 Task: Find connections with filter location Ganj Dundwāra with filter topic #Lessonswith filter profile language German with filter current company Marketing Mind with filter school K.Ramakrishnan College of Technology with filter industry Computers and Electronics Manufacturing with filter service category Wedding Planning with filter keywords title President
Action: Mouse moved to (261, 341)
Screenshot: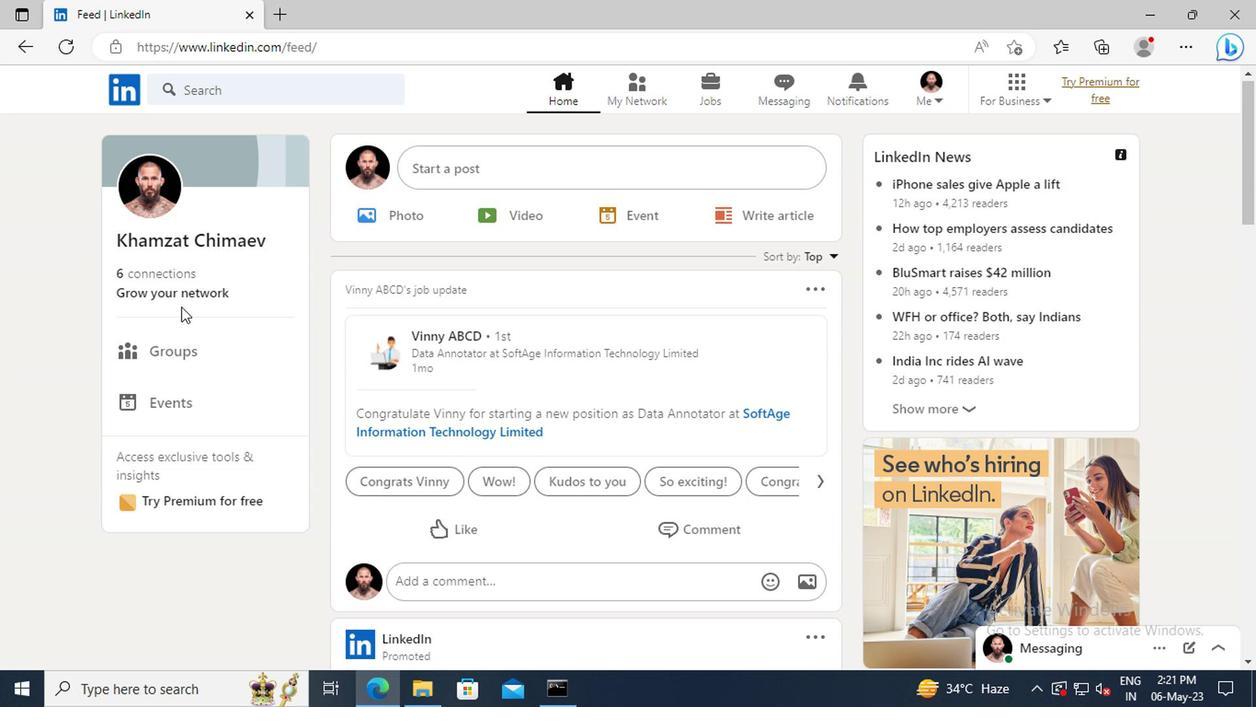 
Action: Mouse pressed left at (261, 341)
Screenshot: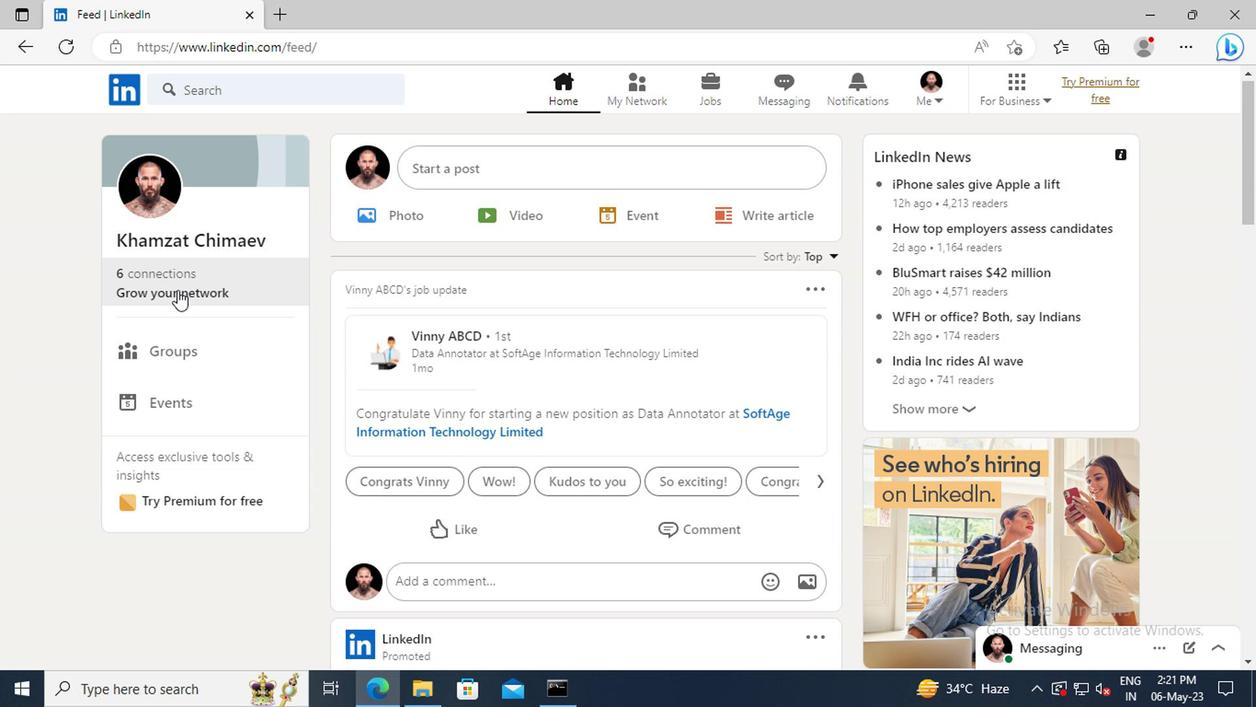 
Action: Mouse moved to (269, 274)
Screenshot: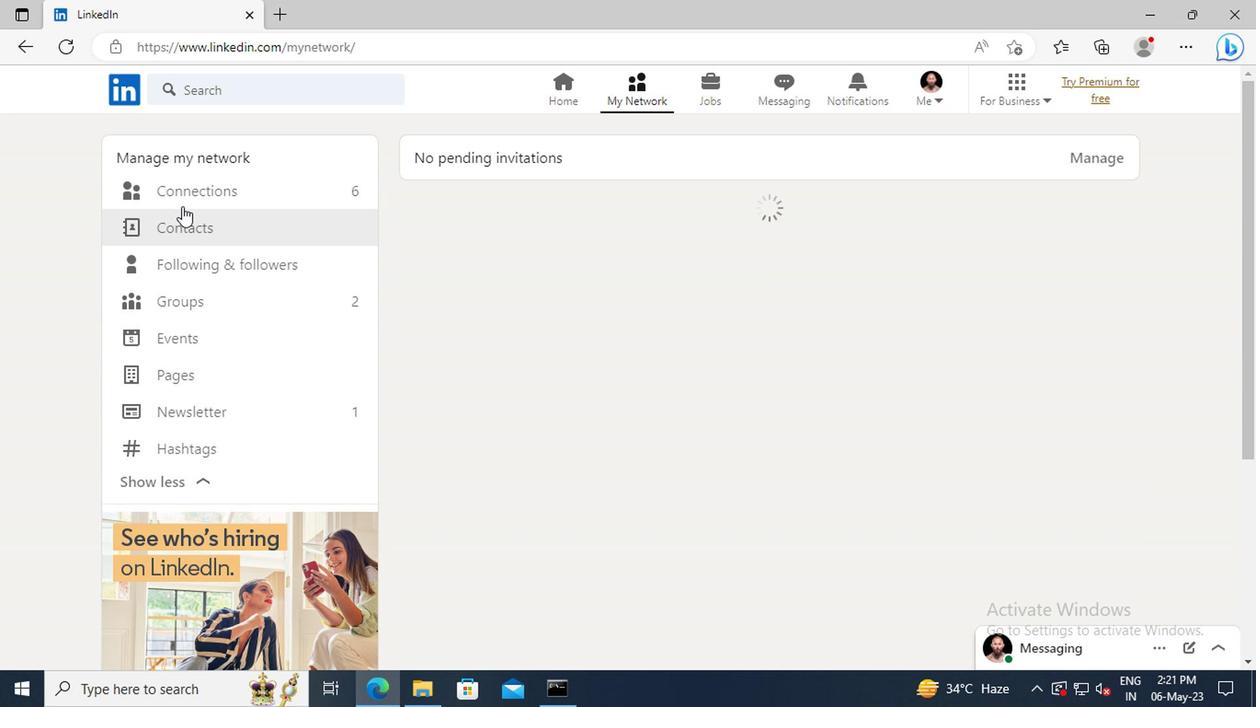 
Action: Mouse pressed left at (269, 274)
Screenshot: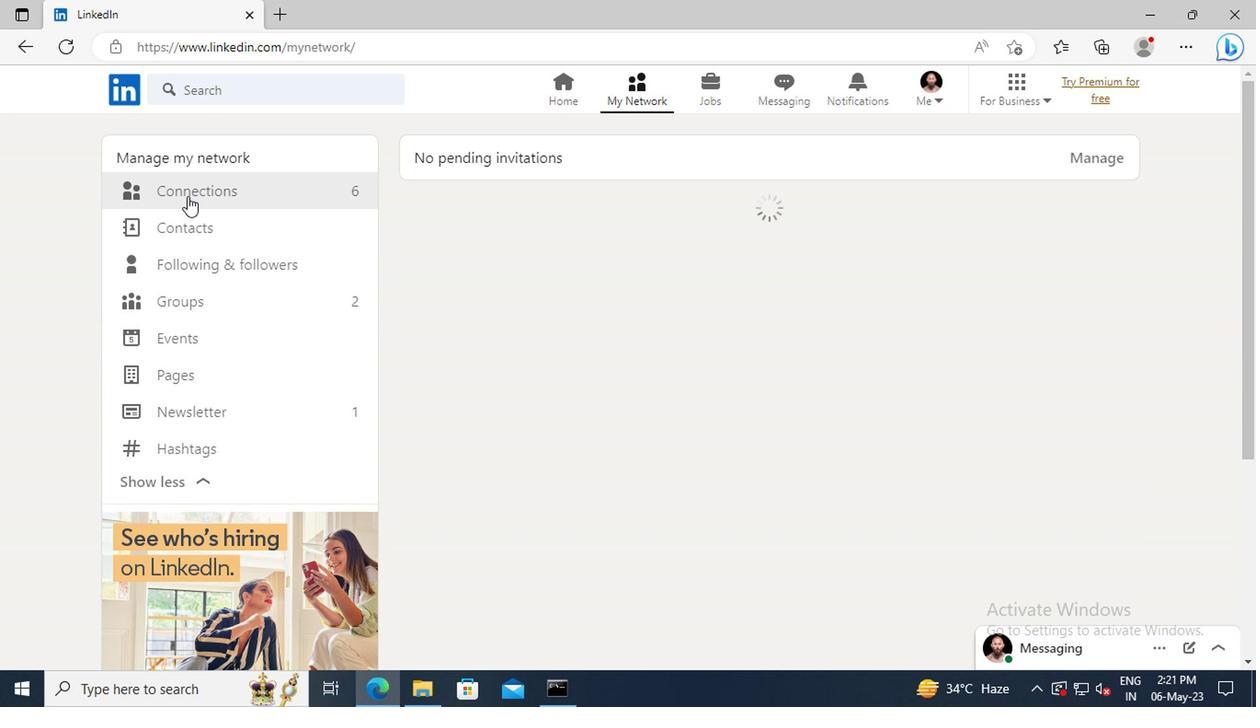 
Action: Mouse moved to (683, 276)
Screenshot: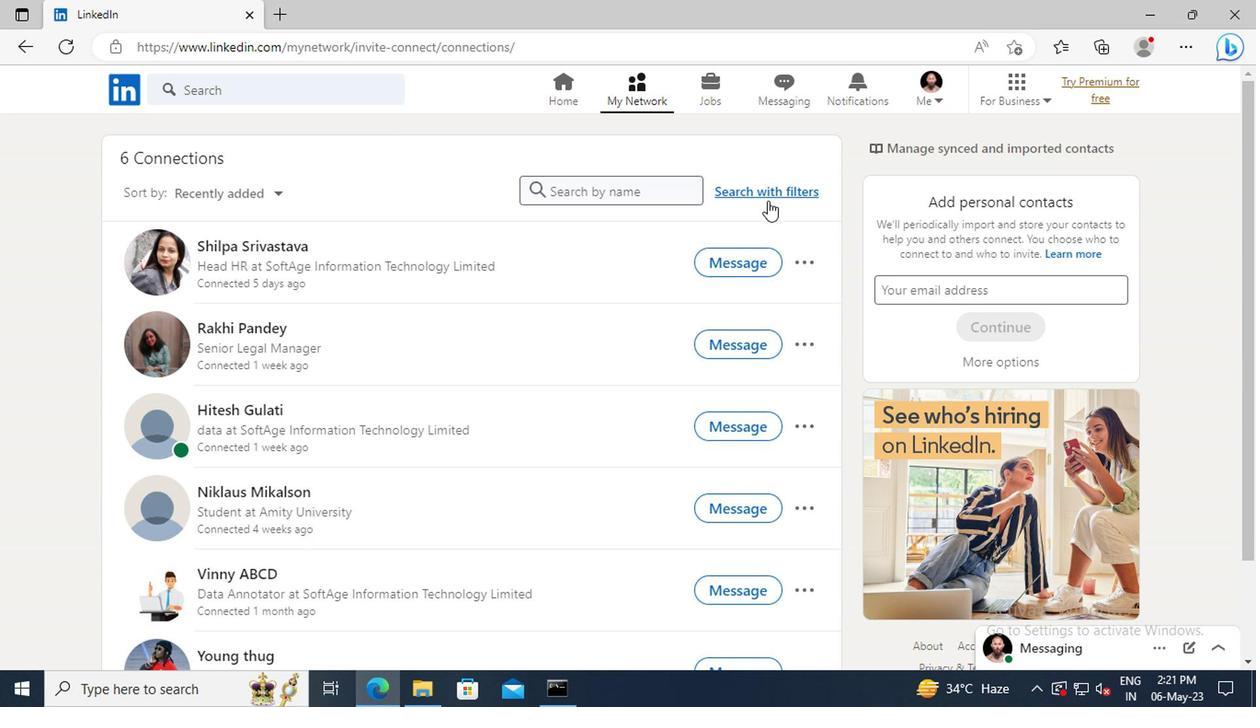 
Action: Mouse pressed left at (683, 276)
Screenshot: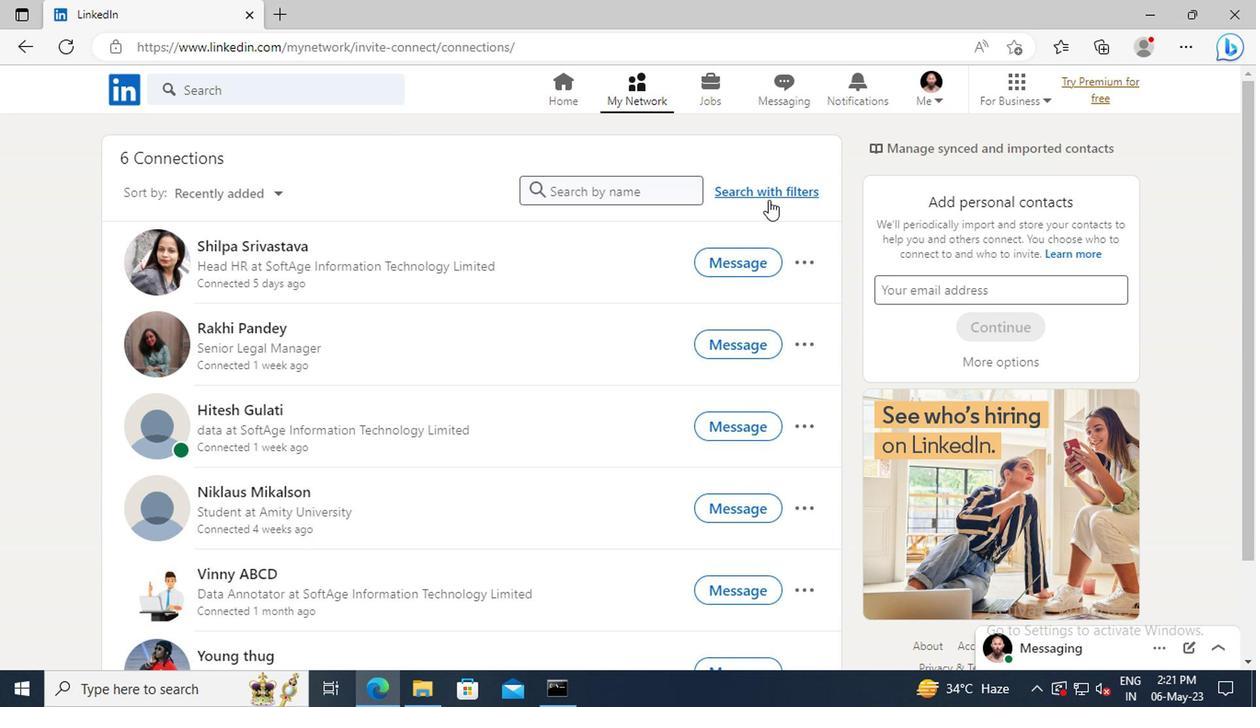 
Action: Mouse moved to (633, 242)
Screenshot: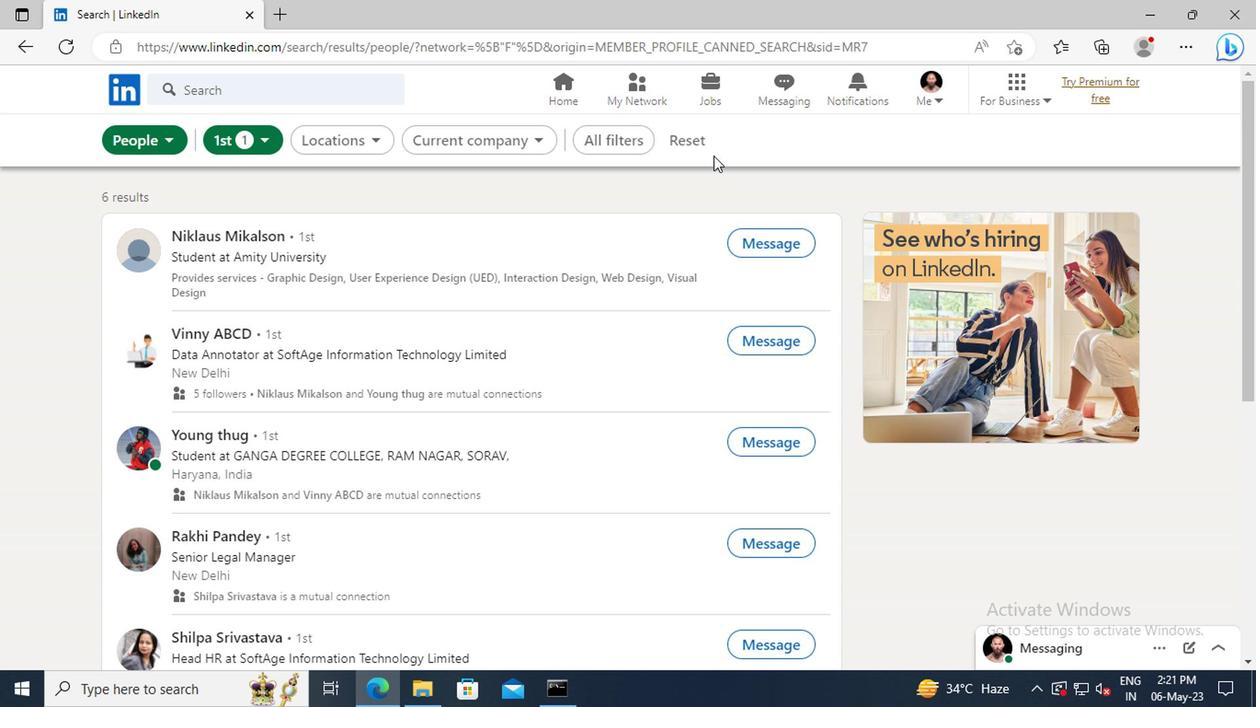 
Action: Mouse pressed left at (633, 242)
Screenshot: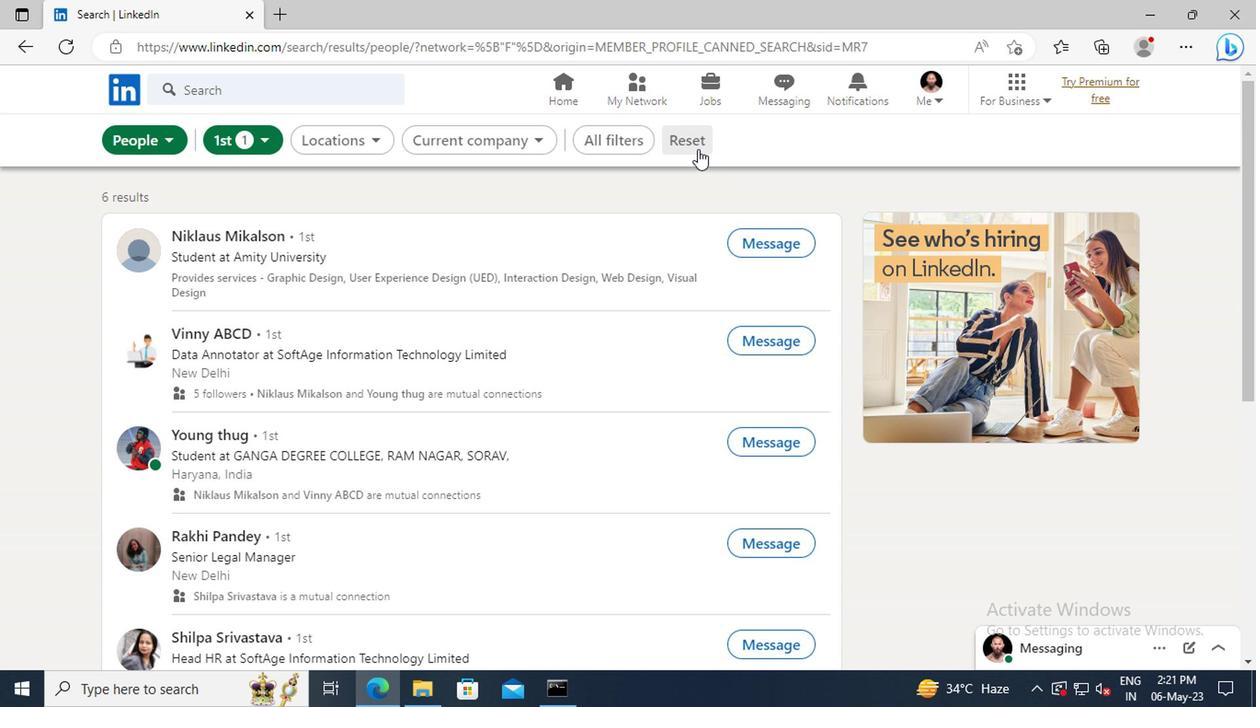 
Action: Mouse moved to (616, 241)
Screenshot: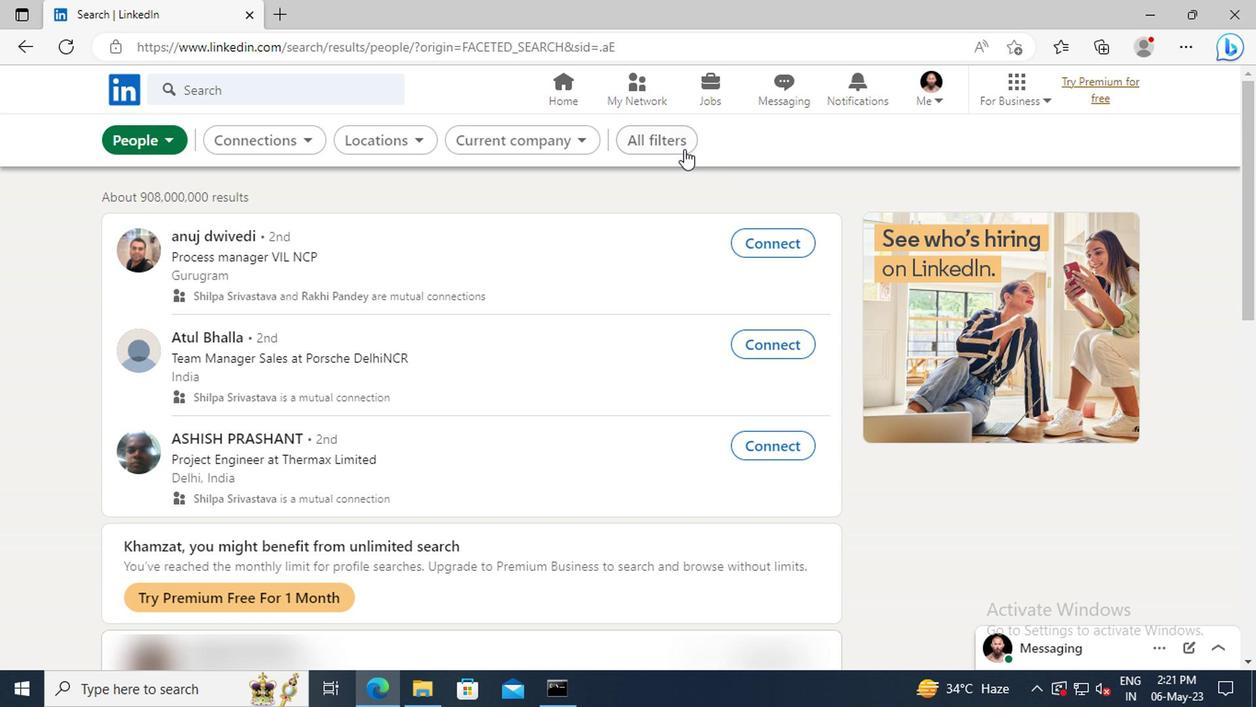 
Action: Mouse pressed left at (616, 241)
Screenshot: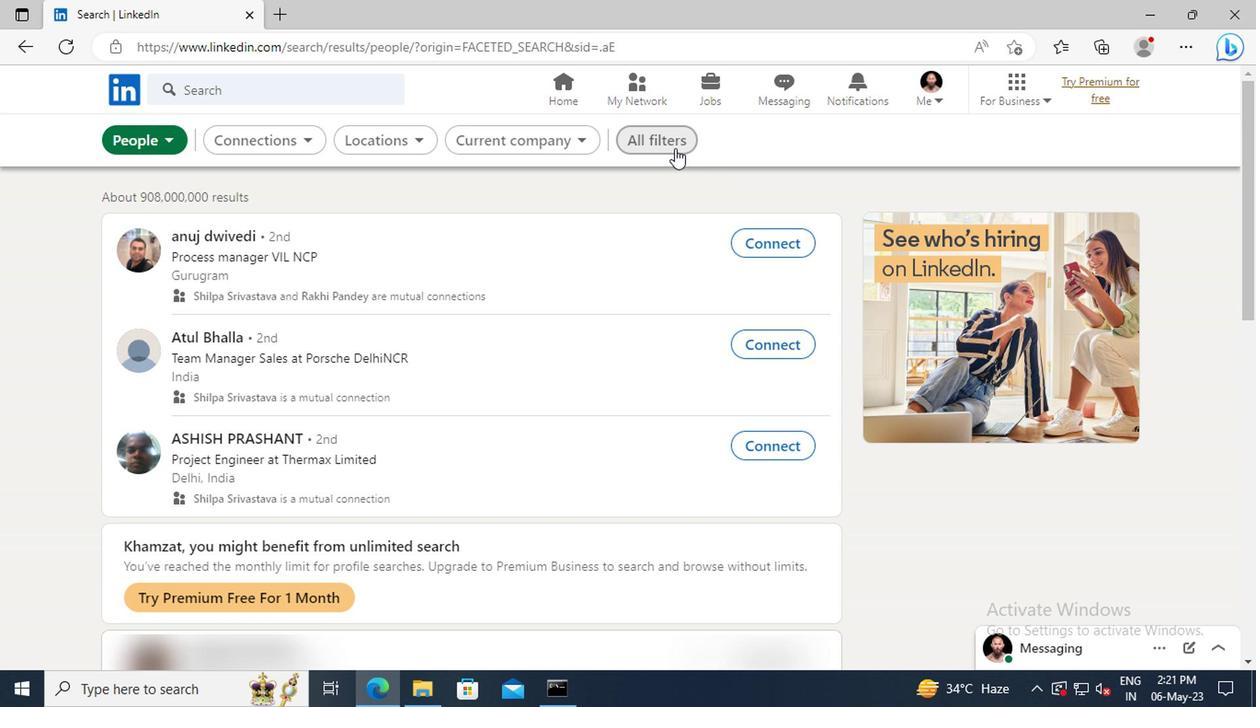 
Action: Mouse moved to (902, 391)
Screenshot: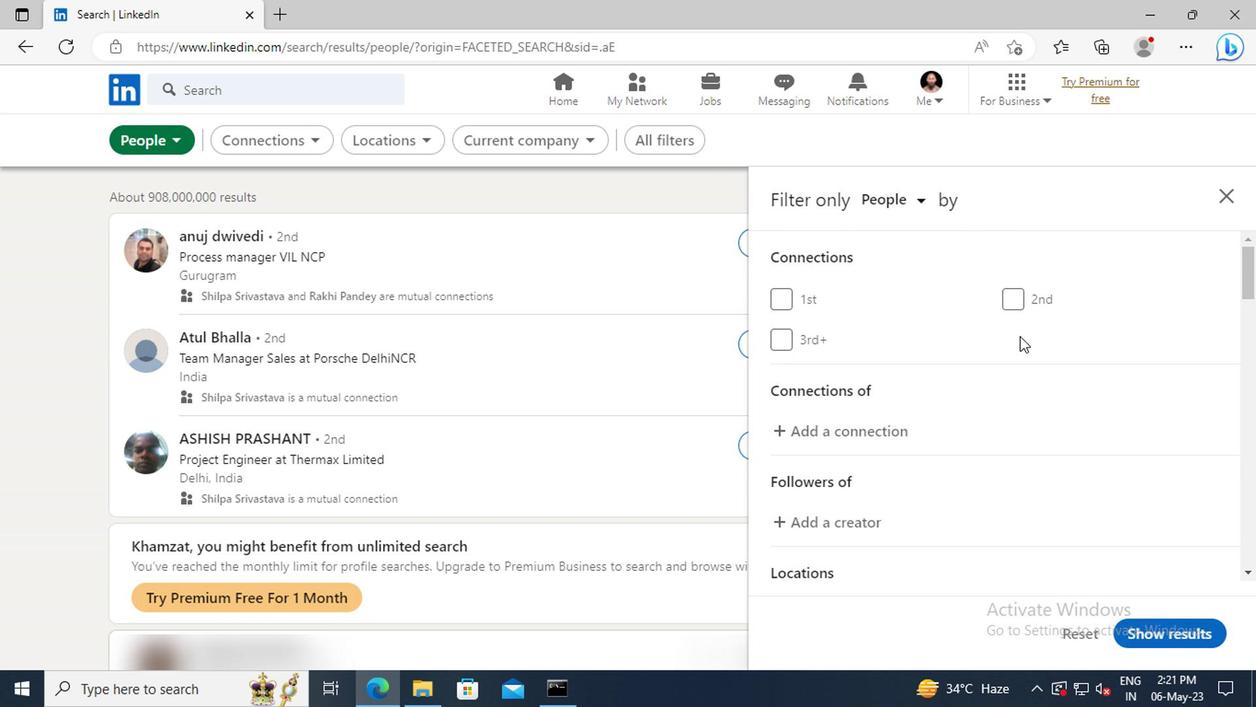 
Action: Mouse scrolled (902, 390) with delta (0, 0)
Screenshot: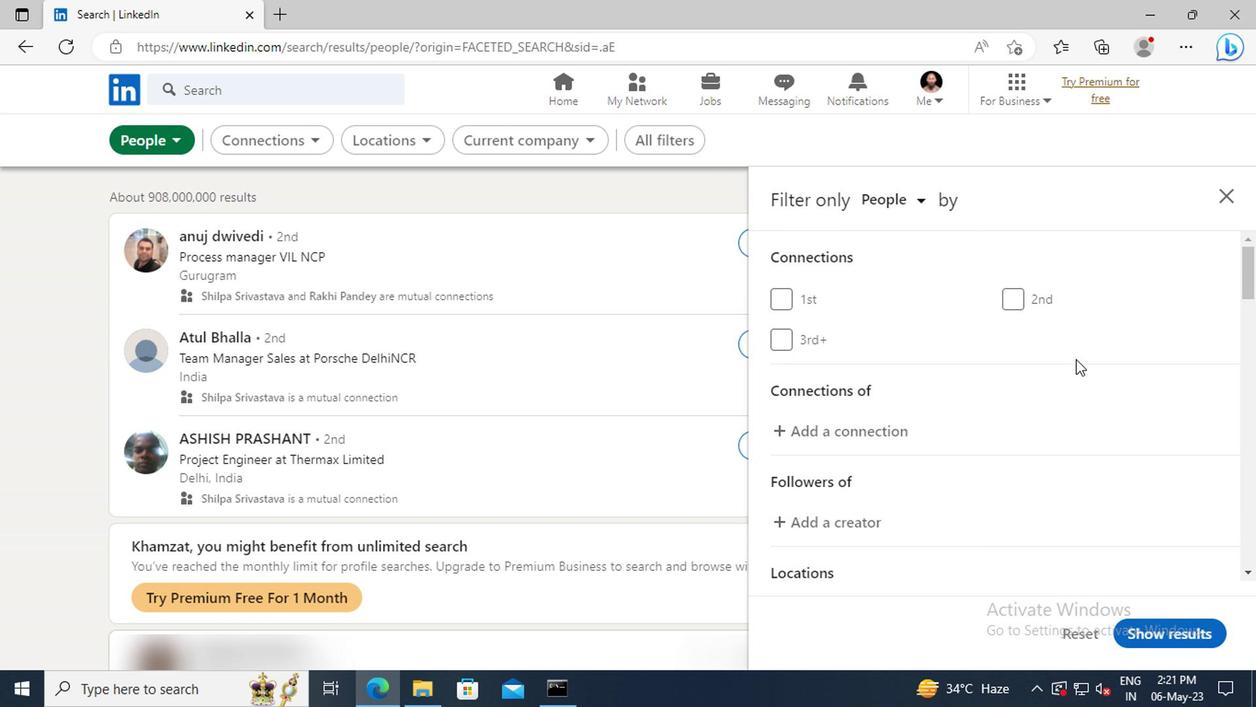 
Action: Mouse scrolled (902, 390) with delta (0, 0)
Screenshot: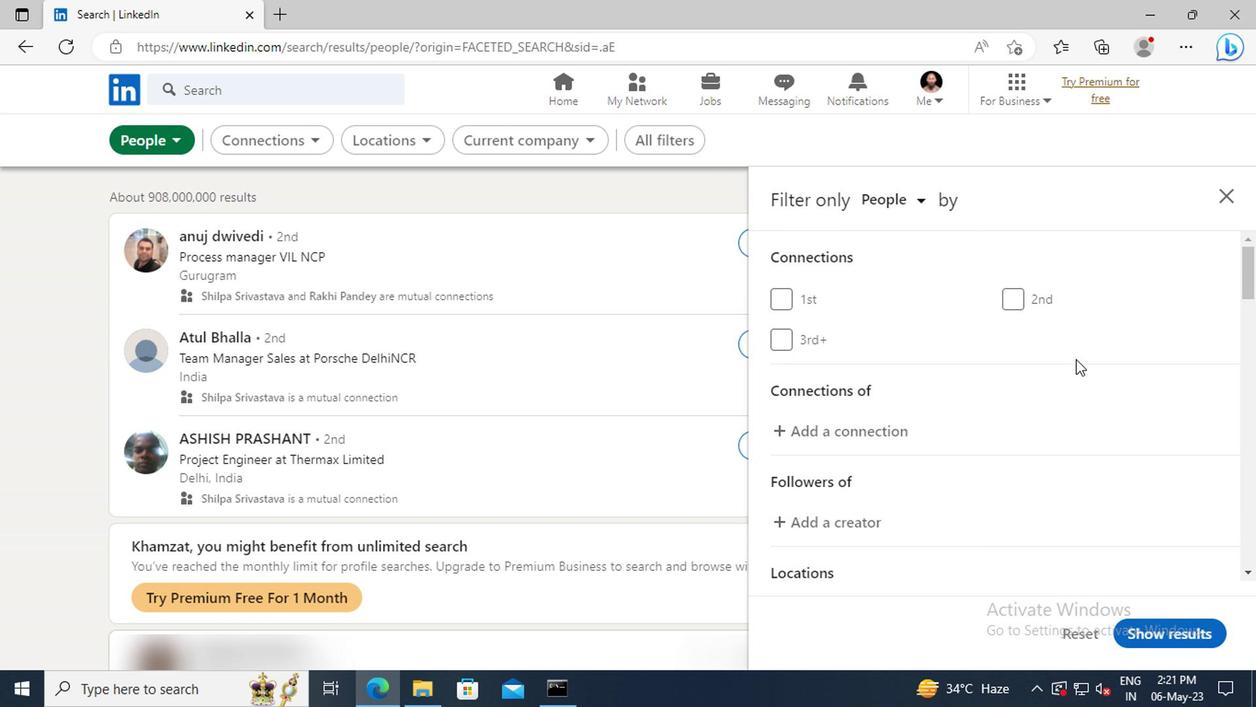 
Action: Mouse scrolled (902, 390) with delta (0, 0)
Screenshot: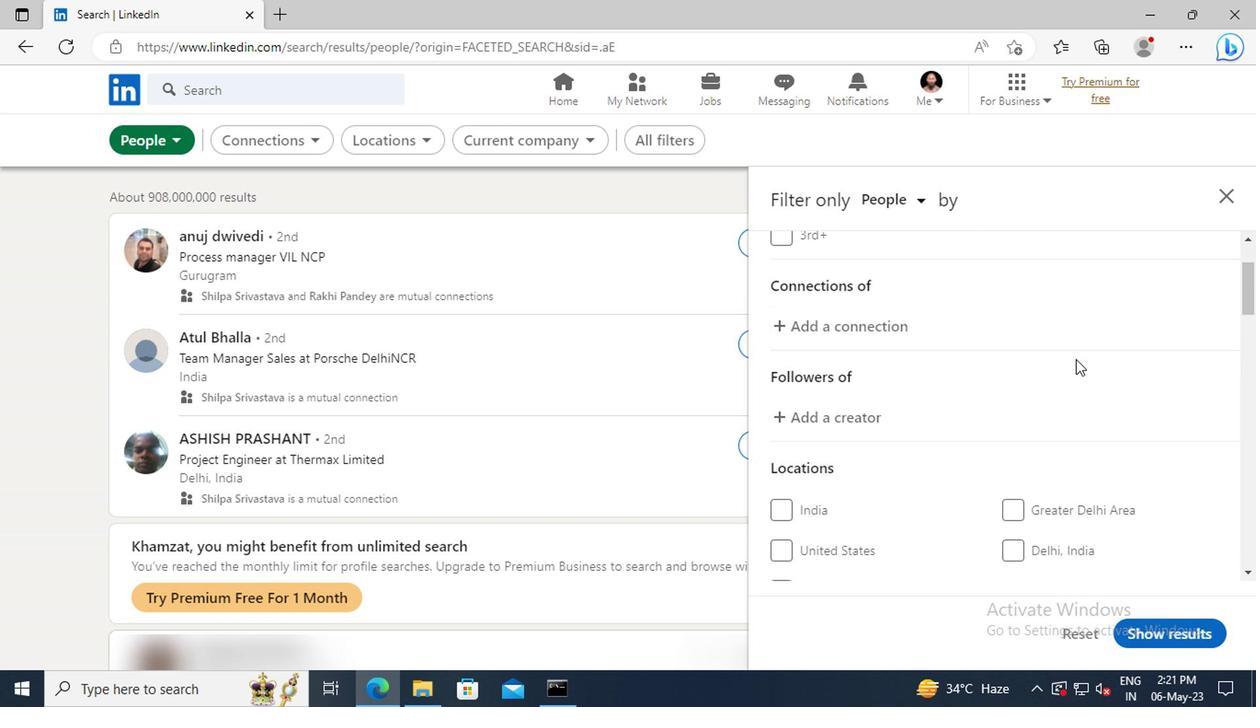 
Action: Mouse scrolled (902, 390) with delta (0, 0)
Screenshot: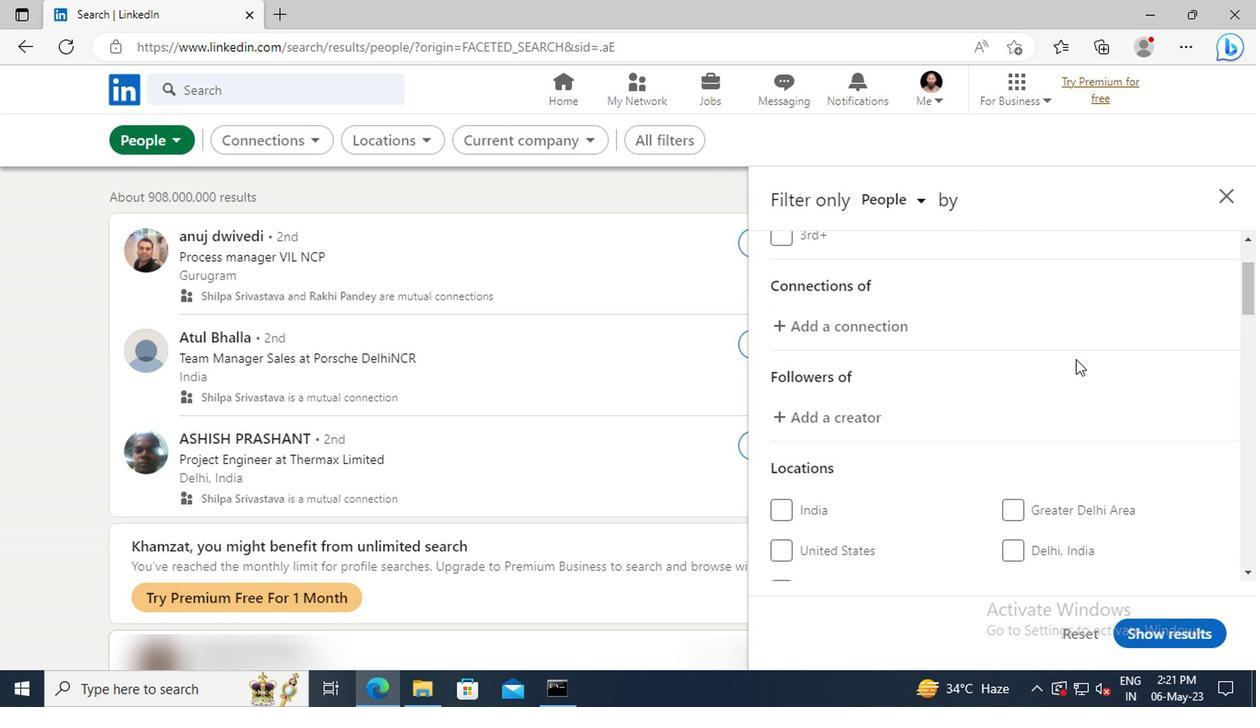 
Action: Mouse scrolled (902, 390) with delta (0, 0)
Screenshot: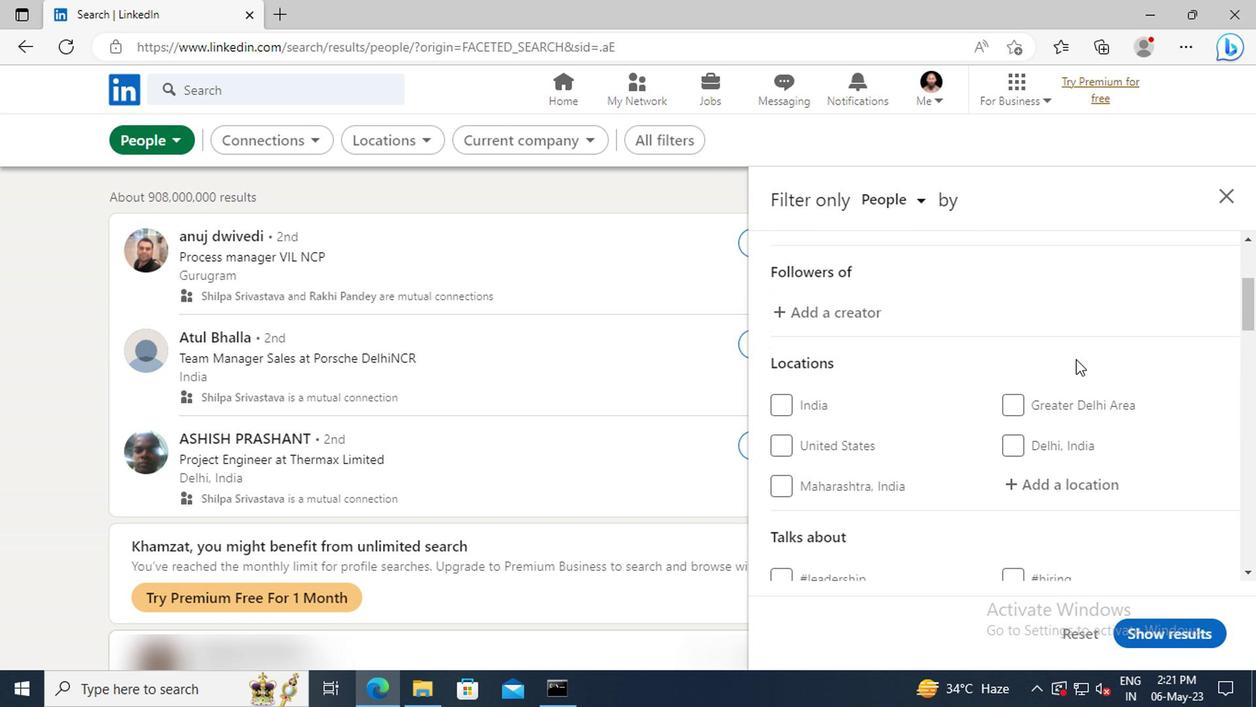 
Action: Mouse scrolled (902, 390) with delta (0, 0)
Screenshot: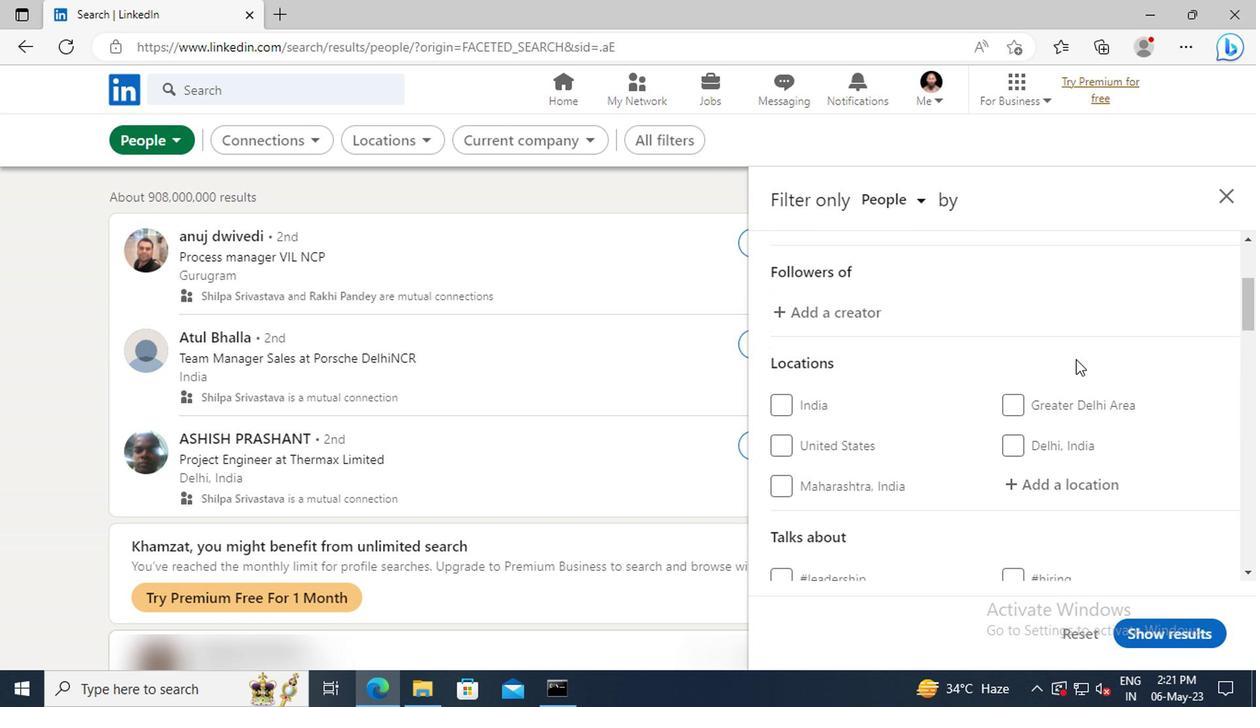 
Action: Mouse moved to (900, 403)
Screenshot: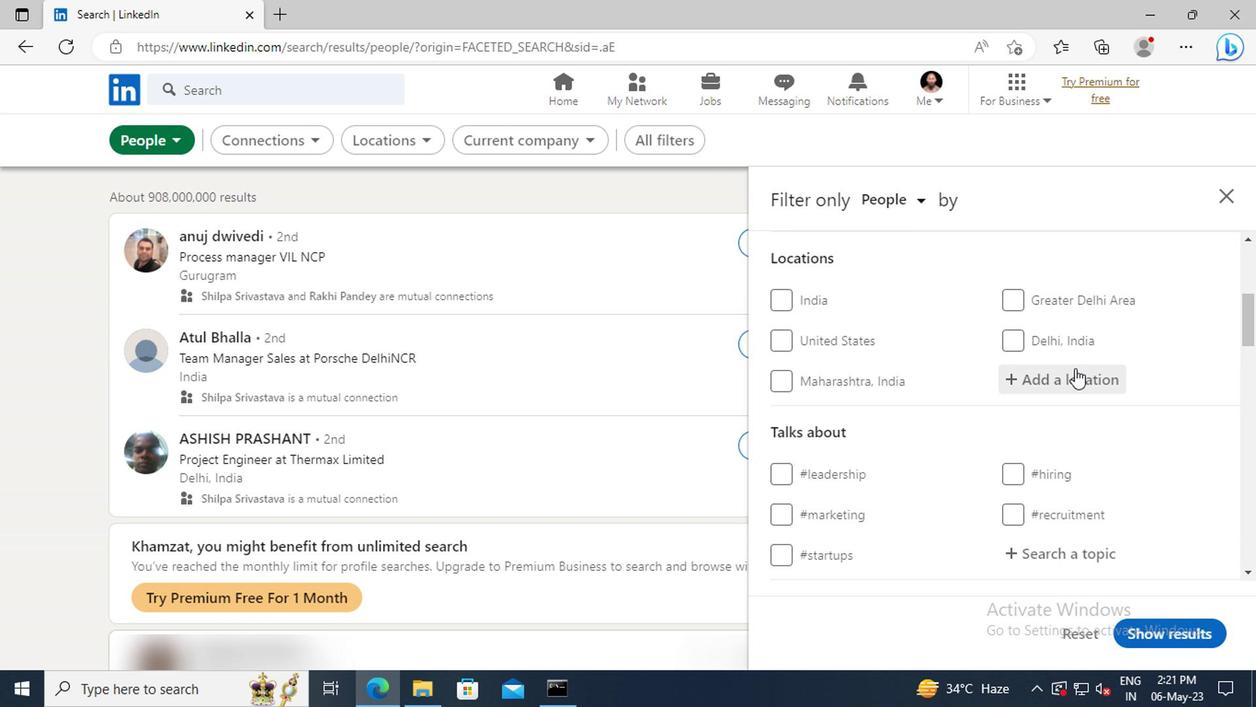 
Action: Mouse pressed left at (900, 403)
Screenshot: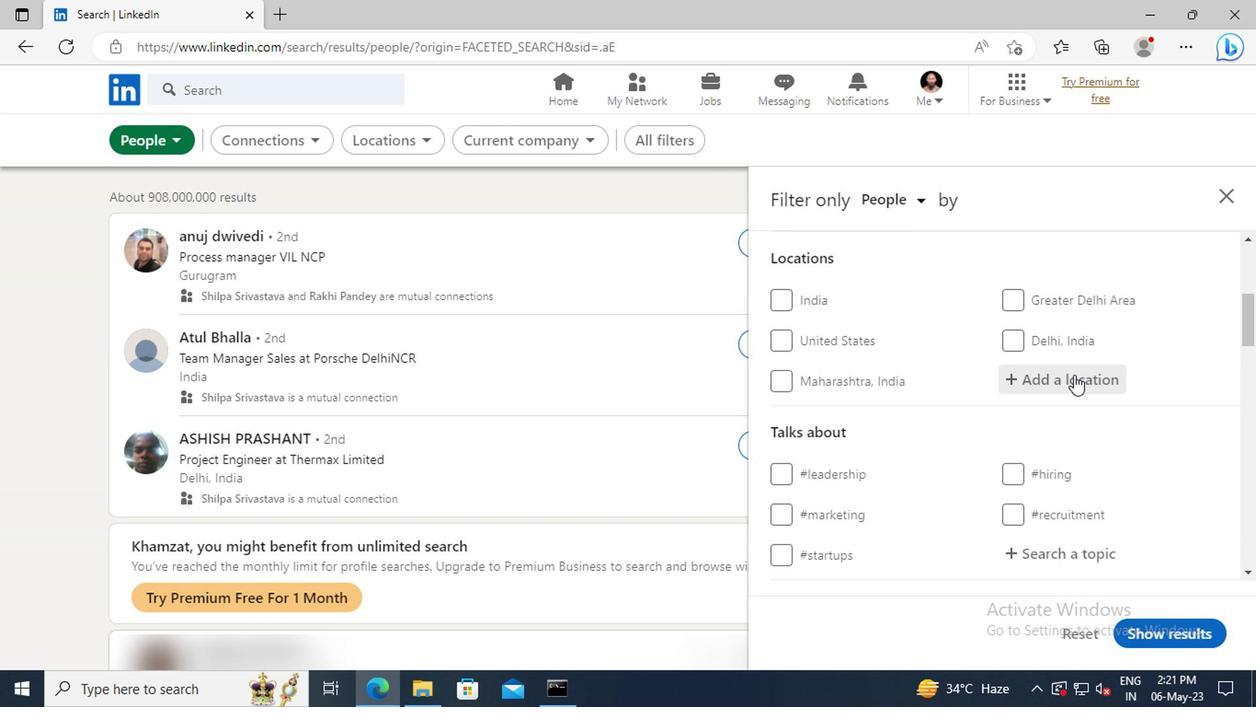 
Action: Key pressed <Key.shift>GUNJ<Key.space><Key.shift>DUNDWARA<Key.enter>
Screenshot: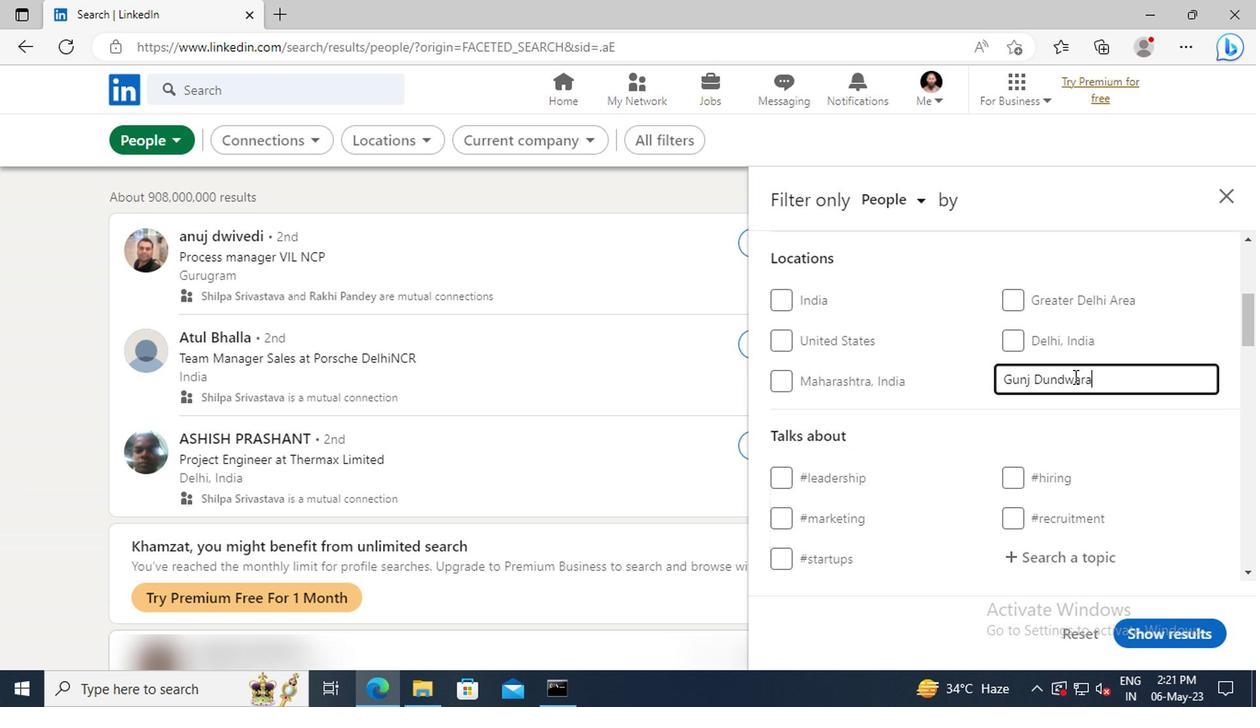 
Action: Mouse scrolled (900, 403) with delta (0, 0)
Screenshot: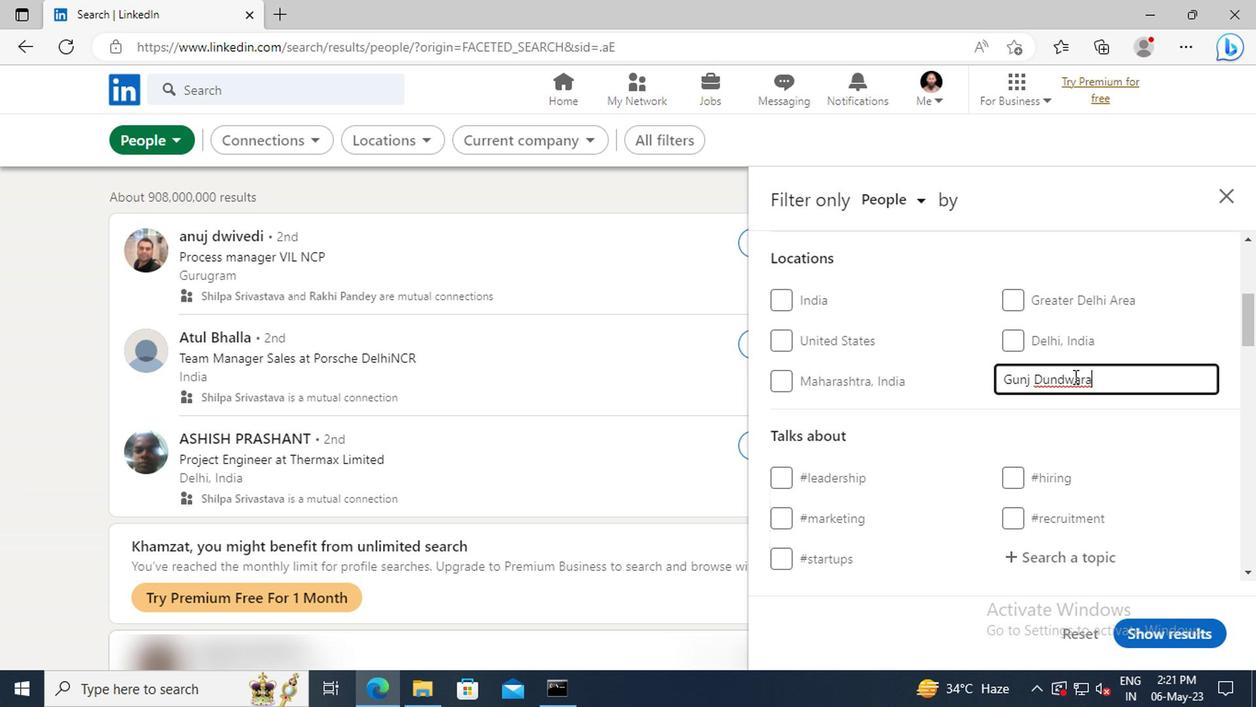 
Action: Mouse scrolled (900, 403) with delta (0, 0)
Screenshot: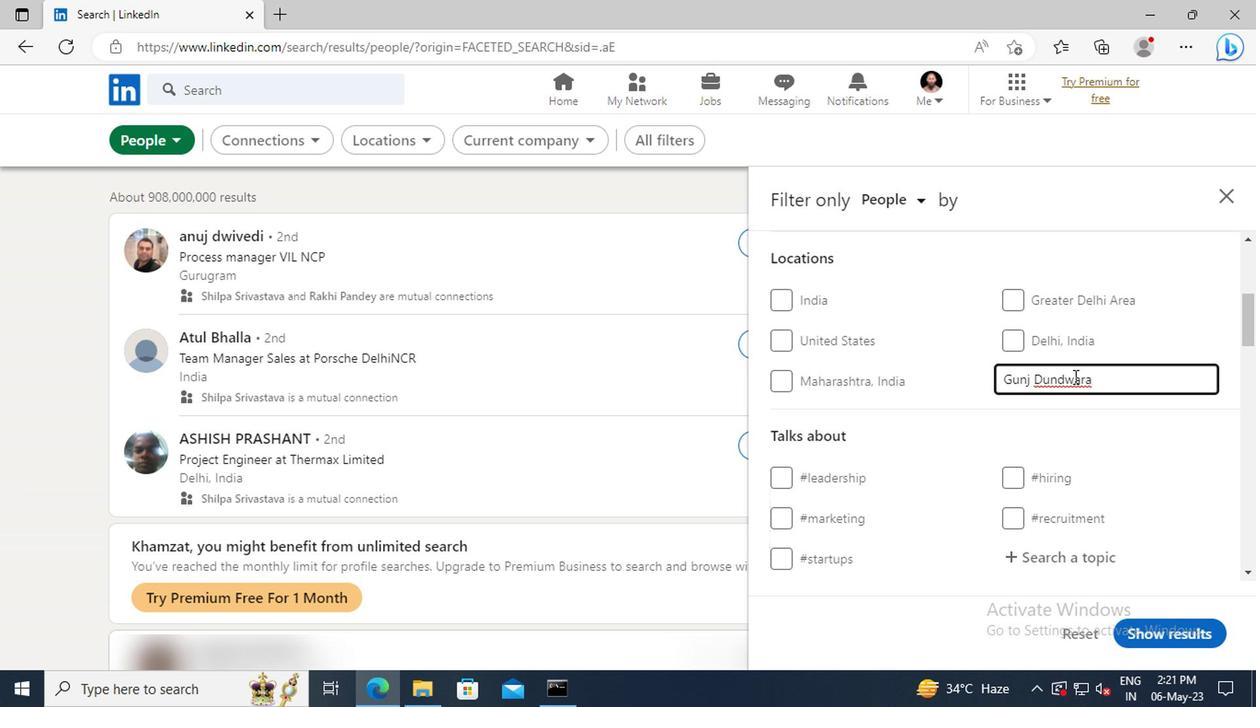 
Action: Mouse scrolled (900, 403) with delta (0, 0)
Screenshot: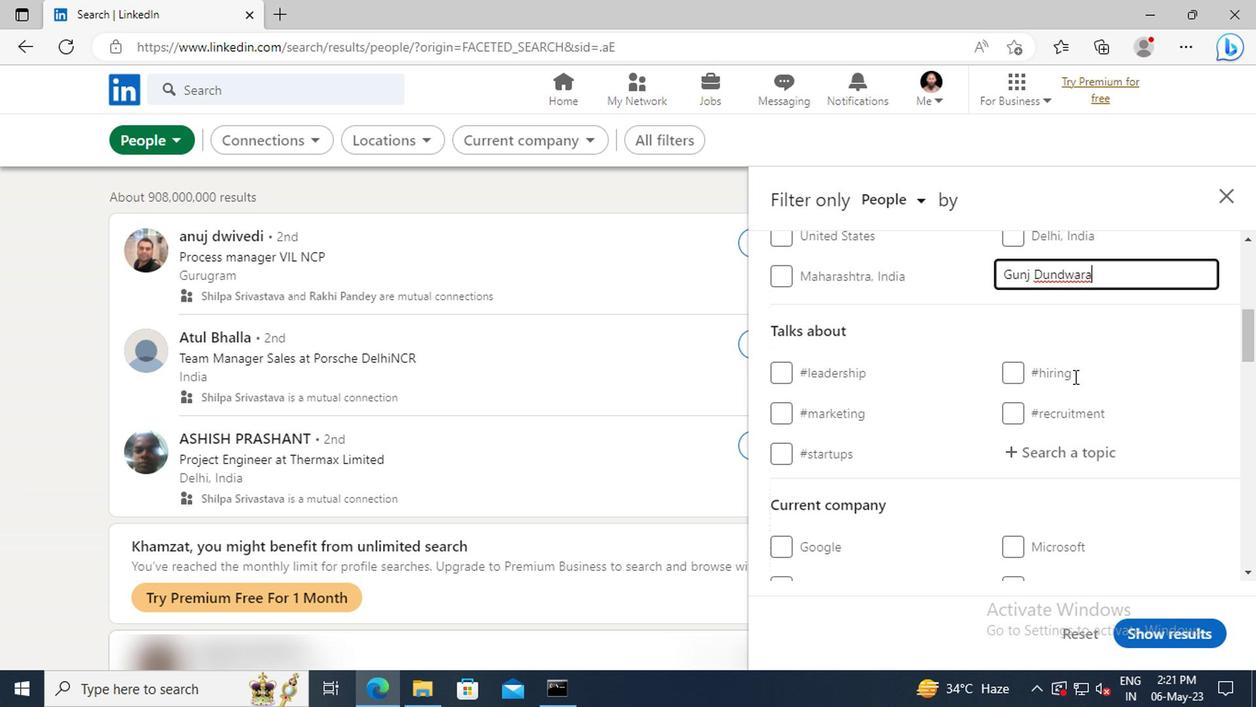 
Action: Mouse moved to (902, 418)
Screenshot: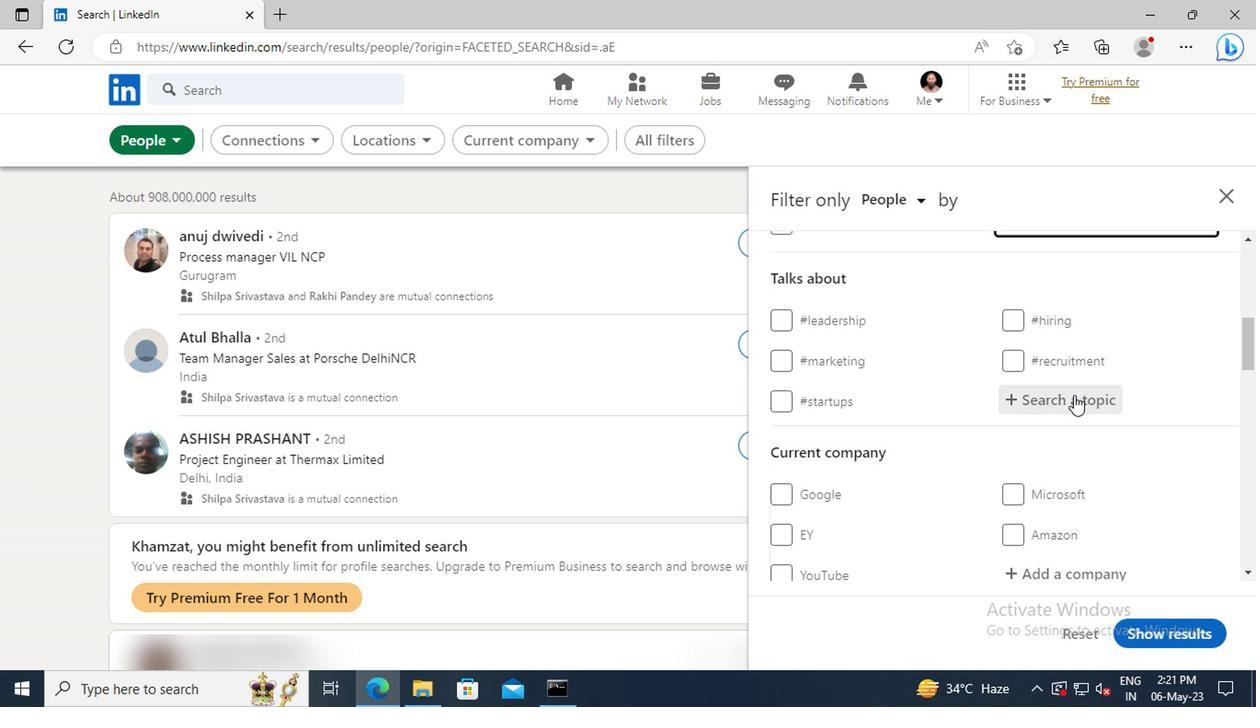 
Action: Mouse pressed left at (902, 418)
Screenshot: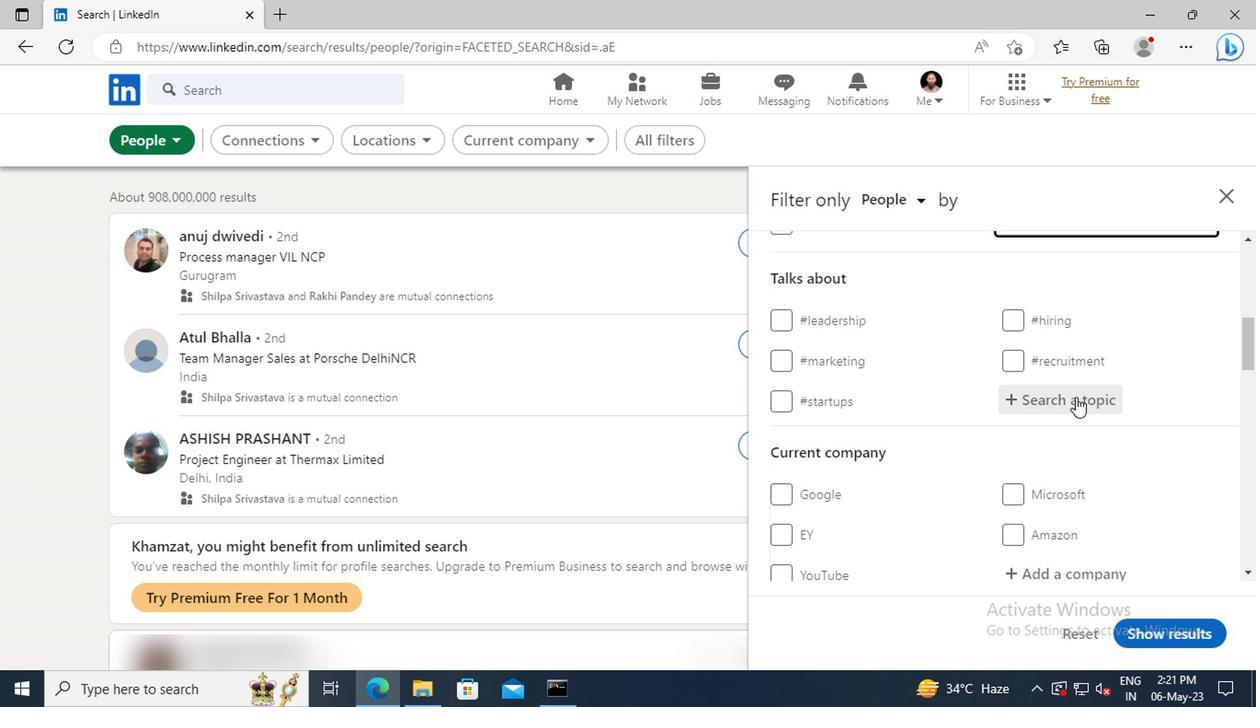 
Action: Key pressed <Key.shift>LESSONS
Screenshot: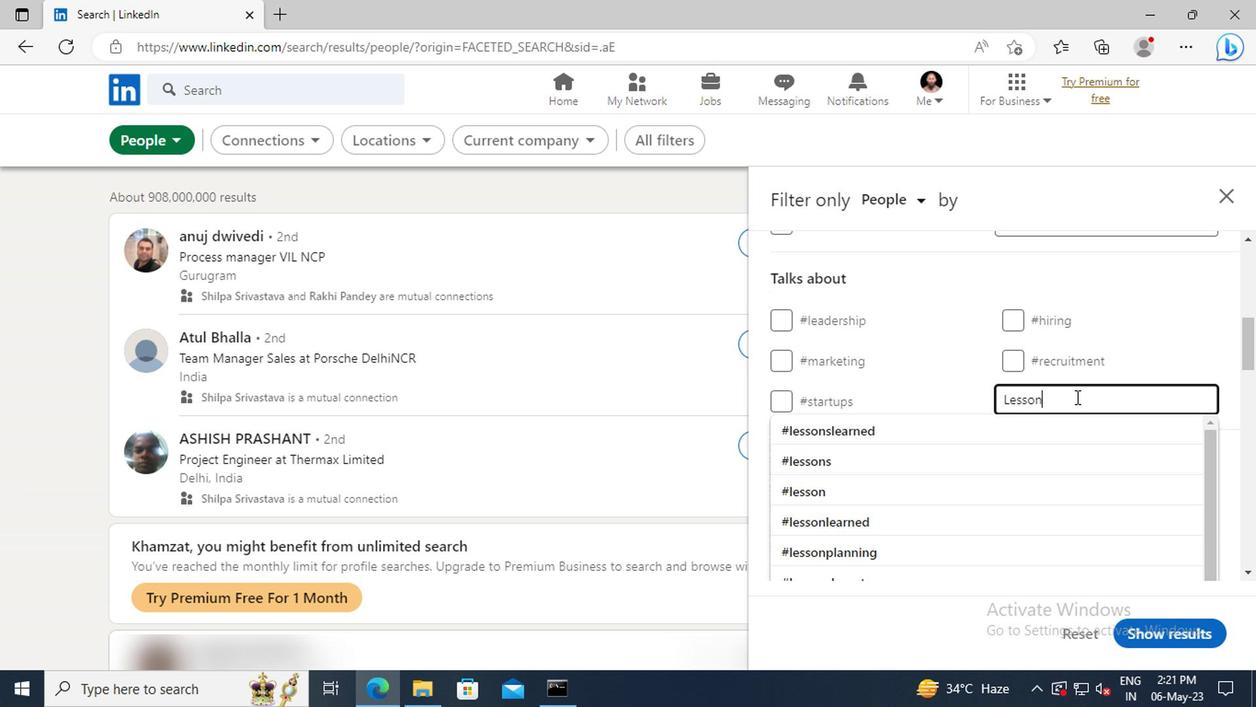 
Action: Mouse moved to (905, 456)
Screenshot: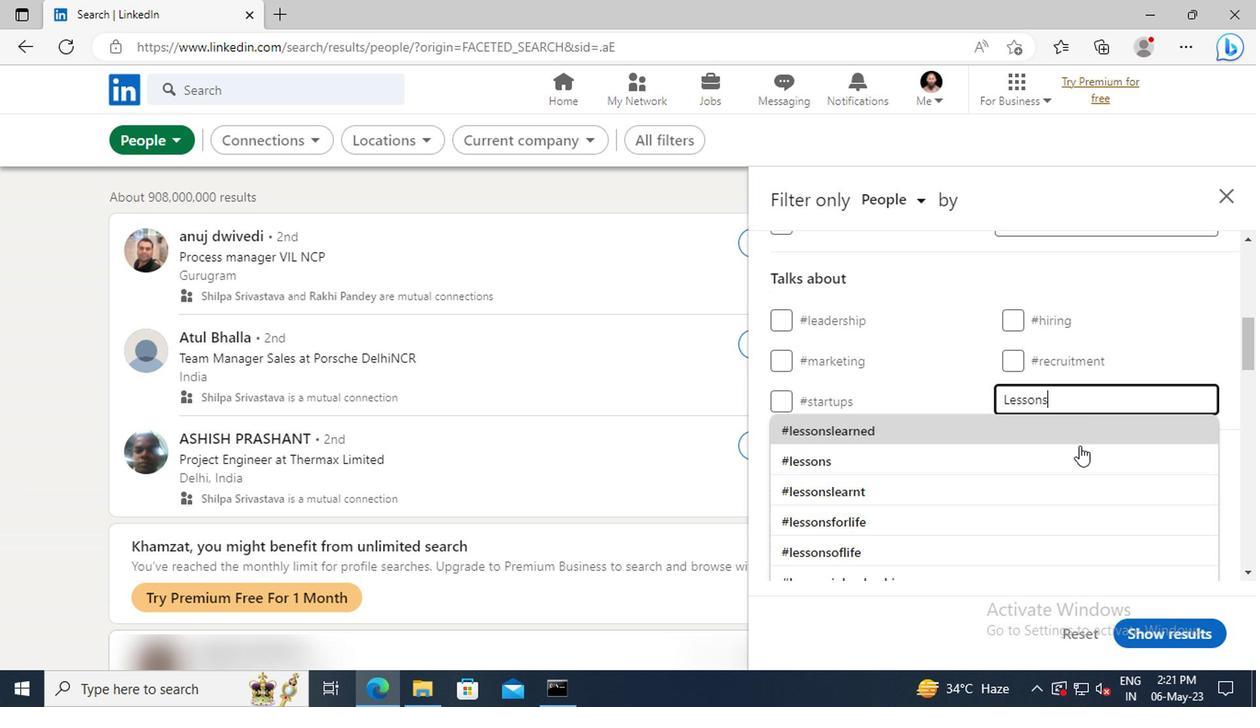
Action: Mouse pressed left at (905, 456)
Screenshot: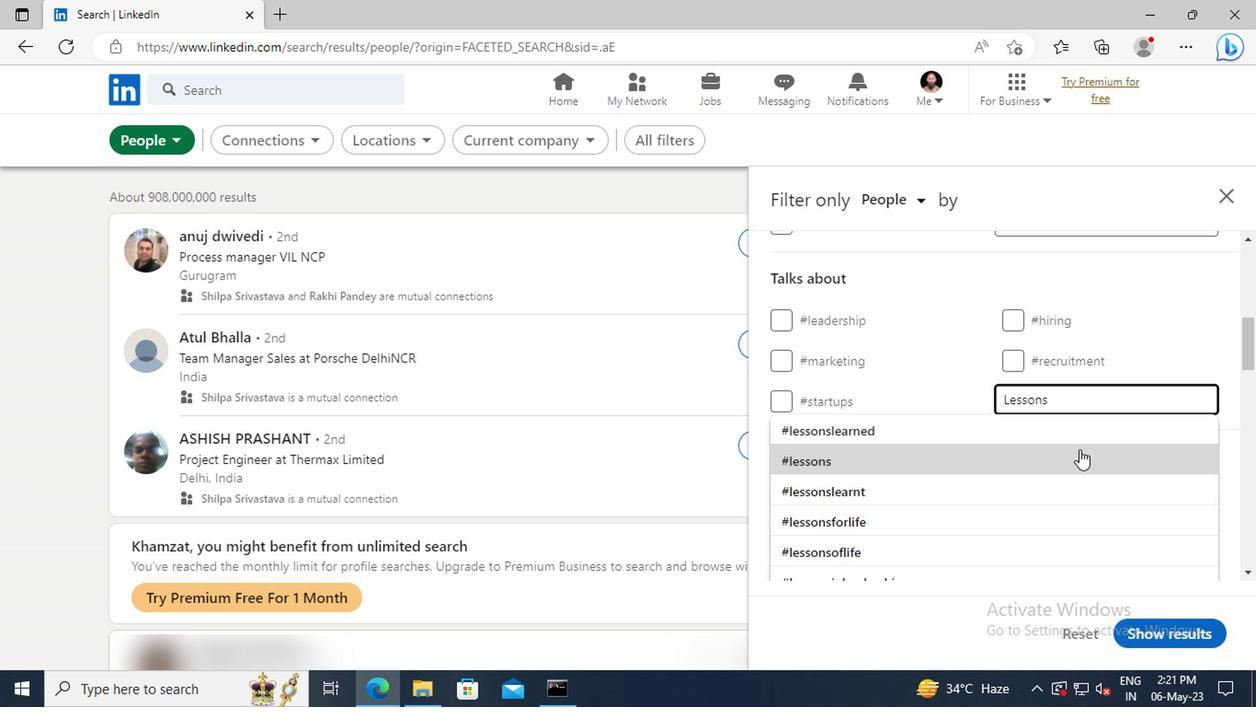 
Action: Mouse scrolled (905, 455) with delta (0, 0)
Screenshot: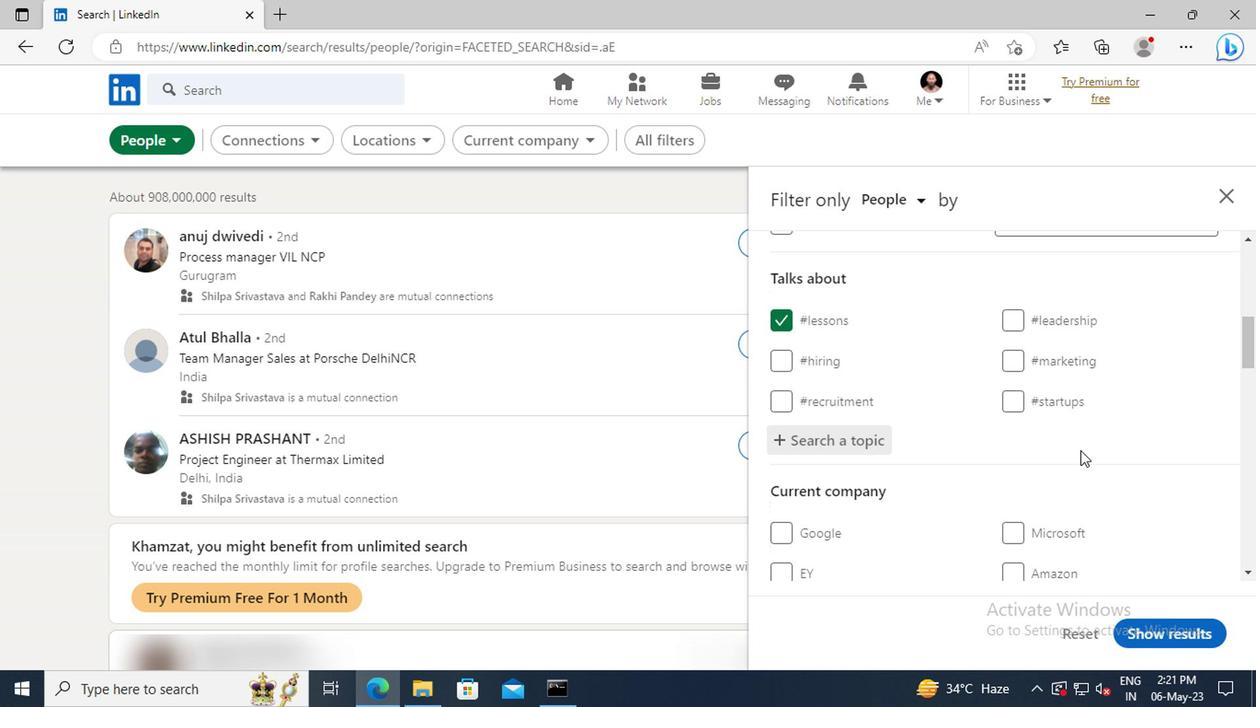 
Action: Mouse scrolled (905, 455) with delta (0, 0)
Screenshot: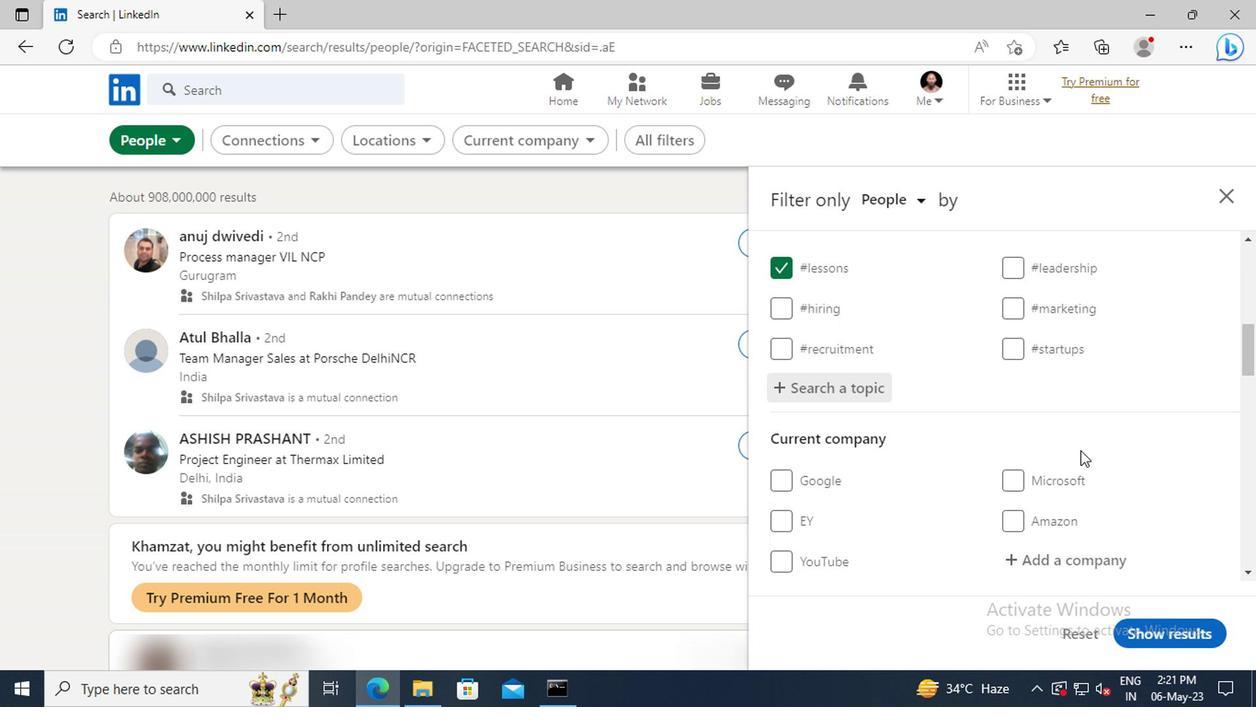 
Action: Mouse scrolled (905, 455) with delta (0, 0)
Screenshot: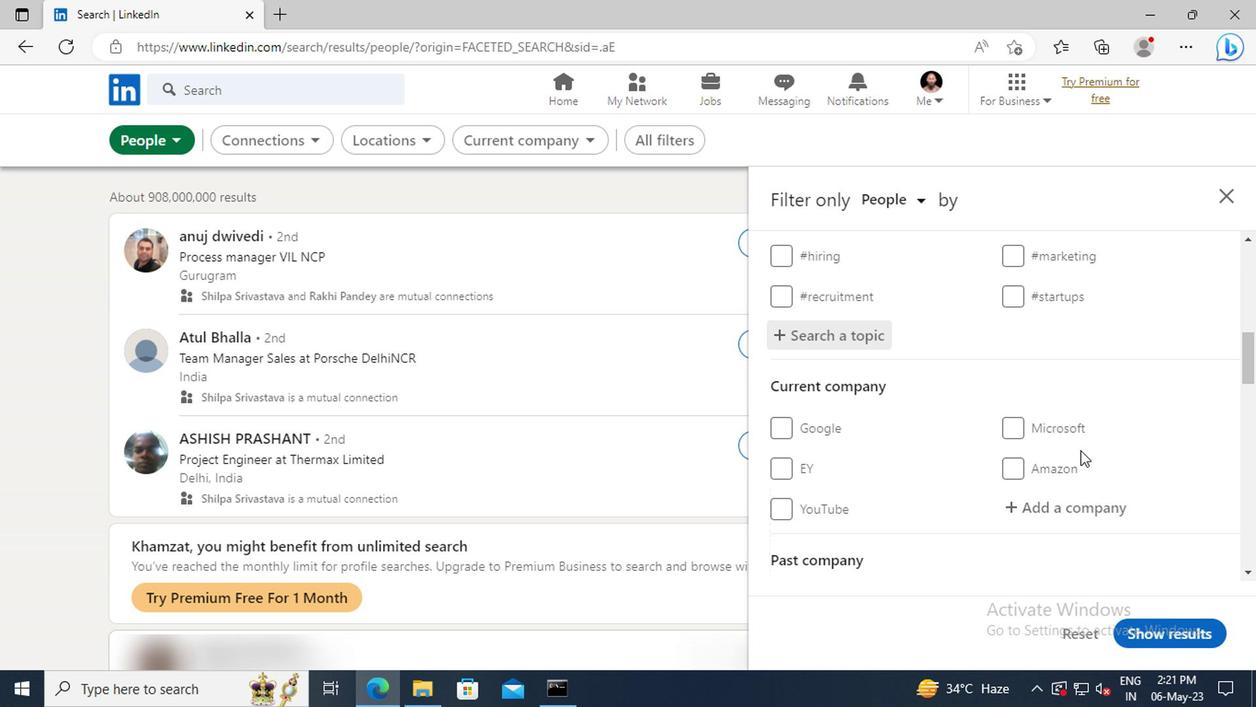 
Action: Mouse scrolled (905, 455) with delta (0, 0)
Screenshot: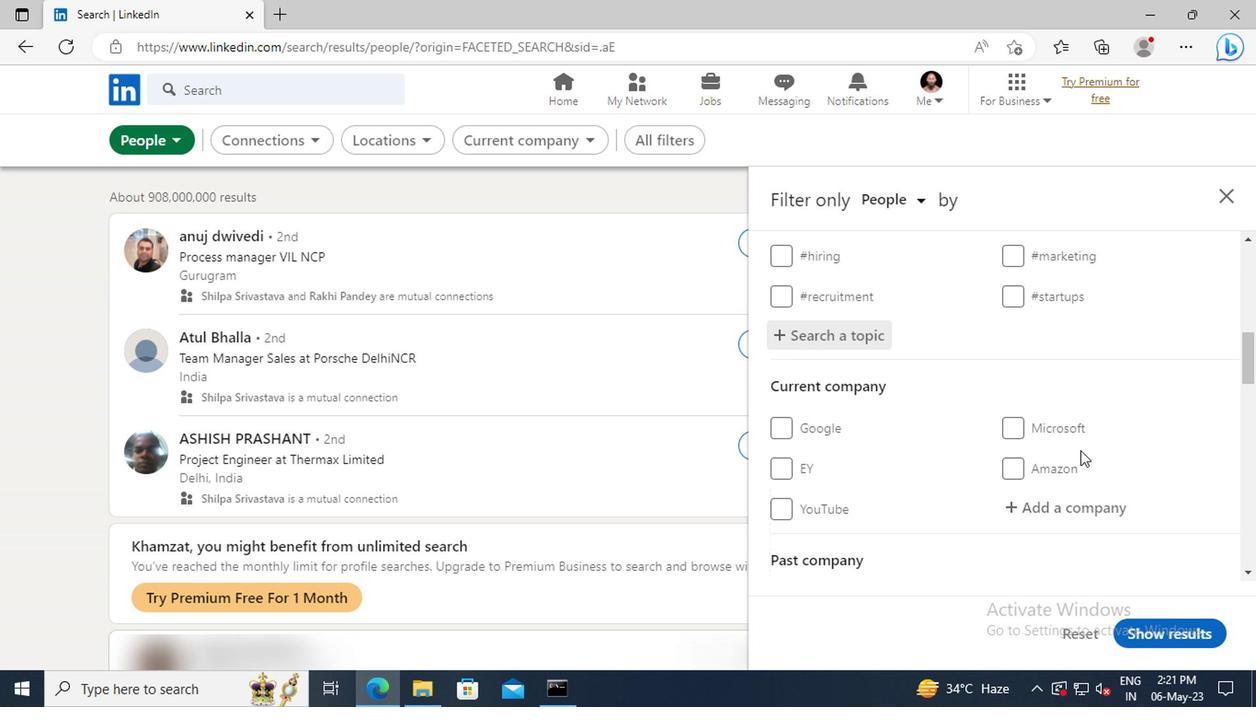 
Action: Mouse scrolled (905, 455) with delta (0, 0)
Screenshot: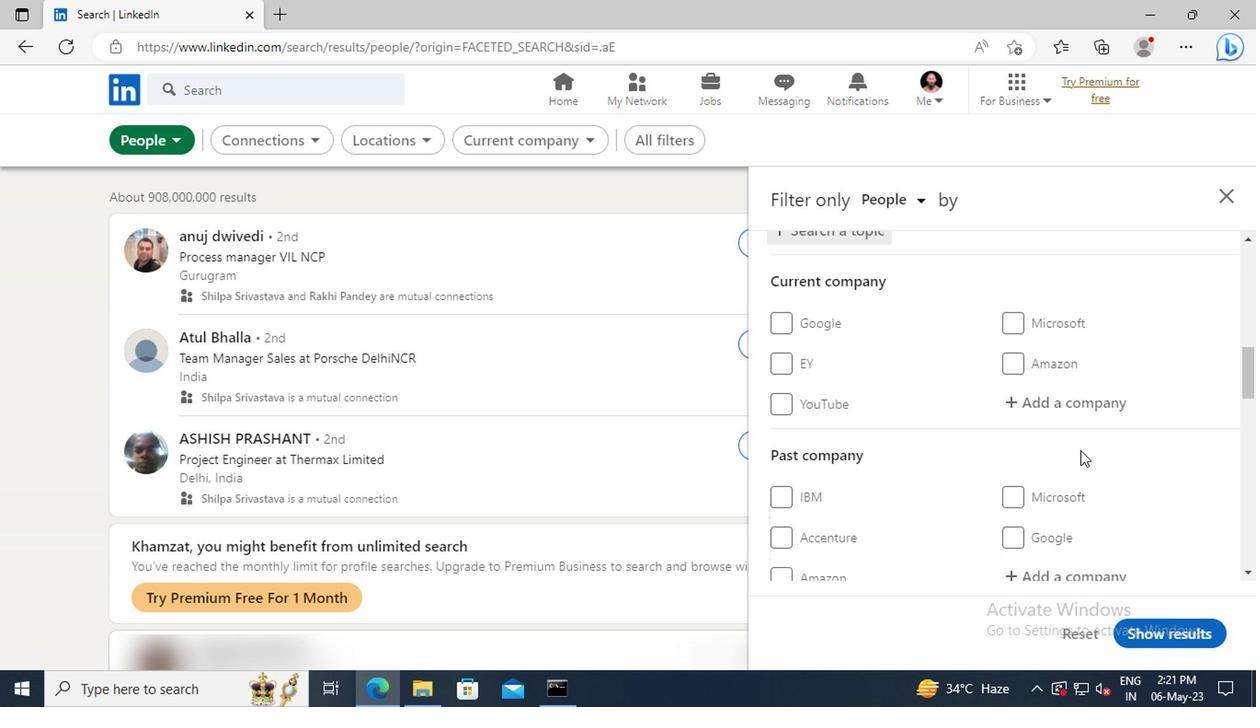 
Action: Mouse scrolled (905, 455) with delta (0, 0)
Screenshot: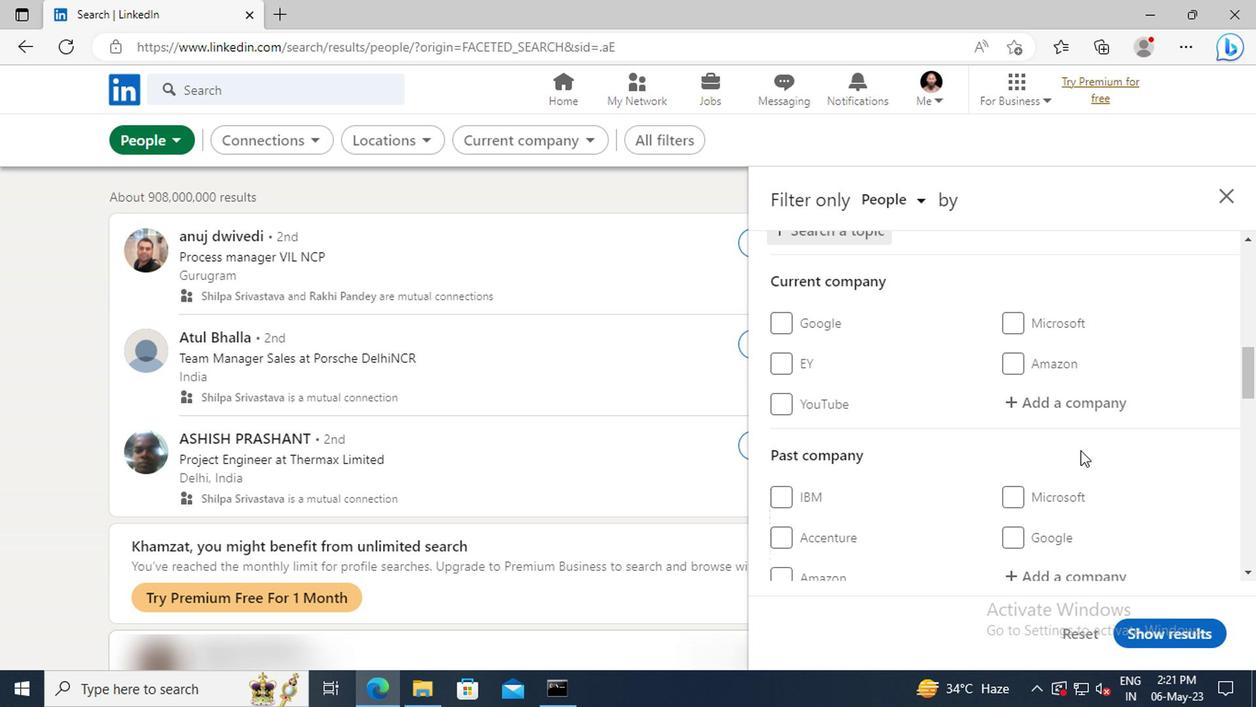 
Action: Mouse scrolled (905, 455) with delta (0, 0)
Screenshot: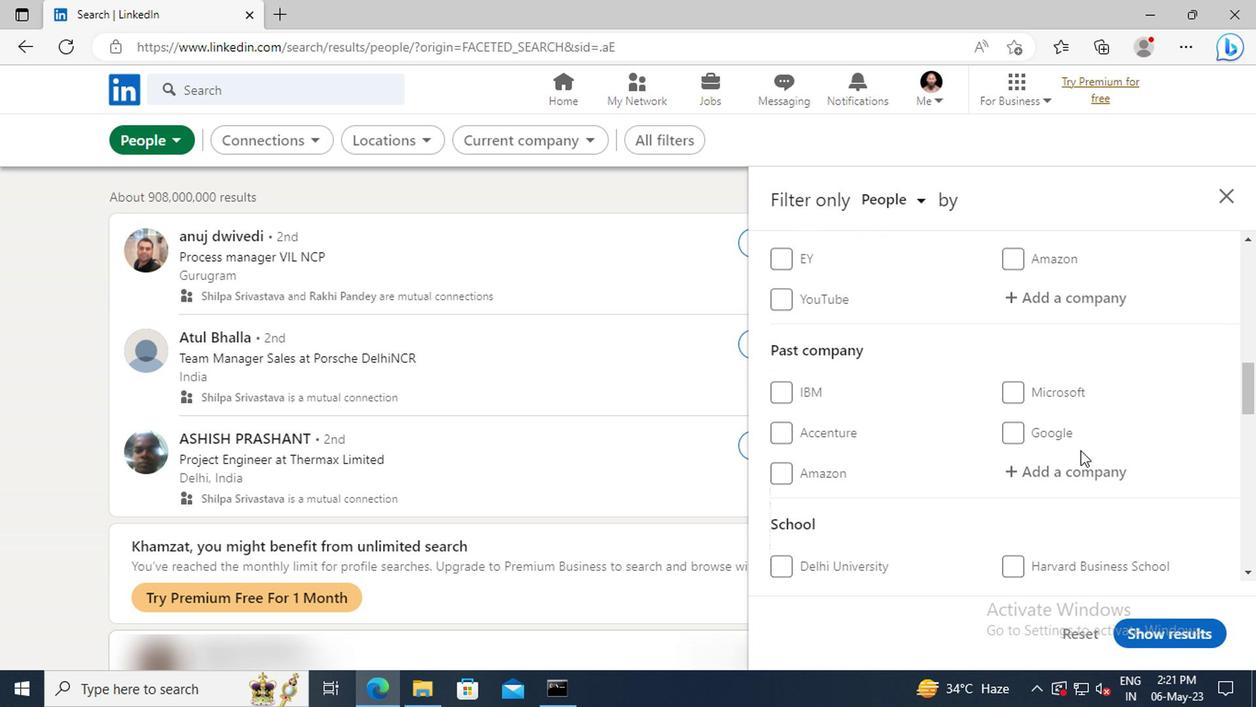
Action: Mouse scrolled (905, 455) with delta (0, 0)
Screenshot: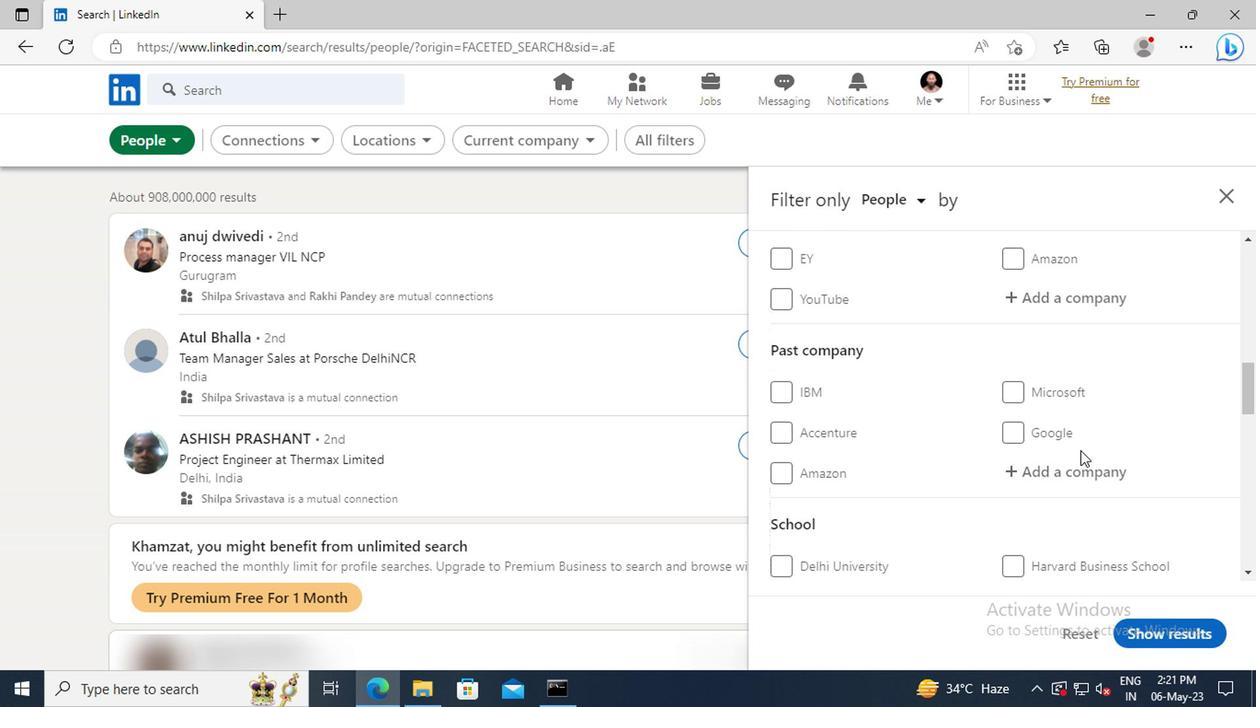 
Action: Mouse scrolled (905, 455) with delta (0, 0)
Screenshot: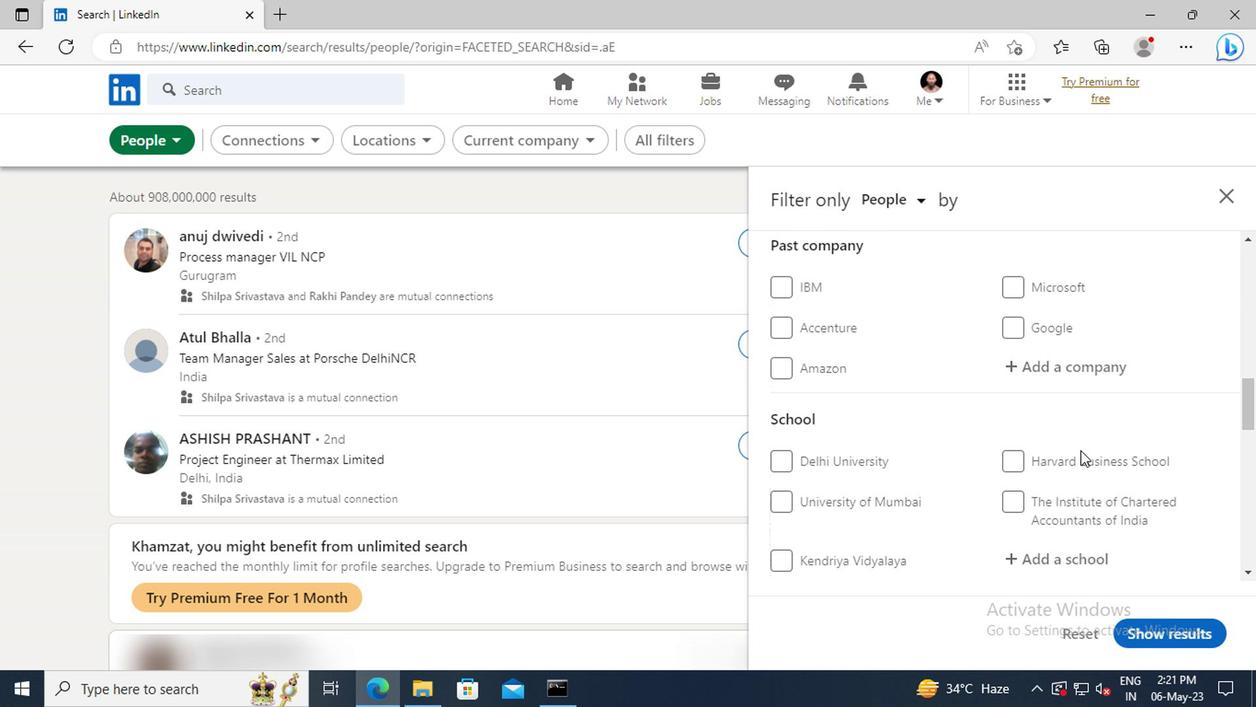 
Action: Mouse scrolled (905, 455) with delta (0, 0)
Screenshot: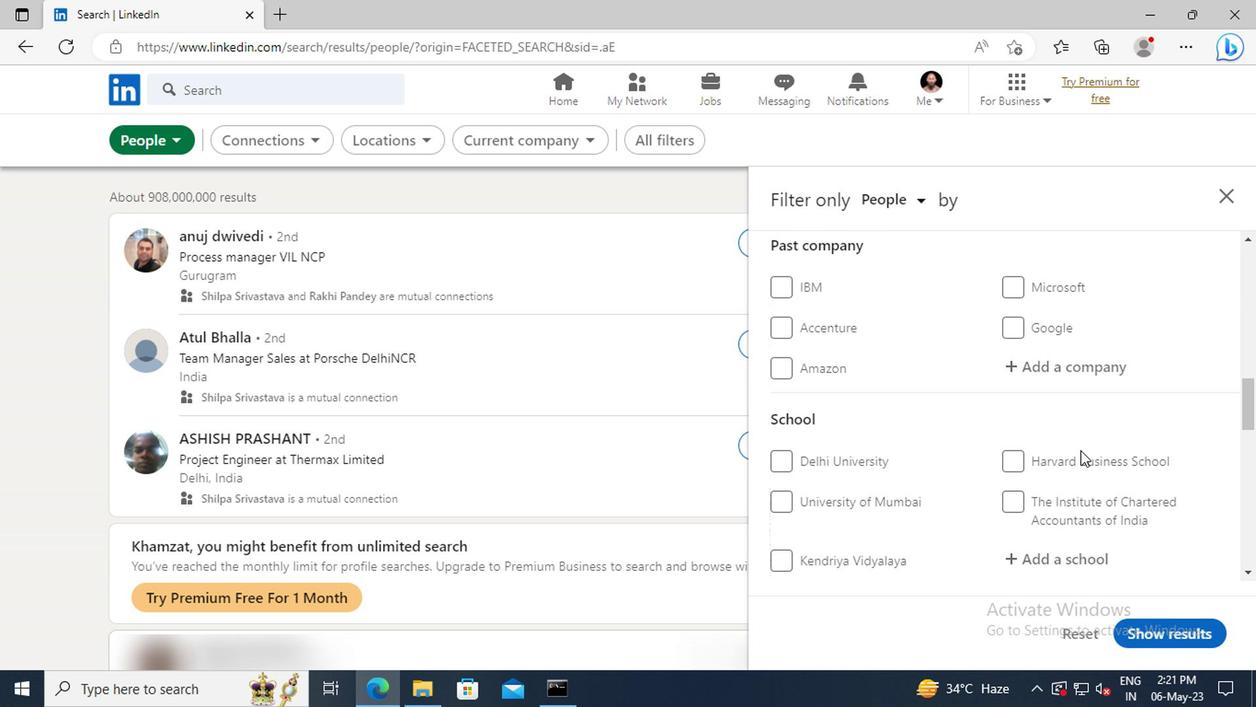 
Action: Mouse scrolled (905, 455) with delta (0, 0)
Screenshot: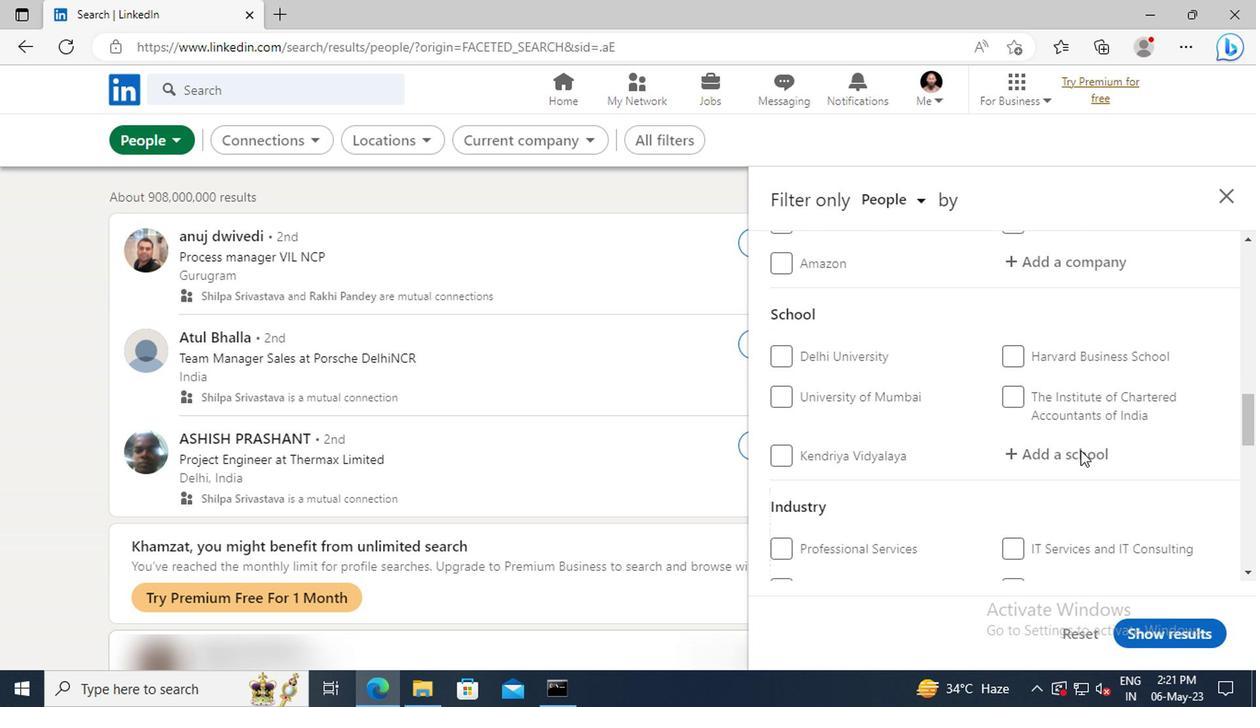 
Action: Mouse scrolled (905, 455) with delta (0, 0)
Screenshot: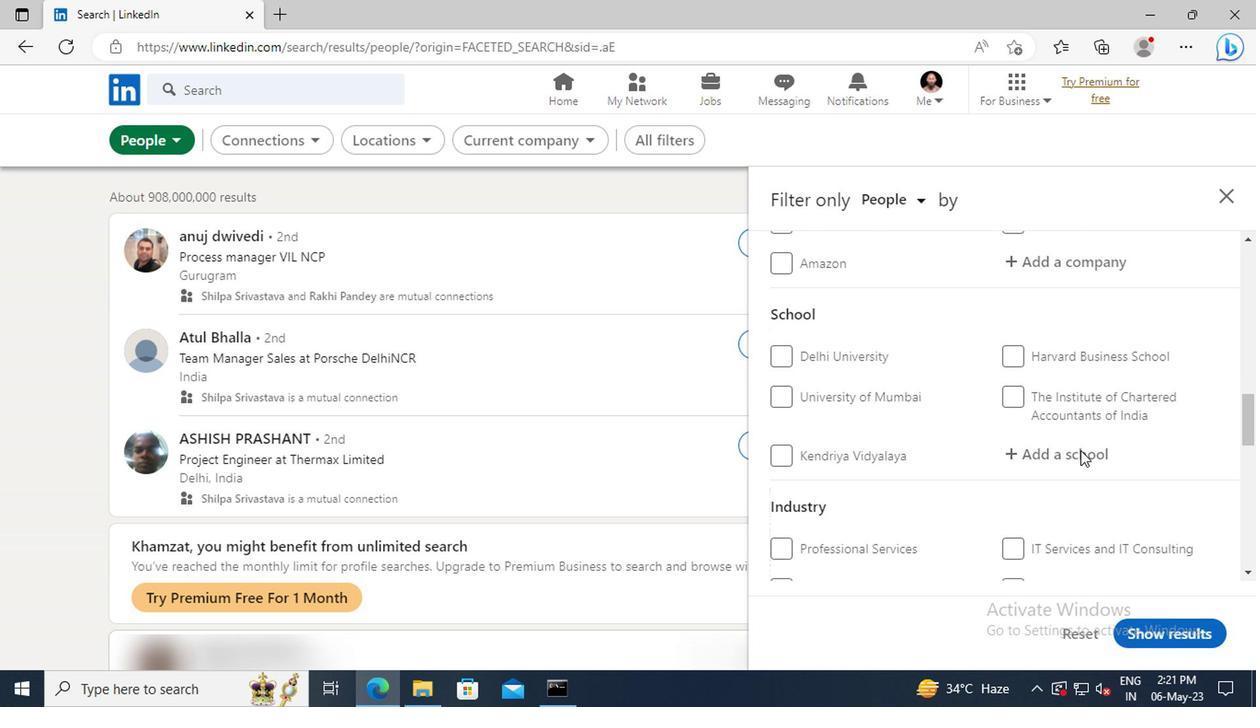 
Action: Mouse scrolled (905, 455) with delta (0, 0)
Screenshot: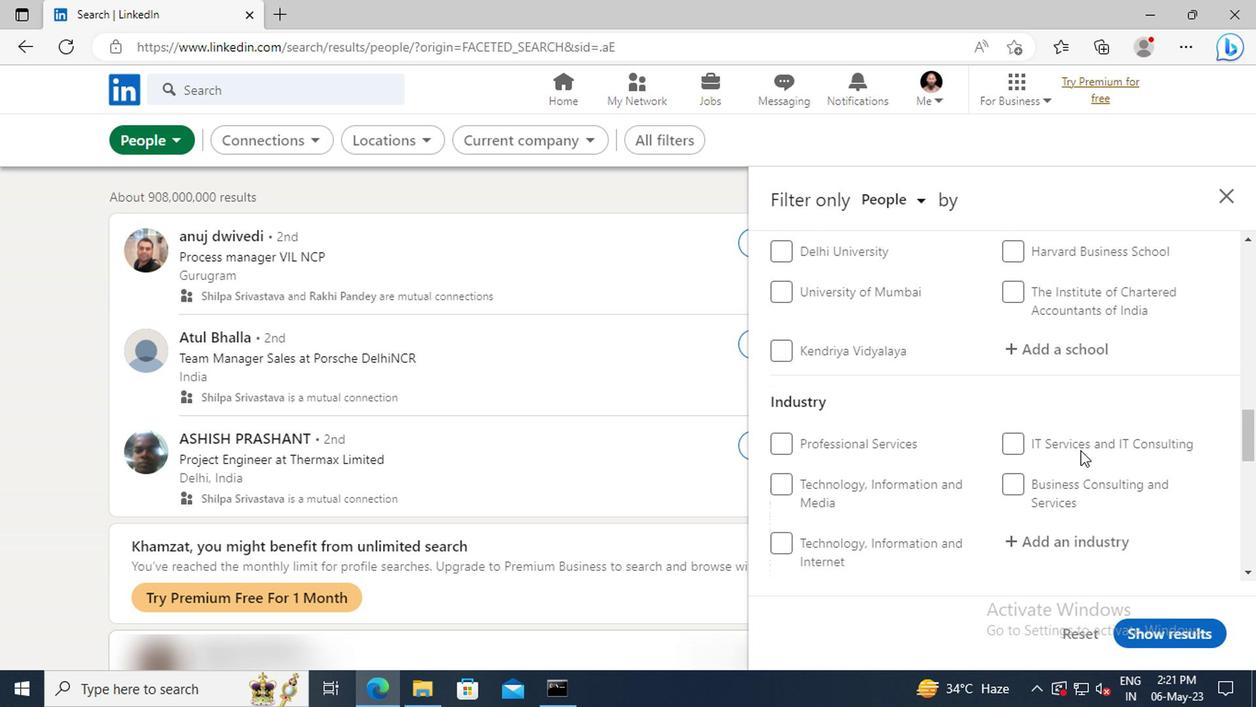 
Action: Mouse scrolled (905, 455) with delta (0, 0)
Screenshot: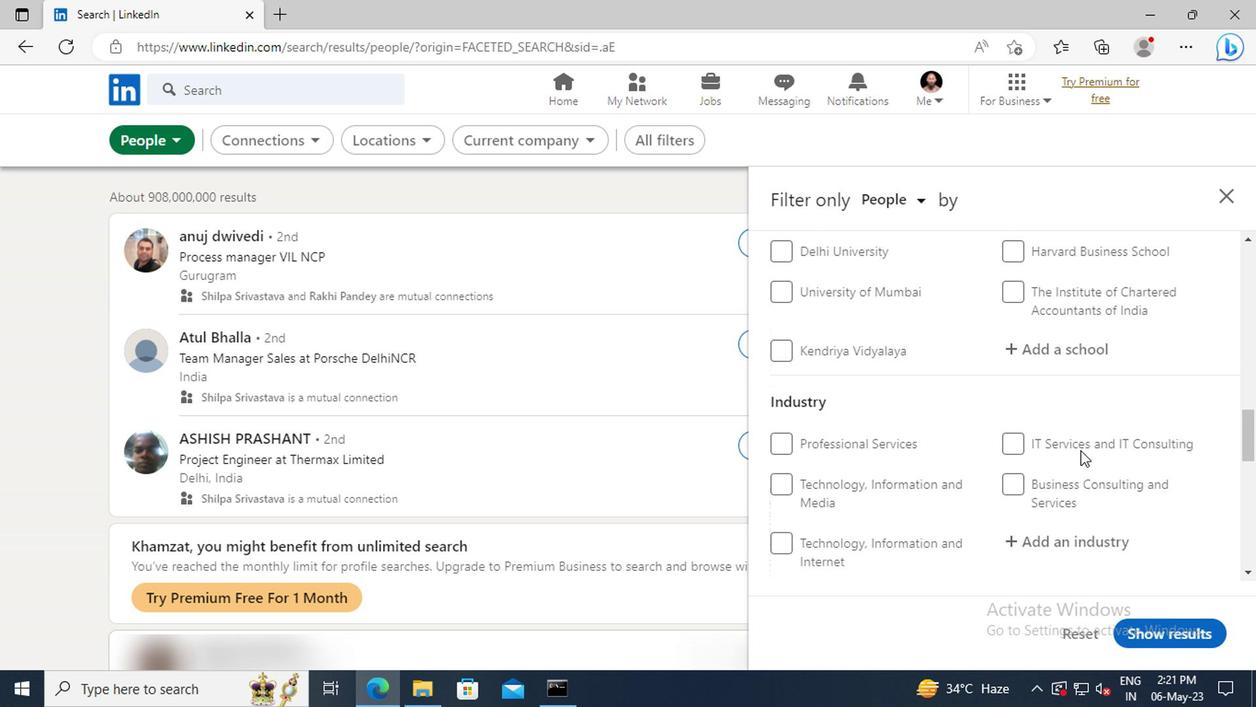 
Action: Mouse scrolled (905, 455) with delta (0, 0)
Screenshot: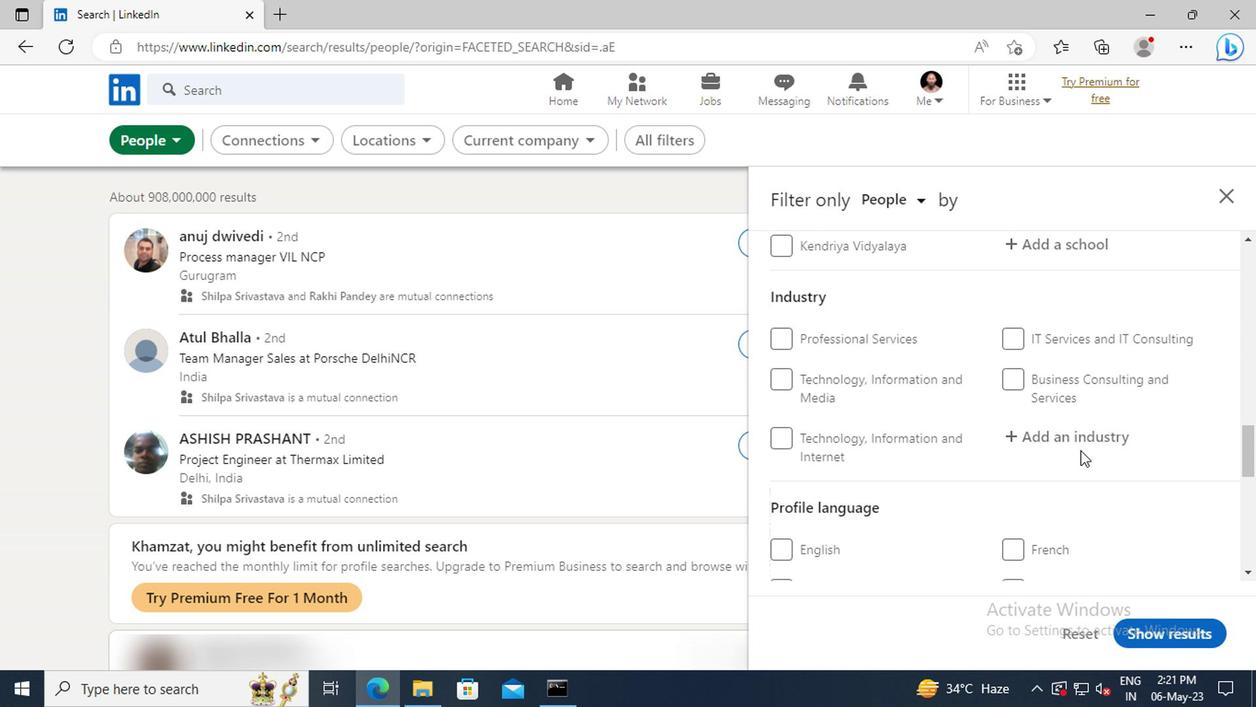 
Action: Mouse scrolled (905, 455) with delta (0, 0)
Screenshot: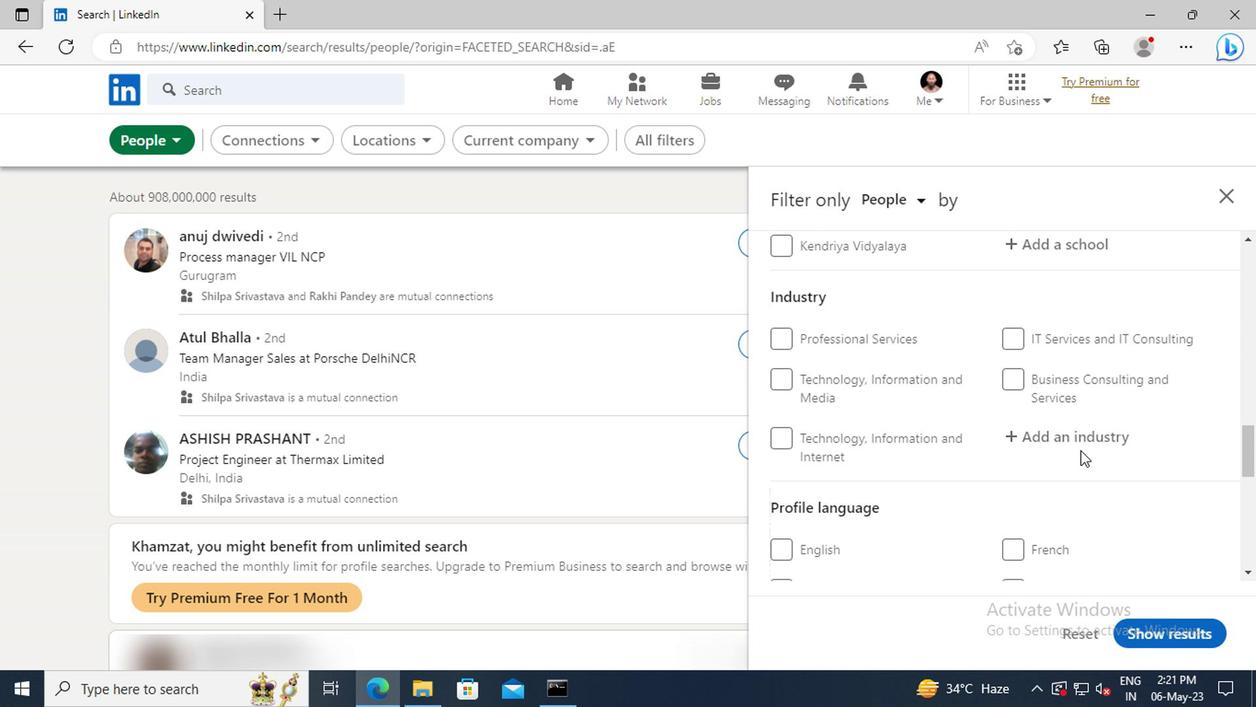 
Action: Mouse moved to (691, 508)
Screenshot: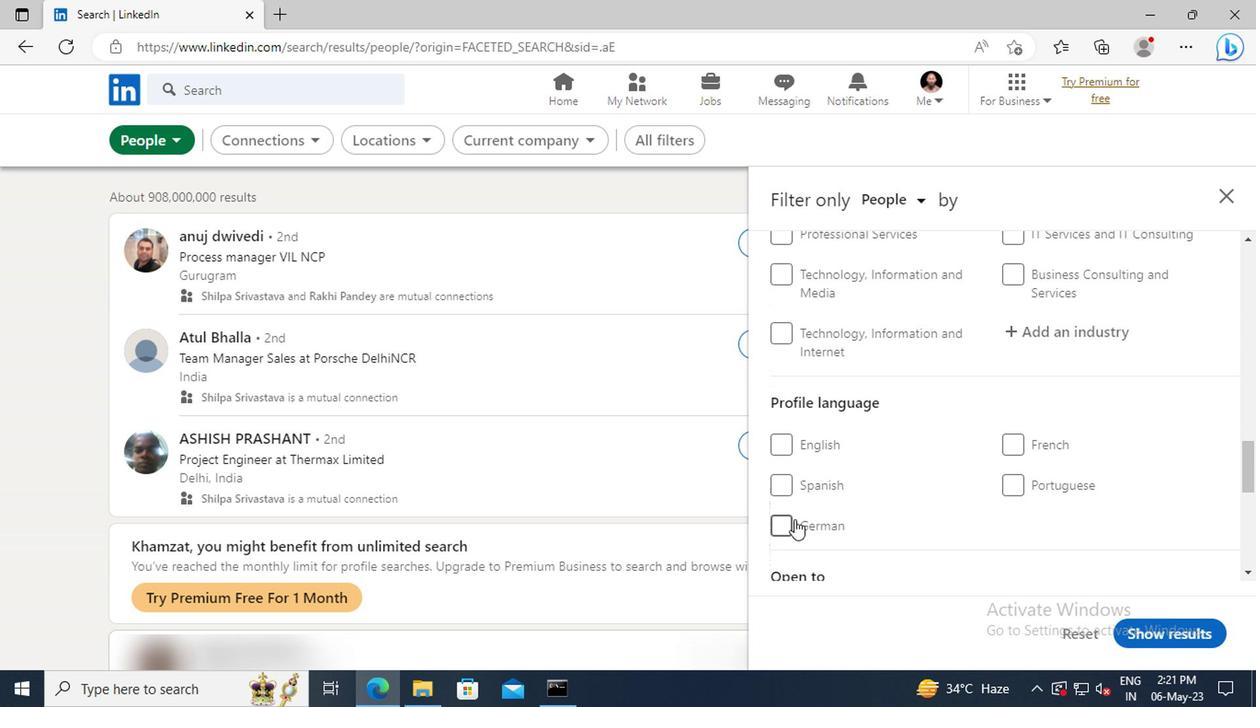 
Action: Mouse pressed left at (691, 508)
Screenshot: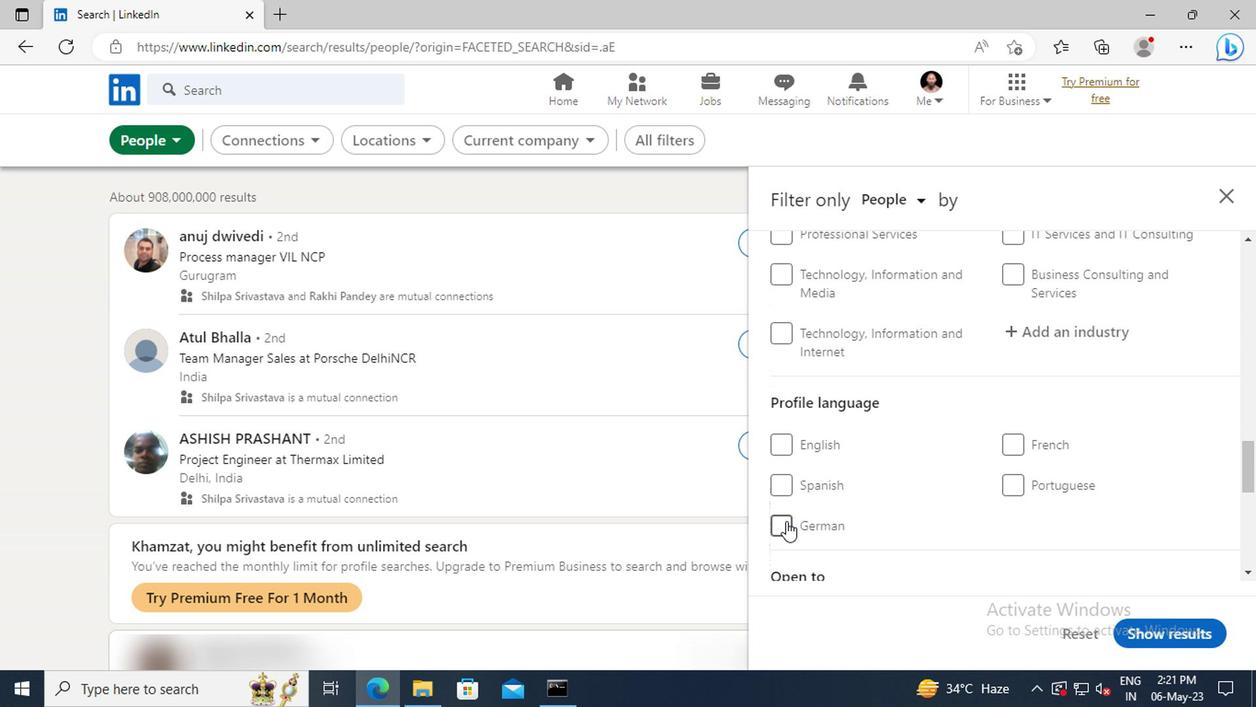 
Action: Mouse moved to (871, 470)
Screenshot: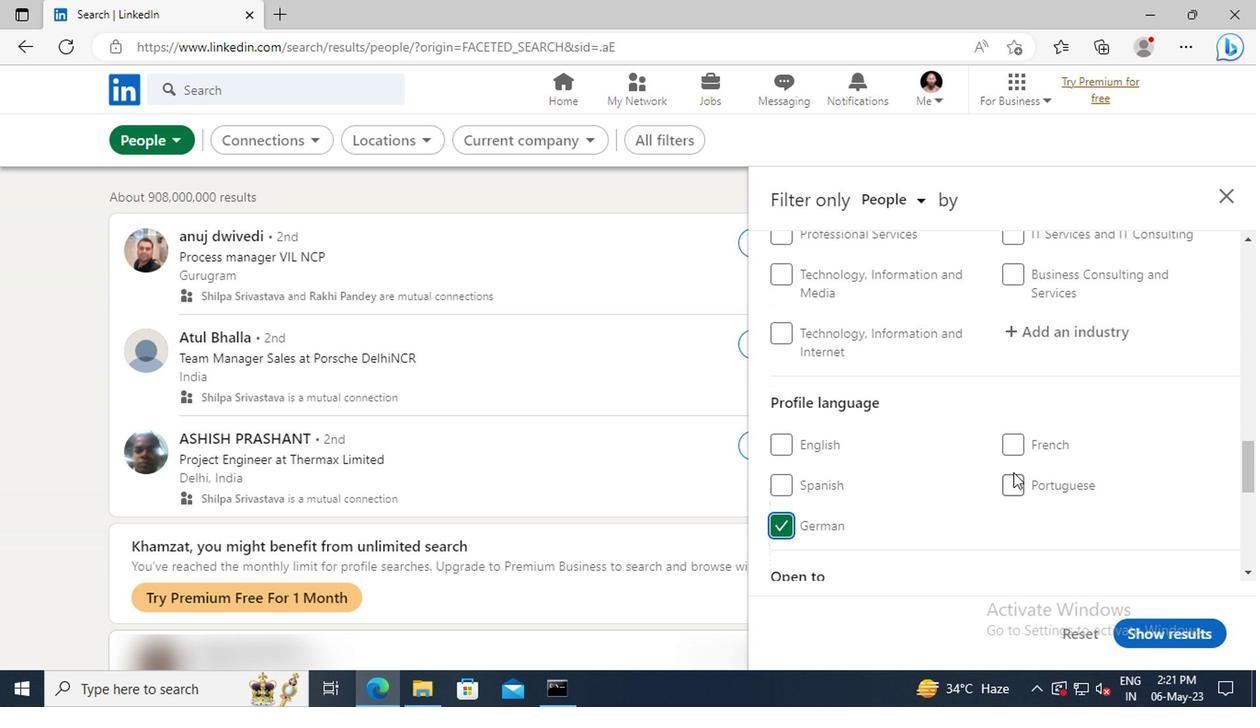 
Action: Mouse scrolled (871, 470) with delta (0, 0)
Screenshot: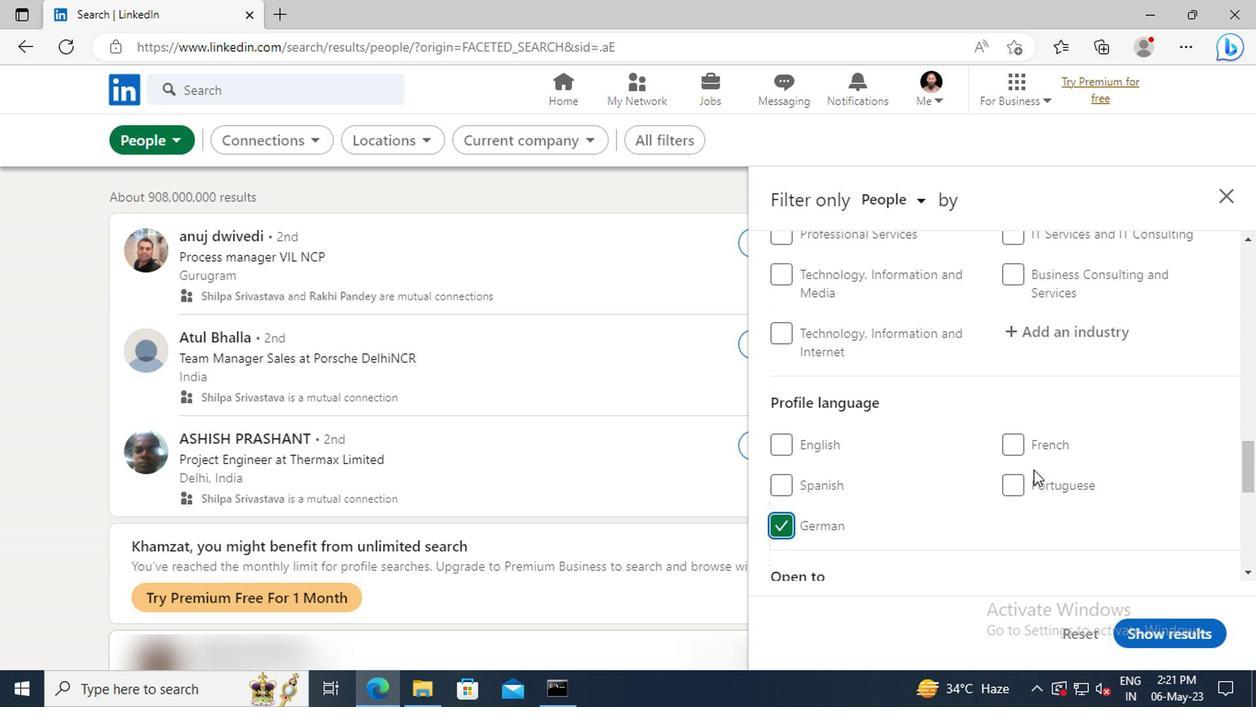 
Action: Mouse scrolled (871, 470) with delta (0, 0)
Screenshot: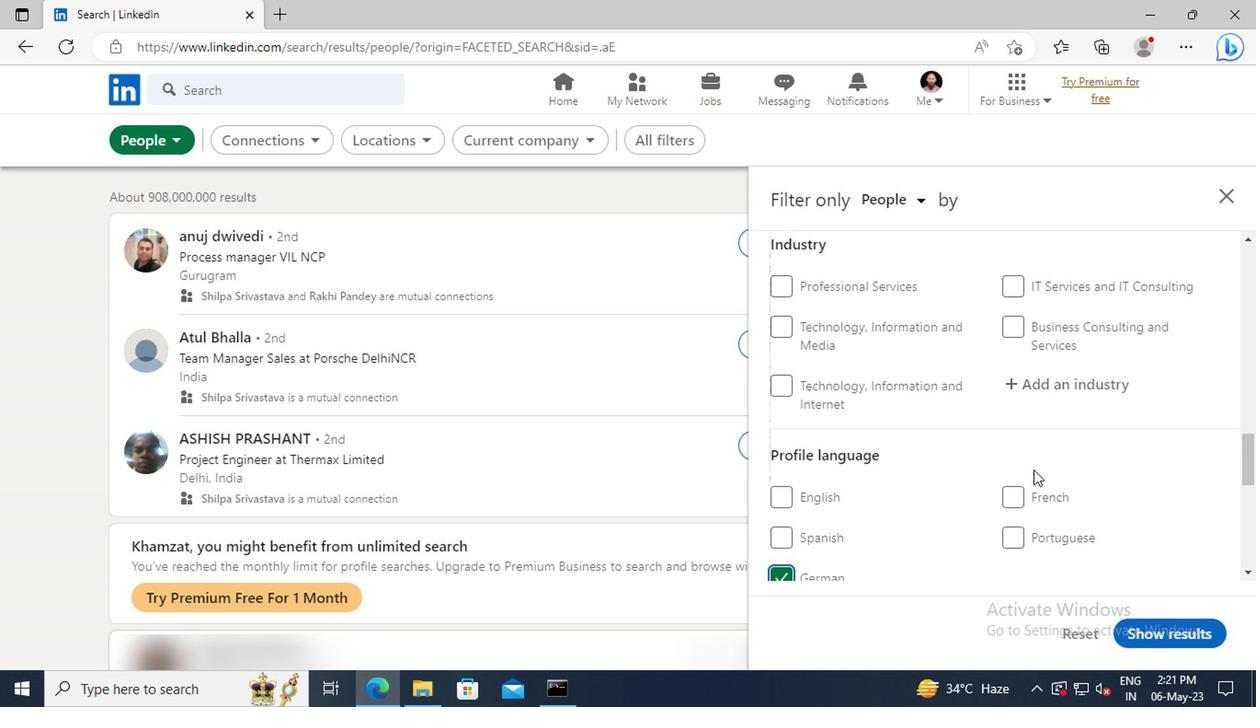 
Action: Mouse scrolled (871, 470) with delta (0, 0)
Screenshot: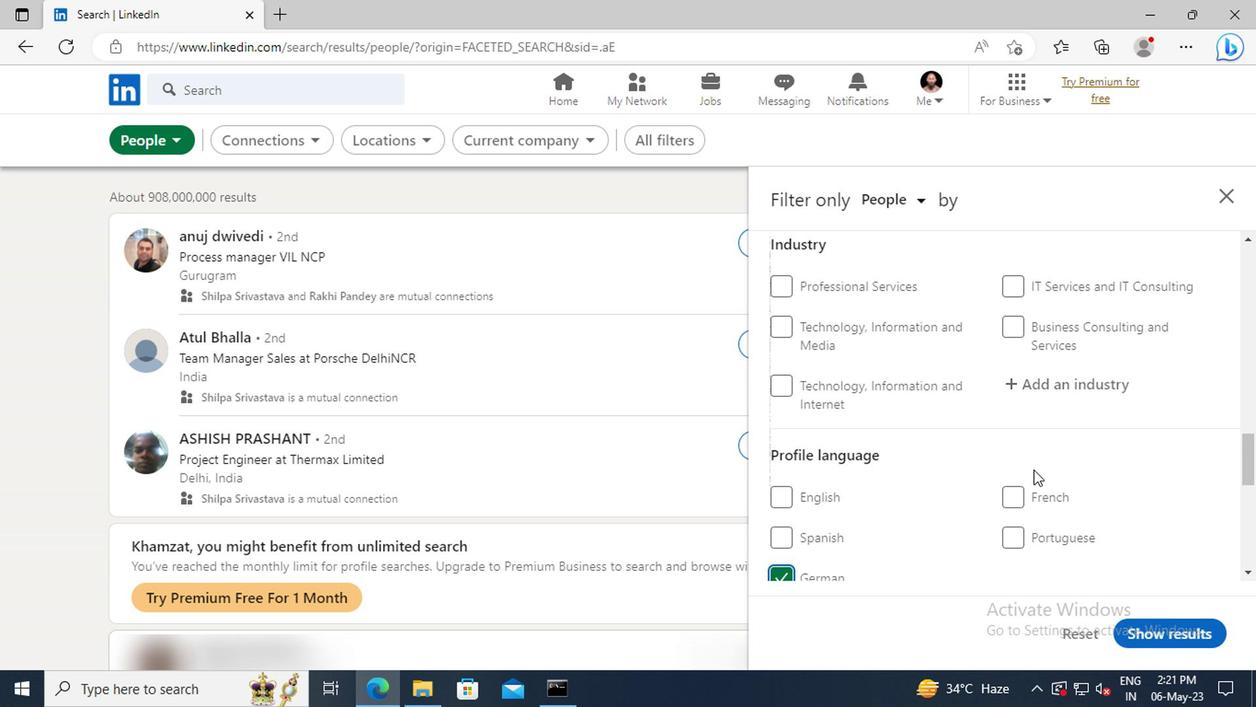 
Action: Mouse scrolled (871, 470) with delta (0, 0)
Screenshot: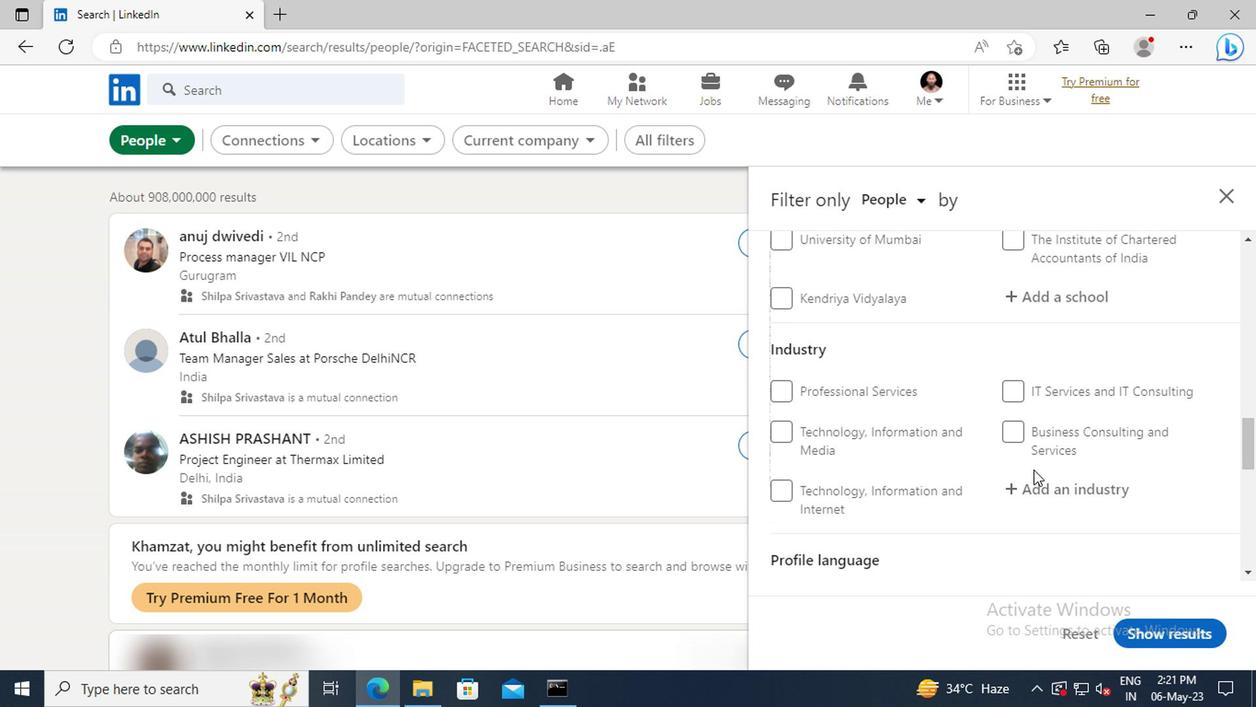 
Action: Mouse scrolled (871, 470) with delta (0, 0)
Screenshot: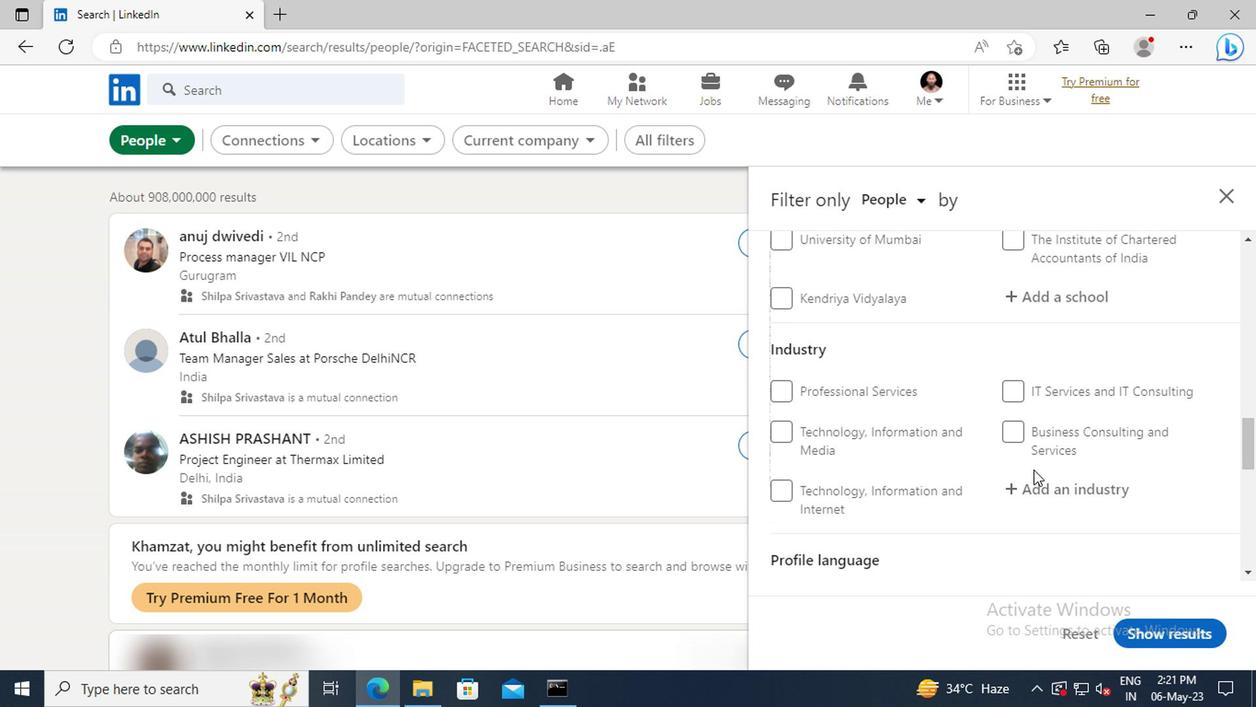 
Action: Mouse scrolled (871, 470) with delta (0, 0)
Screenshot: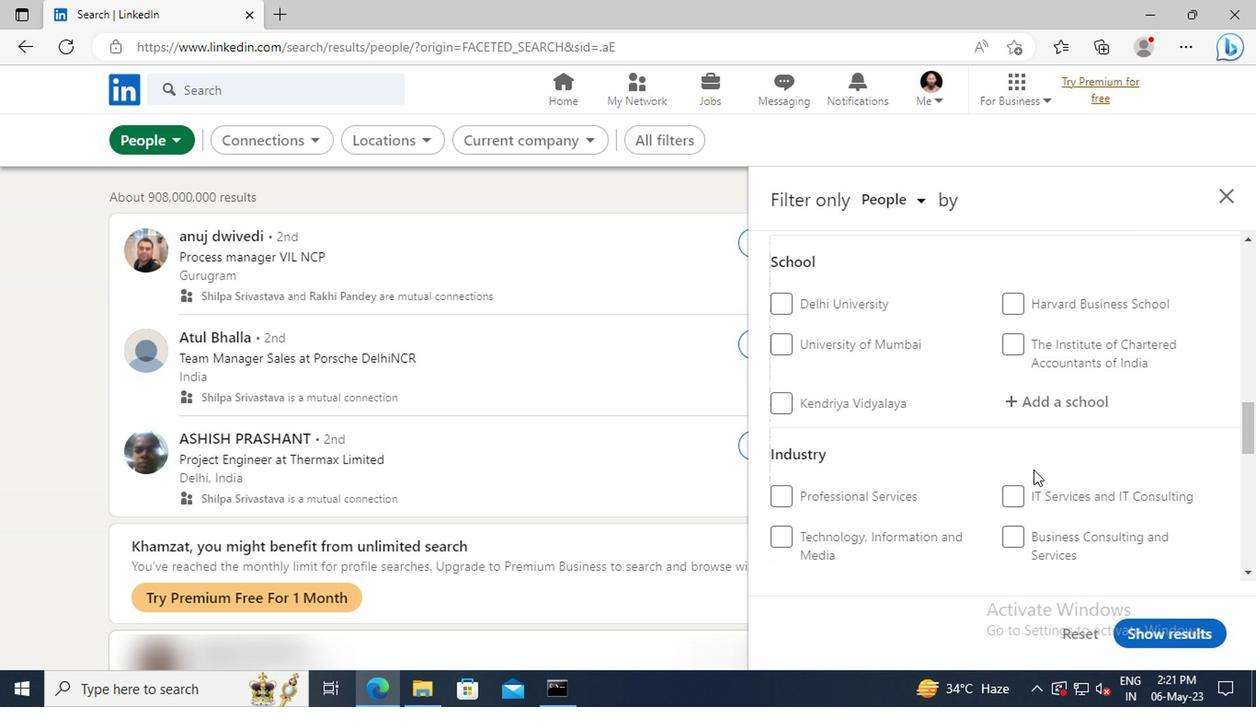 
Action: Mouse scrolled (871, 470) with delta (0, 0)
Screenshot: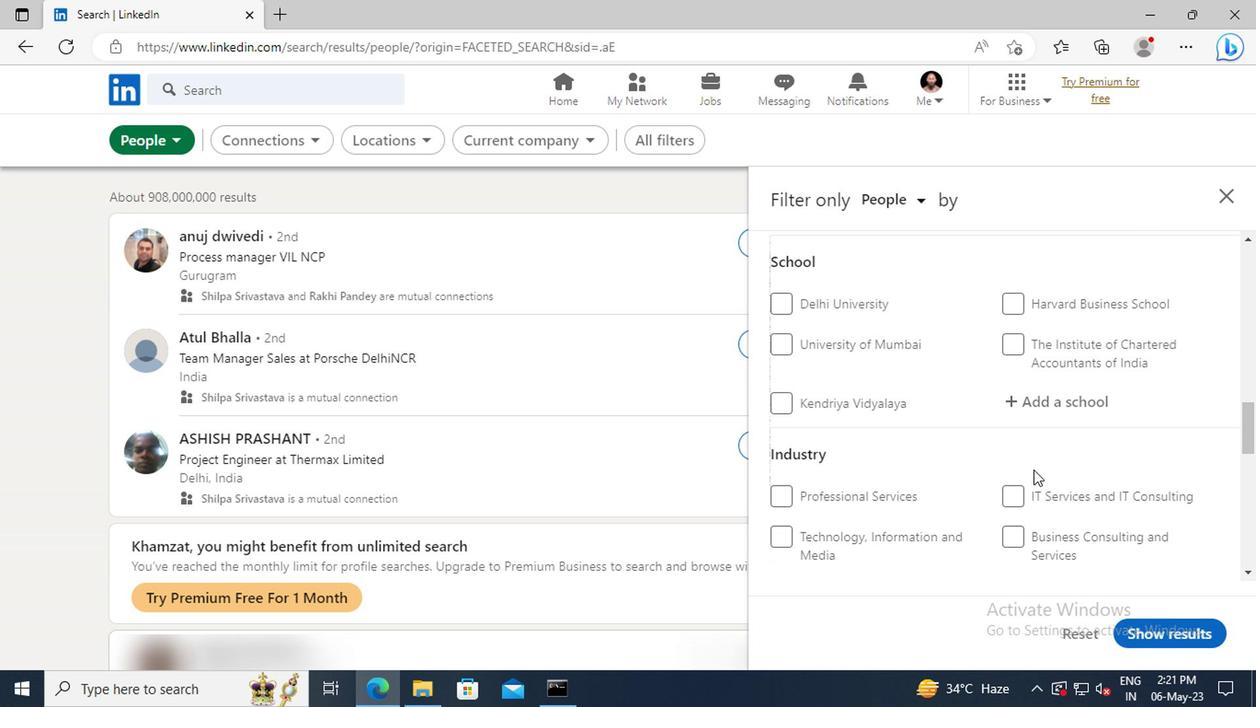 
Action: Mouse scrolled (871, 470) with delta (0, 0)
Screenshot: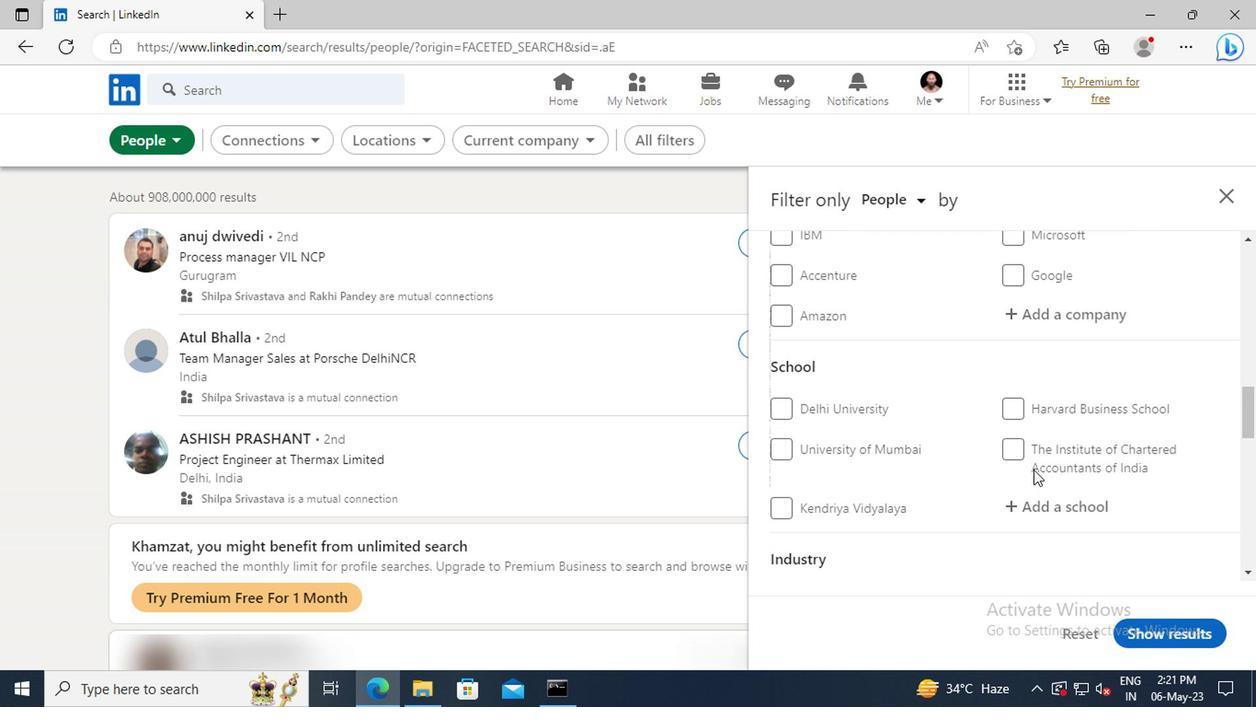 
Action: Mouse scrolled (871, 470) with delta (0, 0)
Screenshot: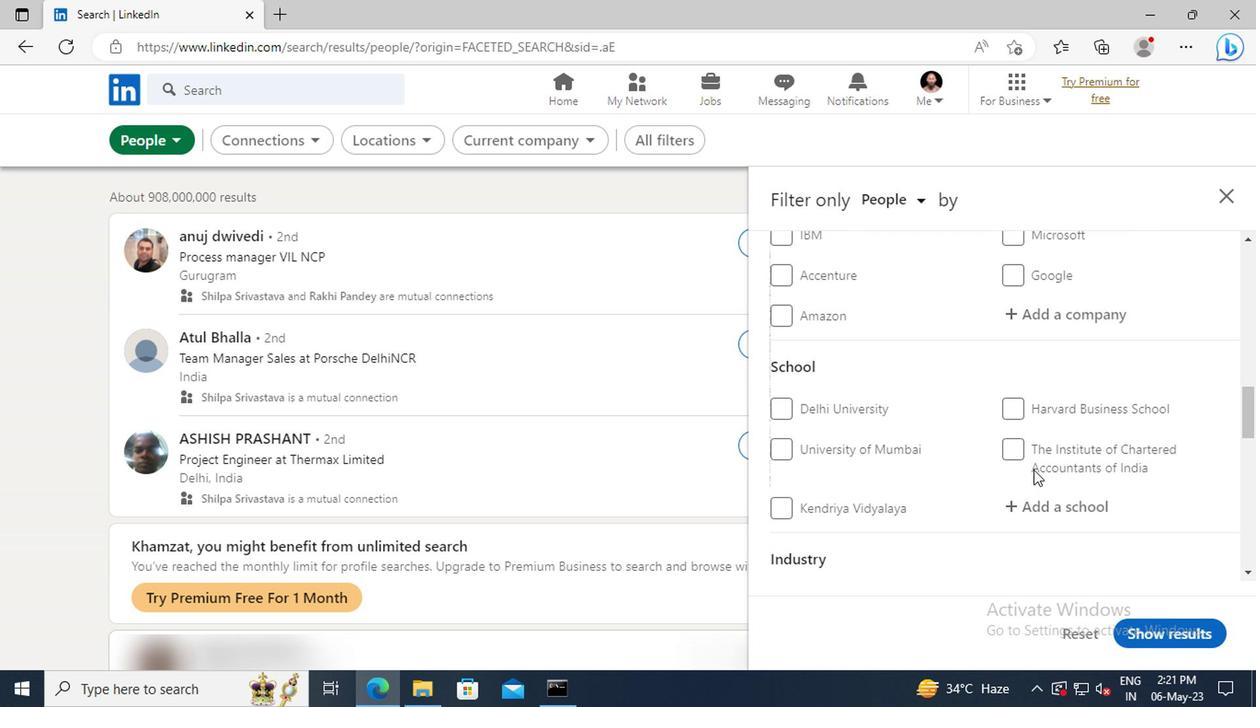
Action: Mouse scrolled (871, 470) with delta (0, 0)
Screenshot: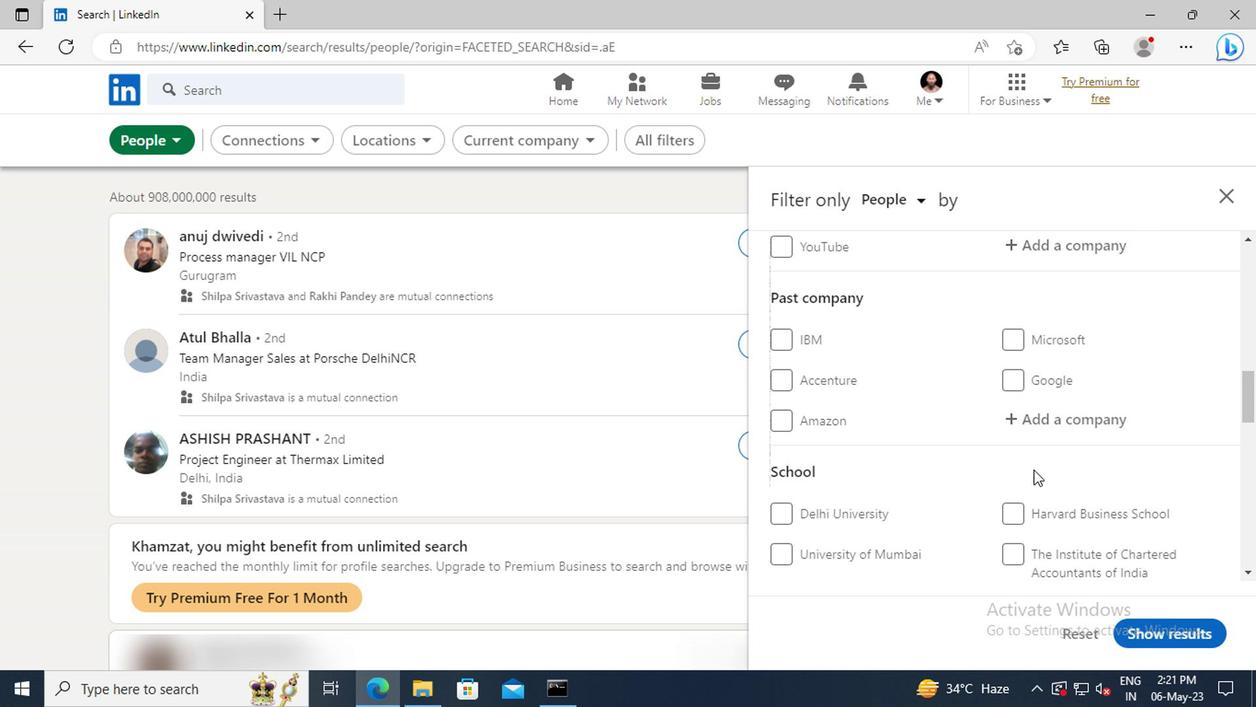 
Action: Mouse scrolled (871, 470) with delta (0, 0)
Screenshot: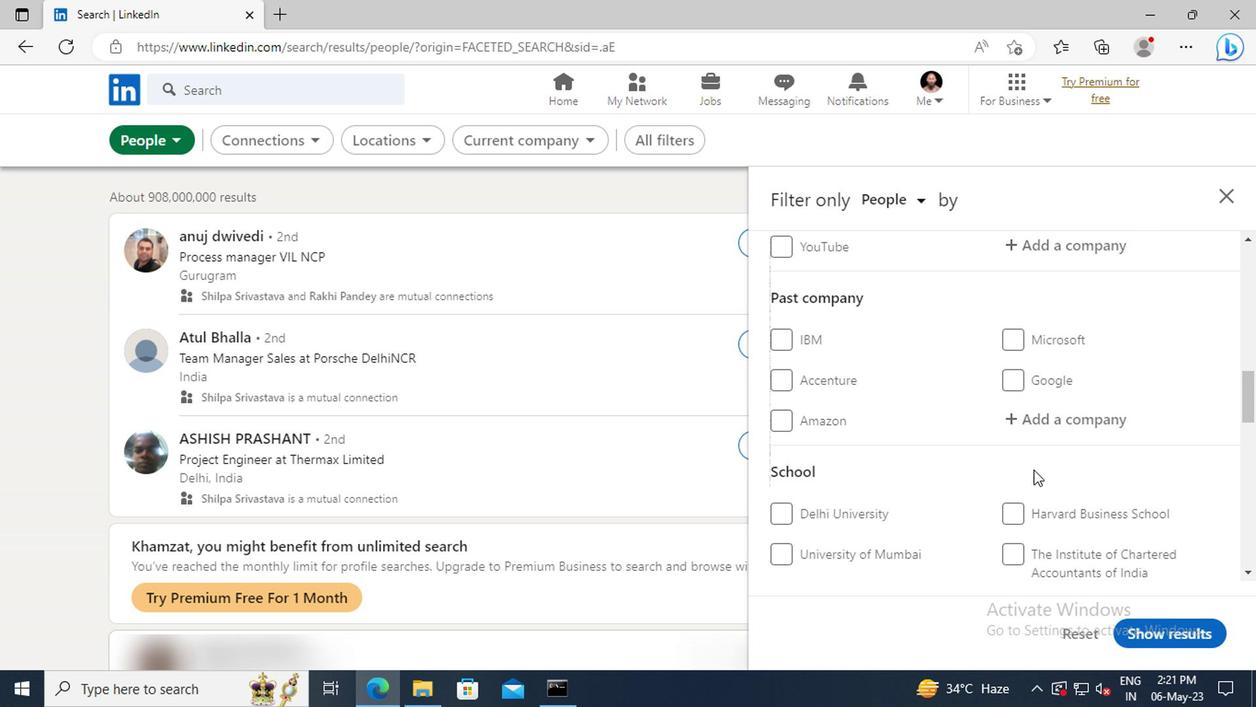 
Action: Mouse scrolled (871, 470) with delta (0, 0)
Screenshot: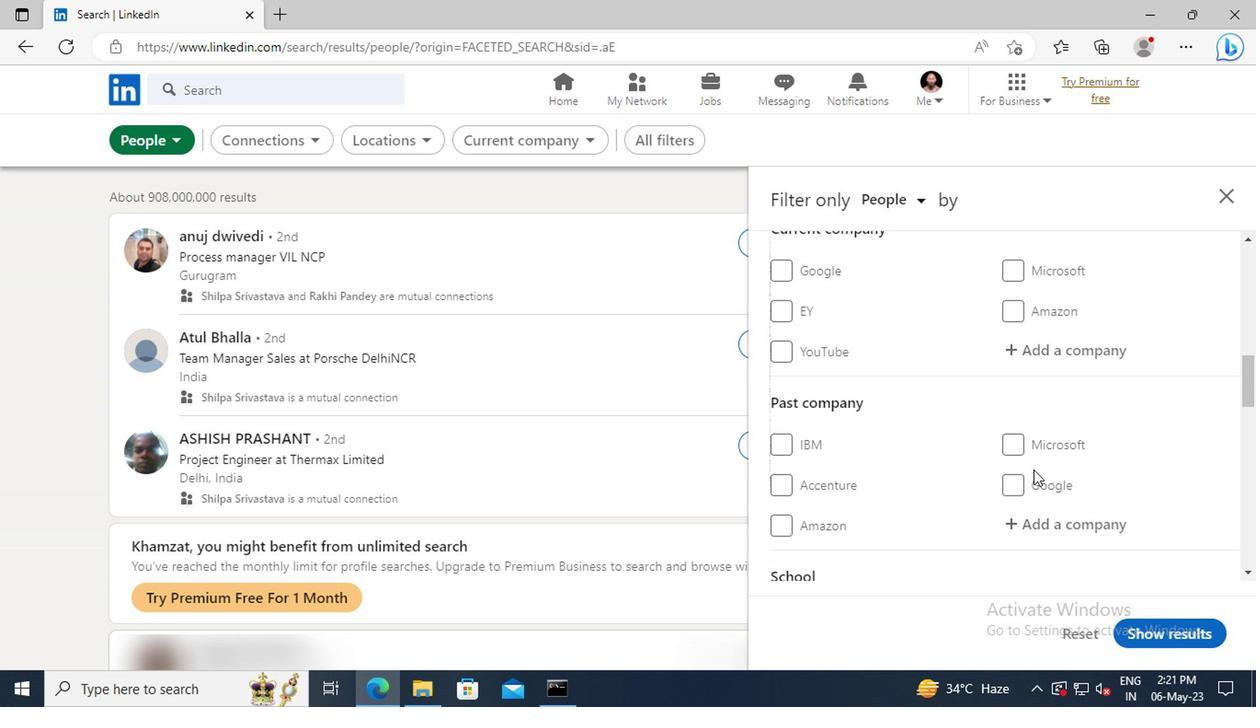 
Action: Mouse moved to (873, 428)
Screenshot: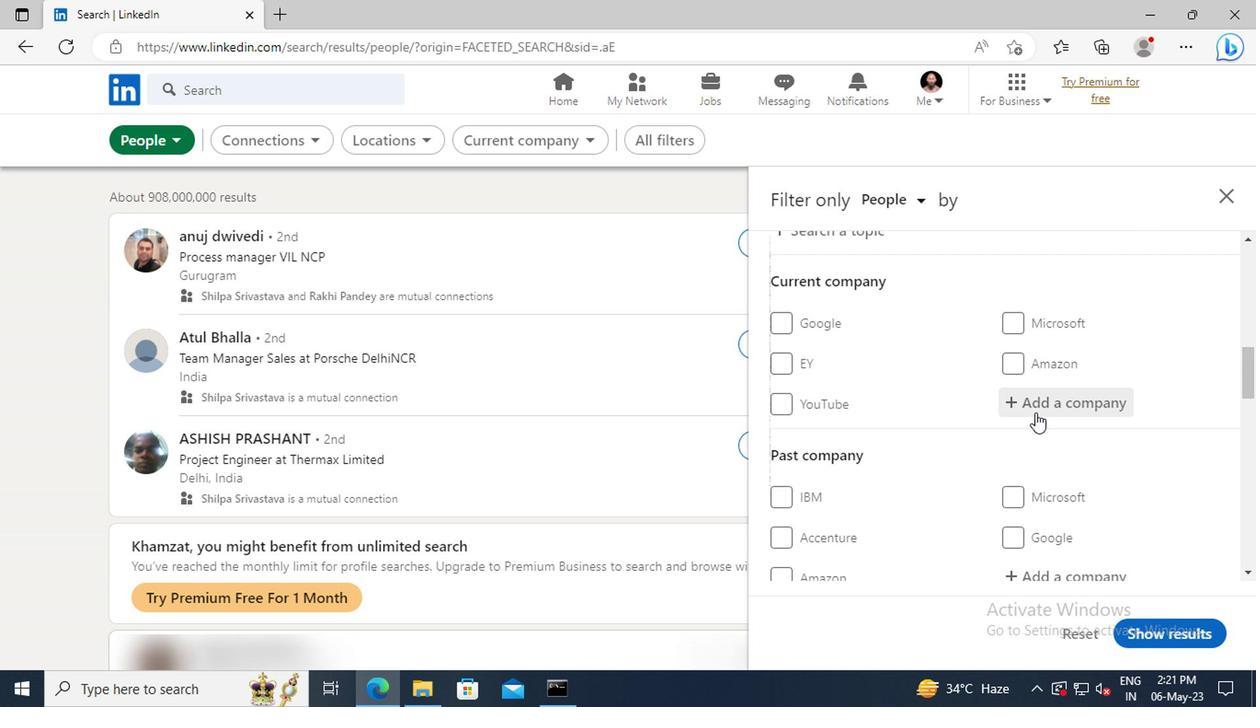 
Action: Mouse pressed left at (873, 428)
Screenshot: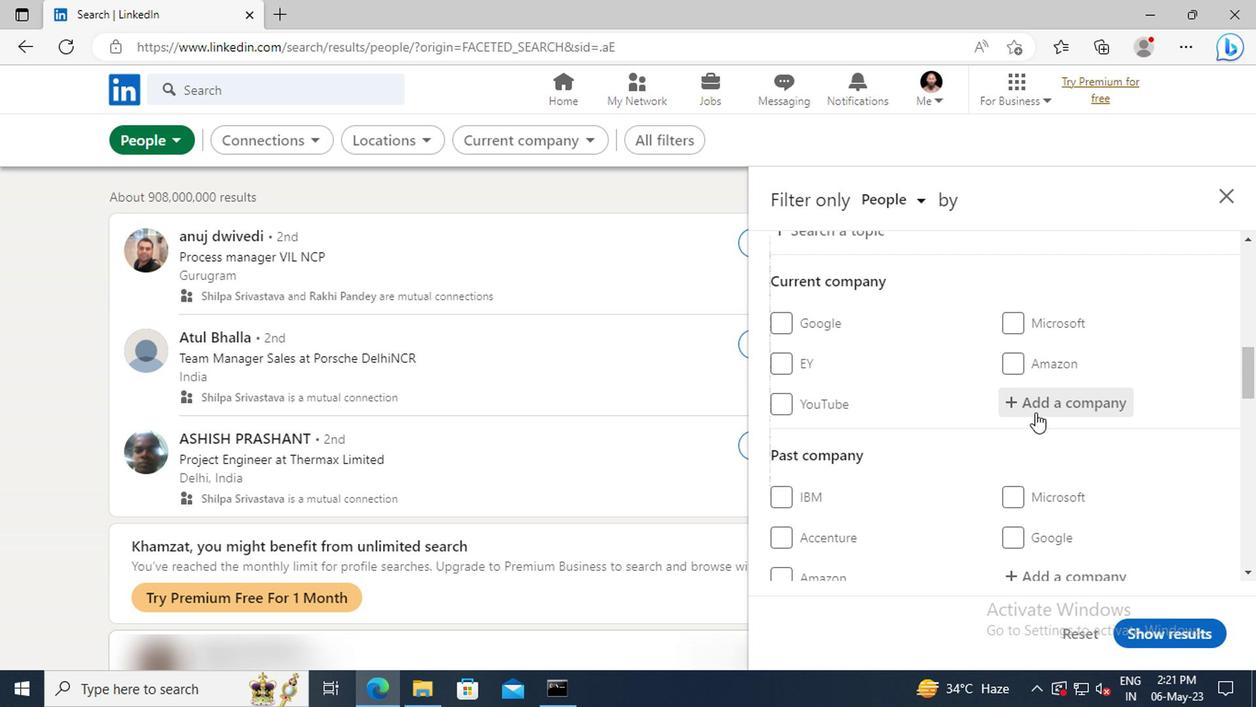 
Action: Key pressed <Key.shift>MARKETING<Key.space><Key.shift>MIND
Screenshot: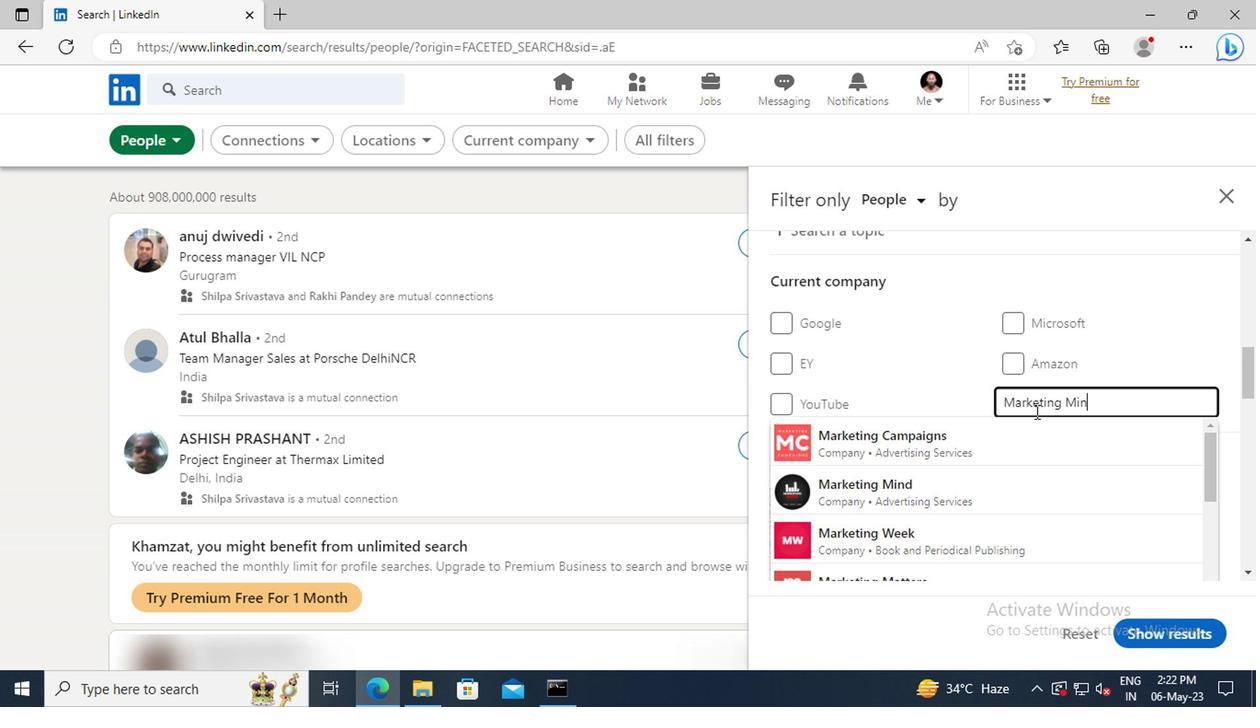 
Action: Mouse moved to (866, 442)
Screenshot: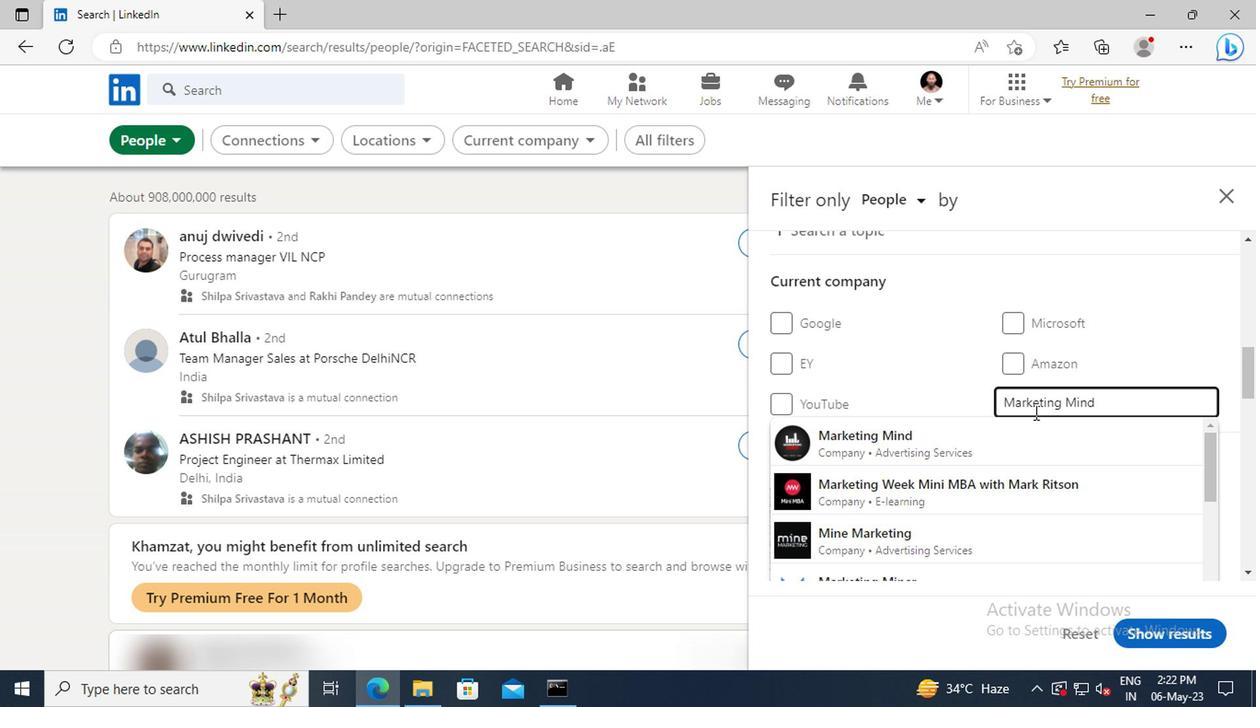 
Action: Mouse pressed left at (866, 442)
Screenshot: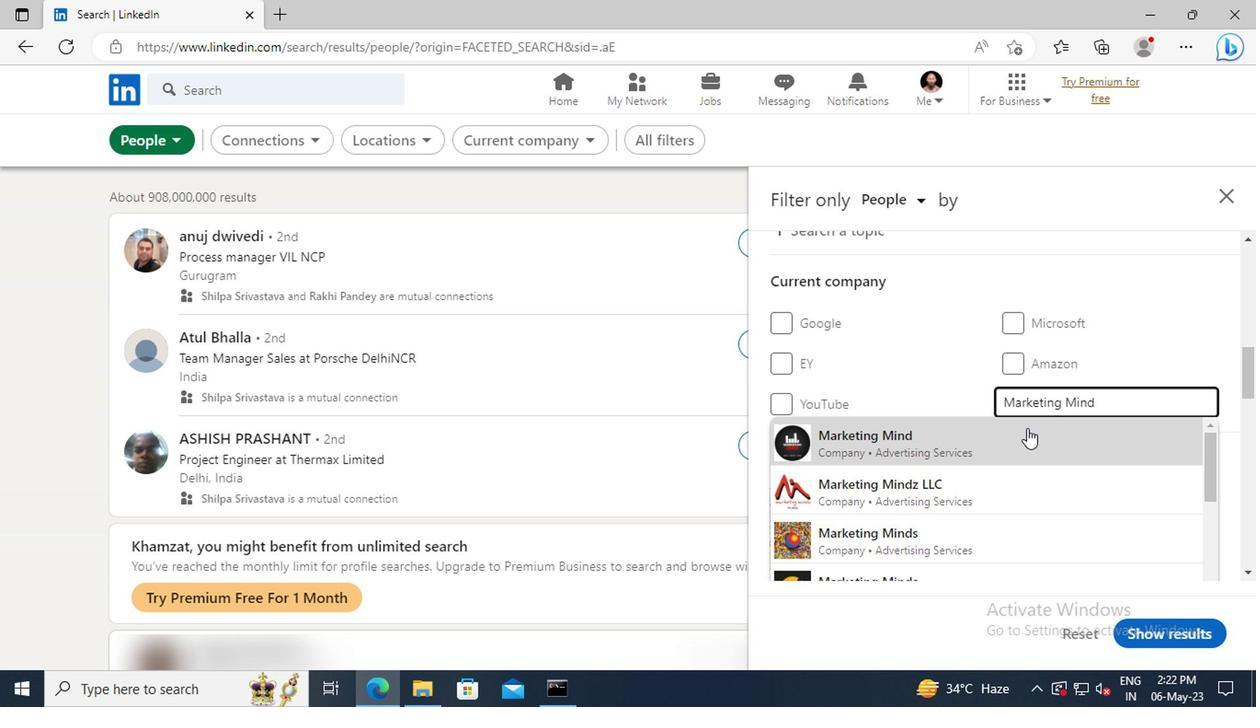 
Action: Mouse moved to (865, 441)
Screenshot: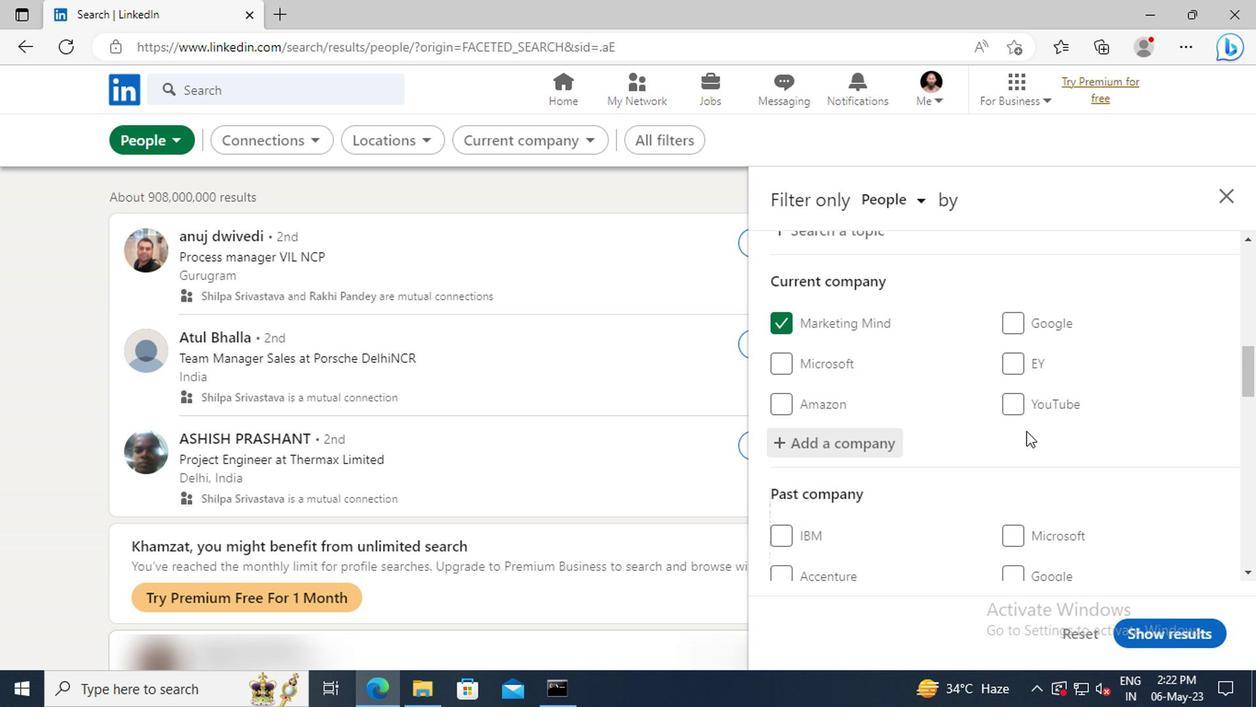 
Action: Mouse scrolled (865, 441) with delta (0, 0)
Screenshot: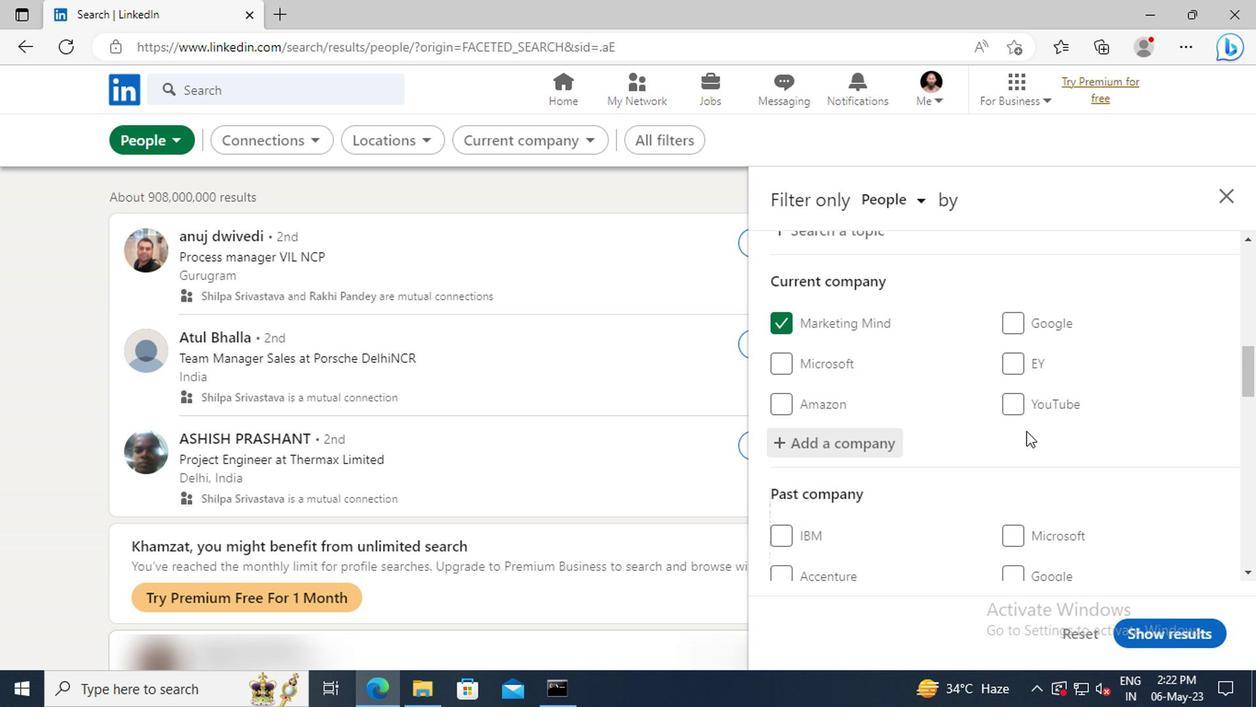 
Action: Mouse moved to (863, 436)
Screenshot: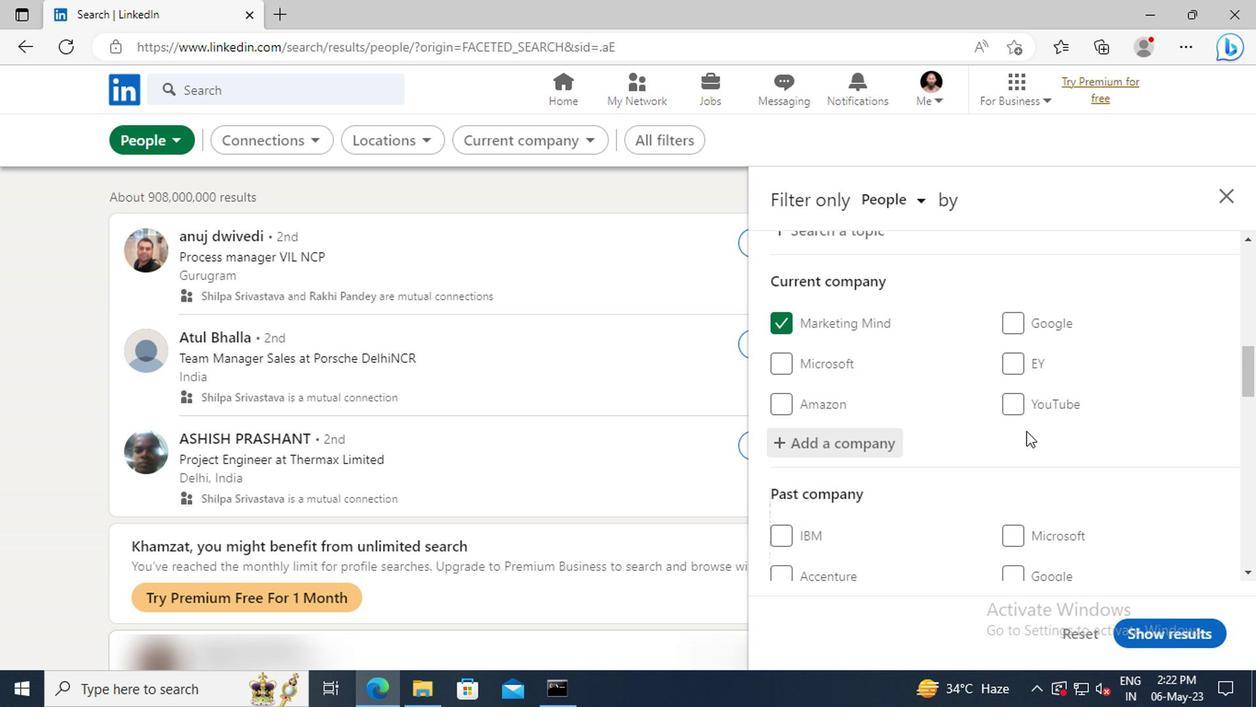 
Action: Mouse scrolled (863, 435) with delta (0, 0)
Screenshot: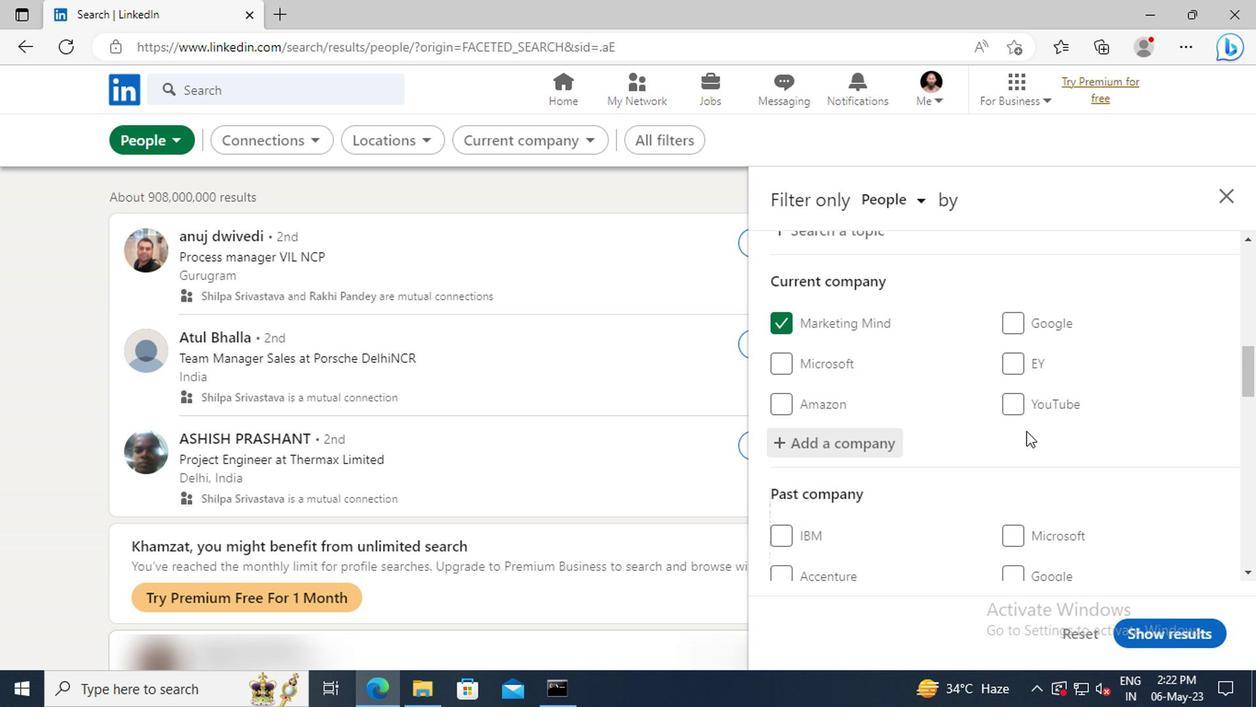 
Action: Mouse moved to (861, 430)
Screenshot: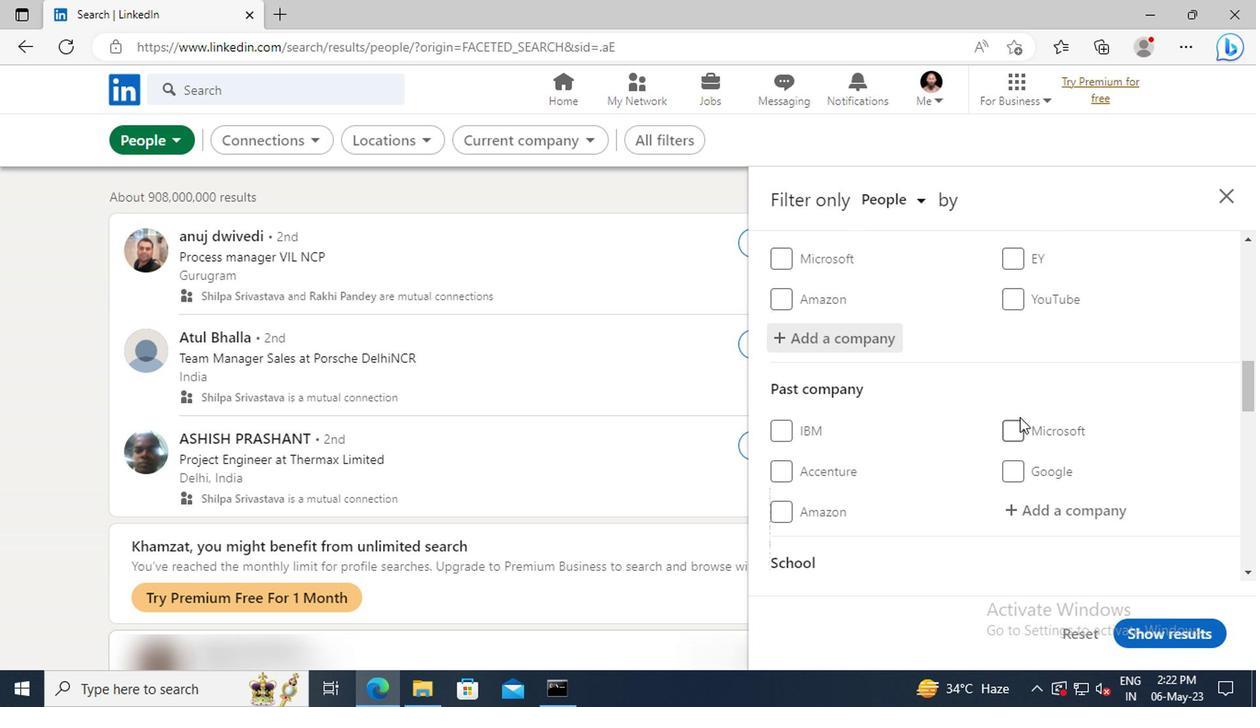 
Action: Mouse scrolled (861, 430) with delta (0, 0)
Screenshot: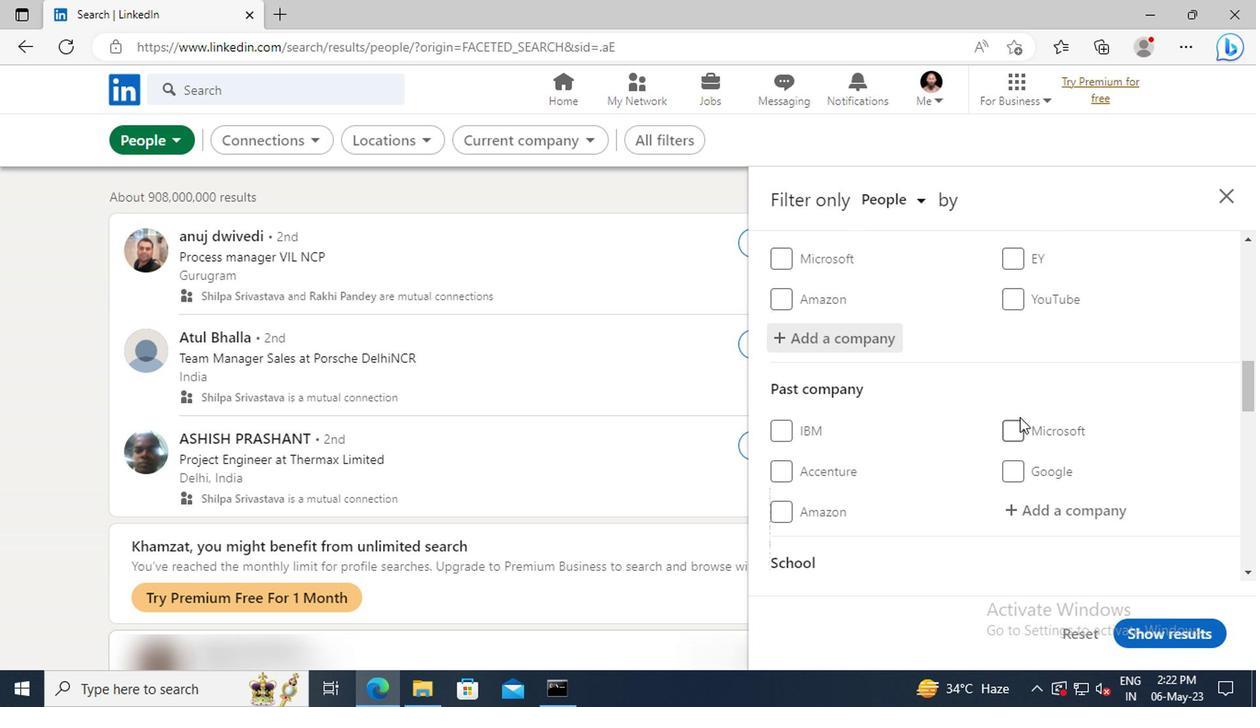 
Action: Mouse moved to (860, 427)
Screenshot: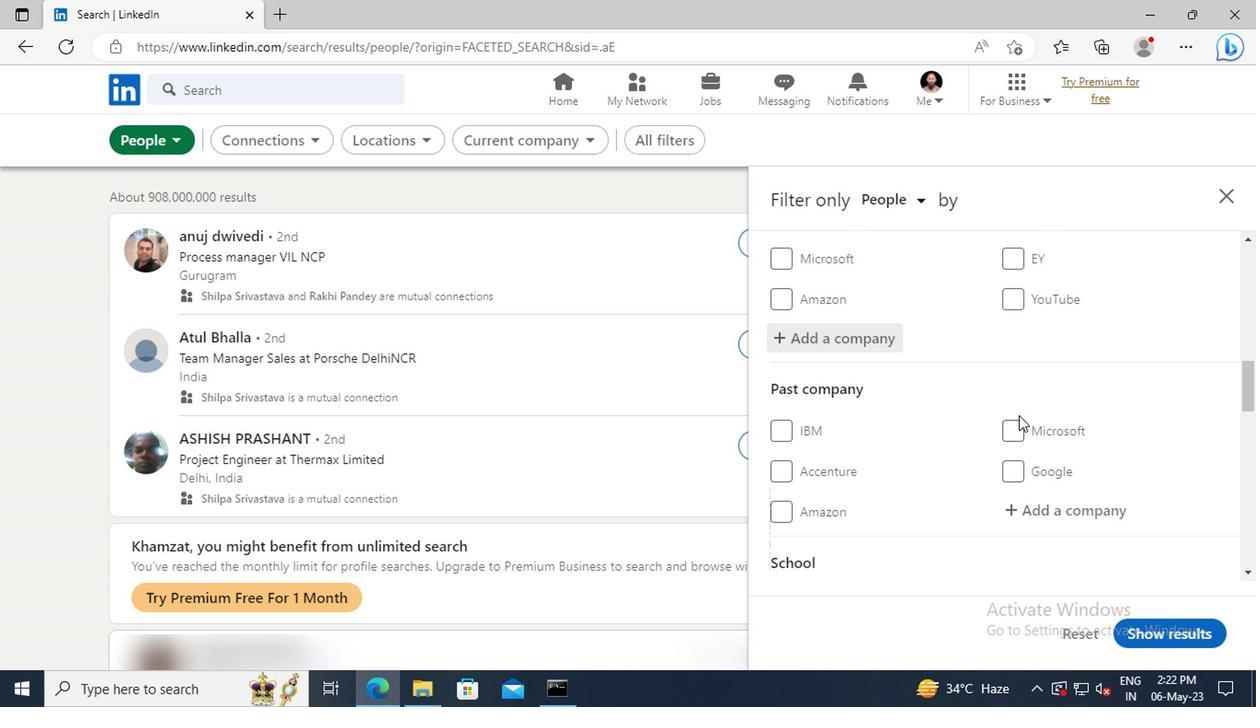 
Action: Mouse scrolled (860, 426) with delta (0, 0)
Screenshot: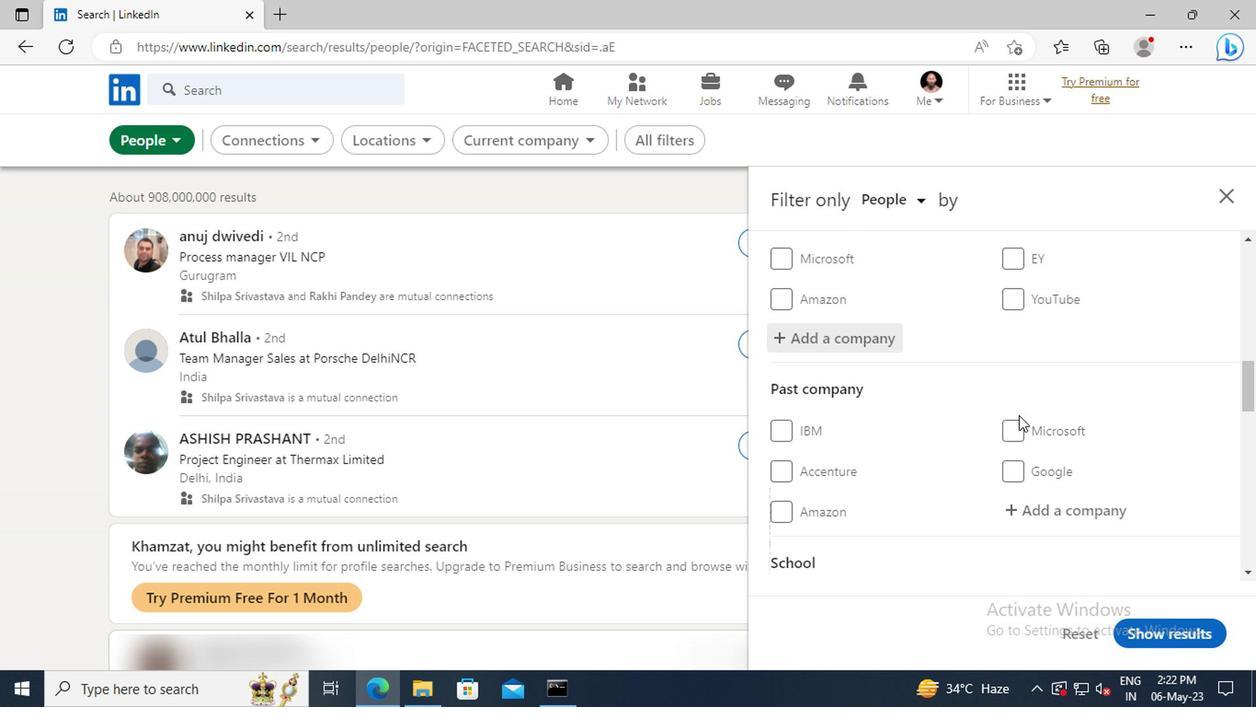 
Action: Mouse moved to (858, 421)
Screenshot: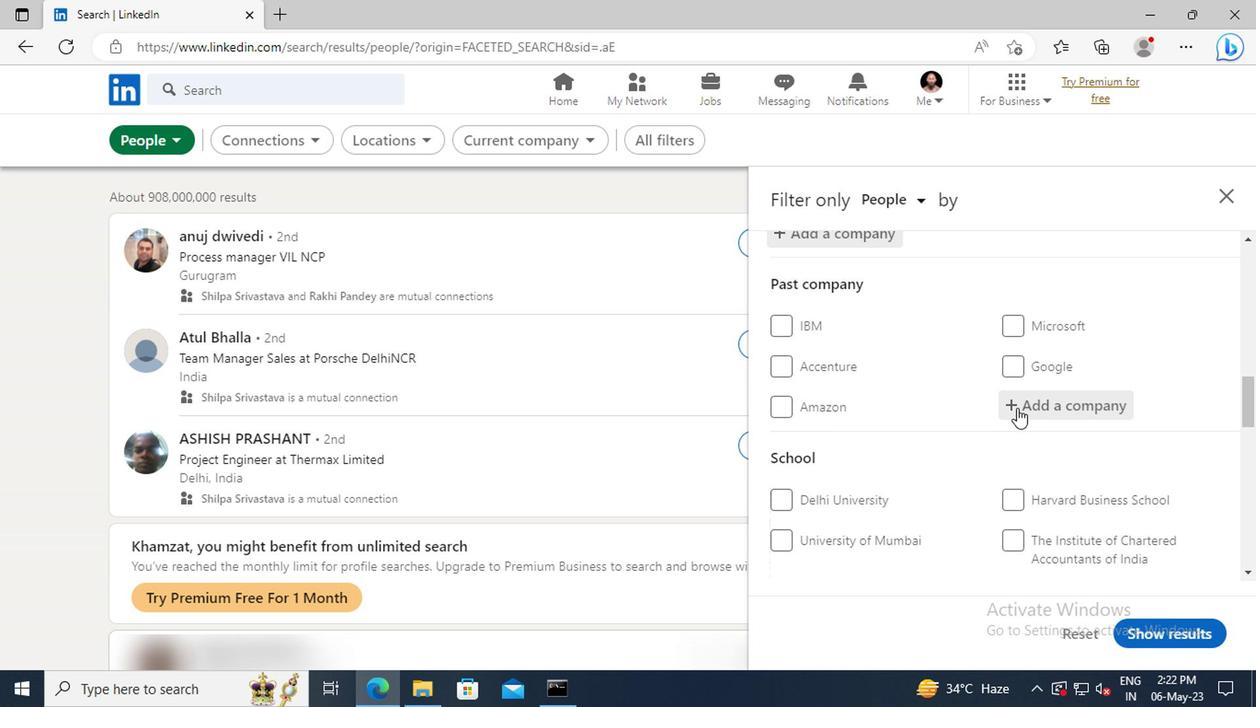 
Action: Mouse scrolled (858, 420) with delta (0, 0)
Screenshot: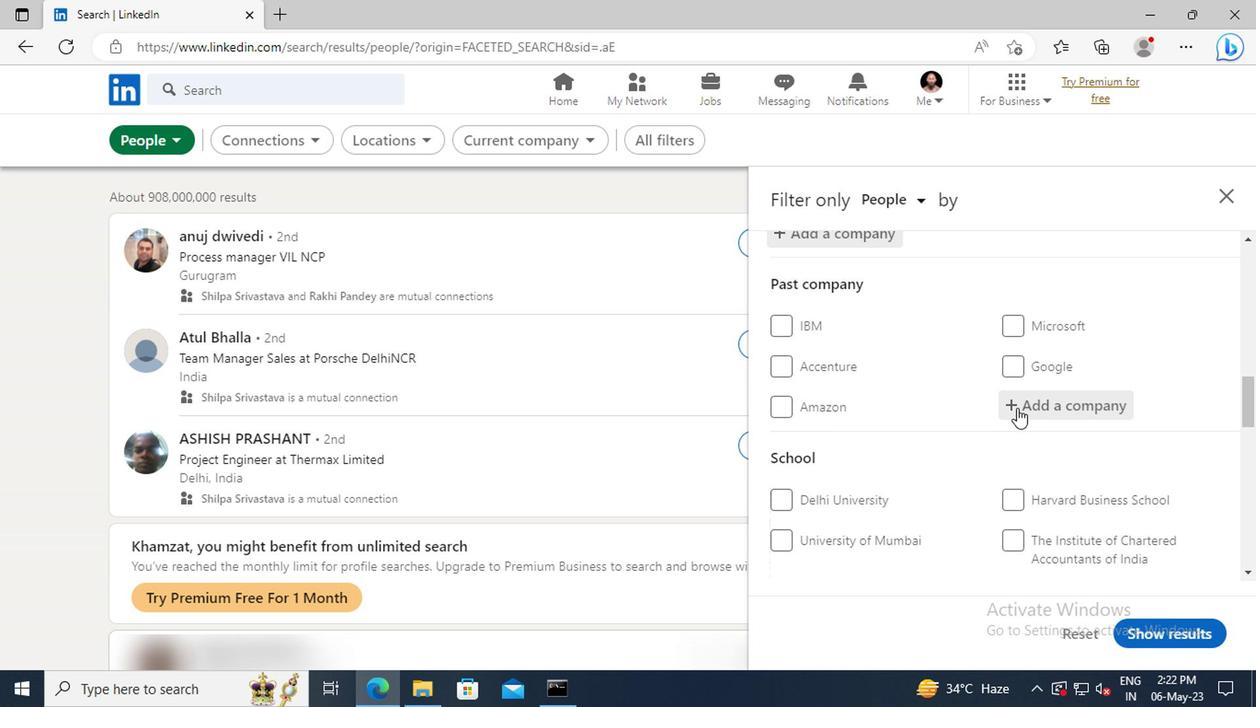 
Action: Mouse scrolled (858, 420) with delta (0, 0)
Screenshot: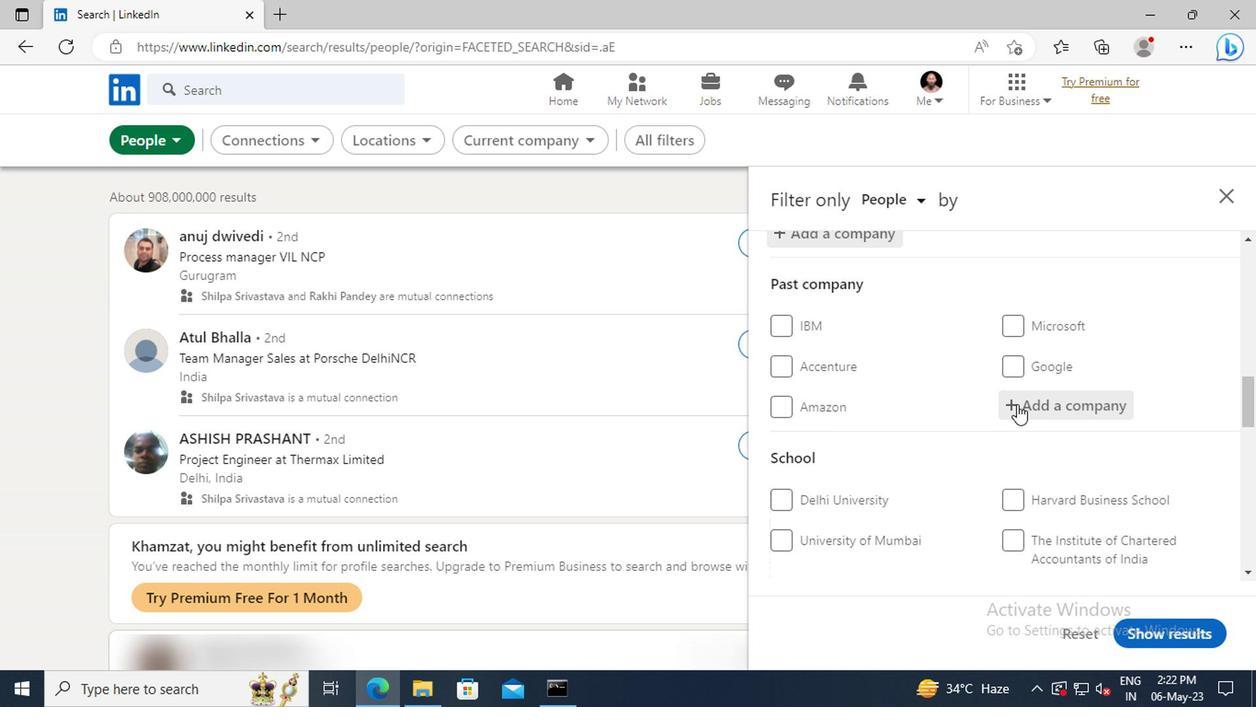 
Action: Mouse scrolled (858, 420) with delta (0, 0)
Screenshot: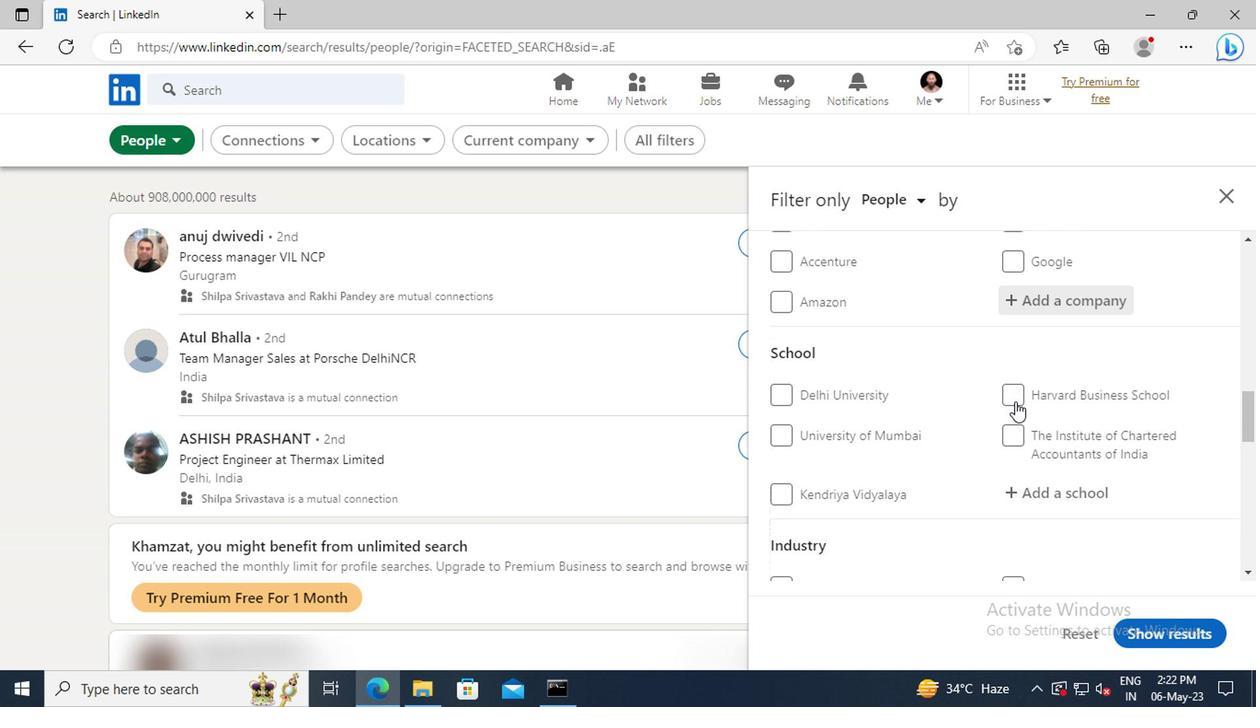
Action: Mouse scrolled (858, 420) with delta (0, 0)
Screenshot: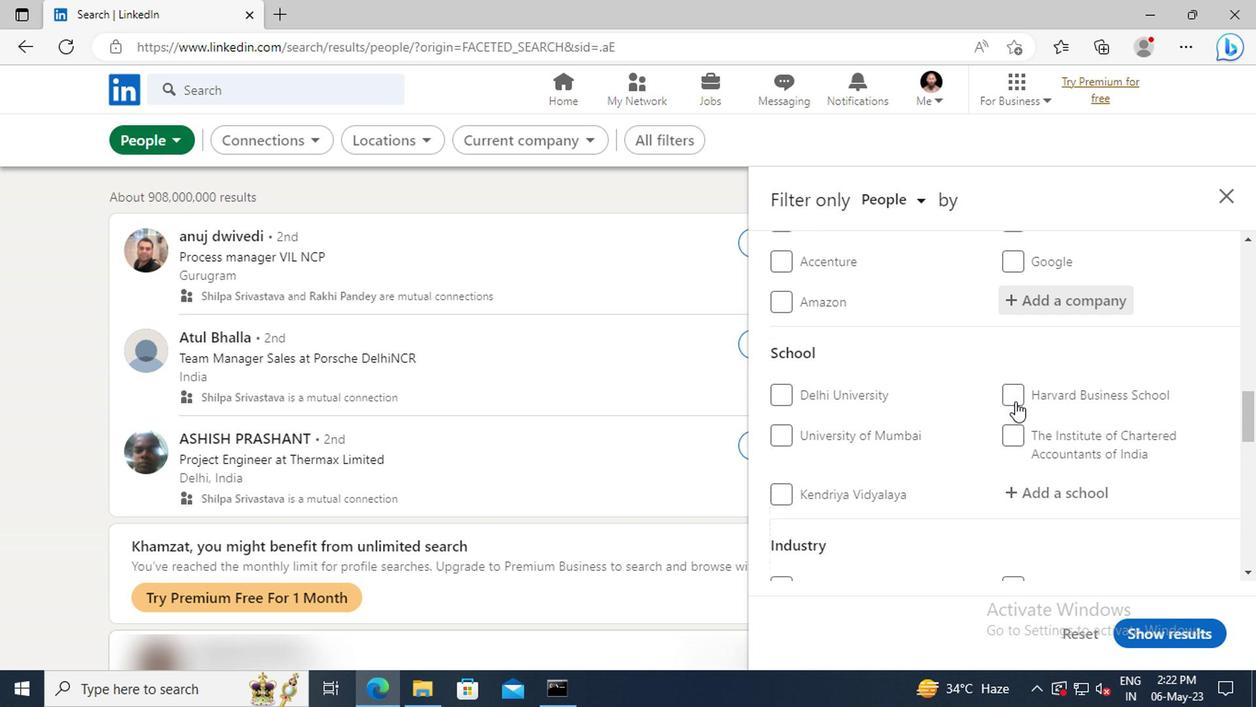 
Action: Mouse moved to (864, 418)
Screenshot: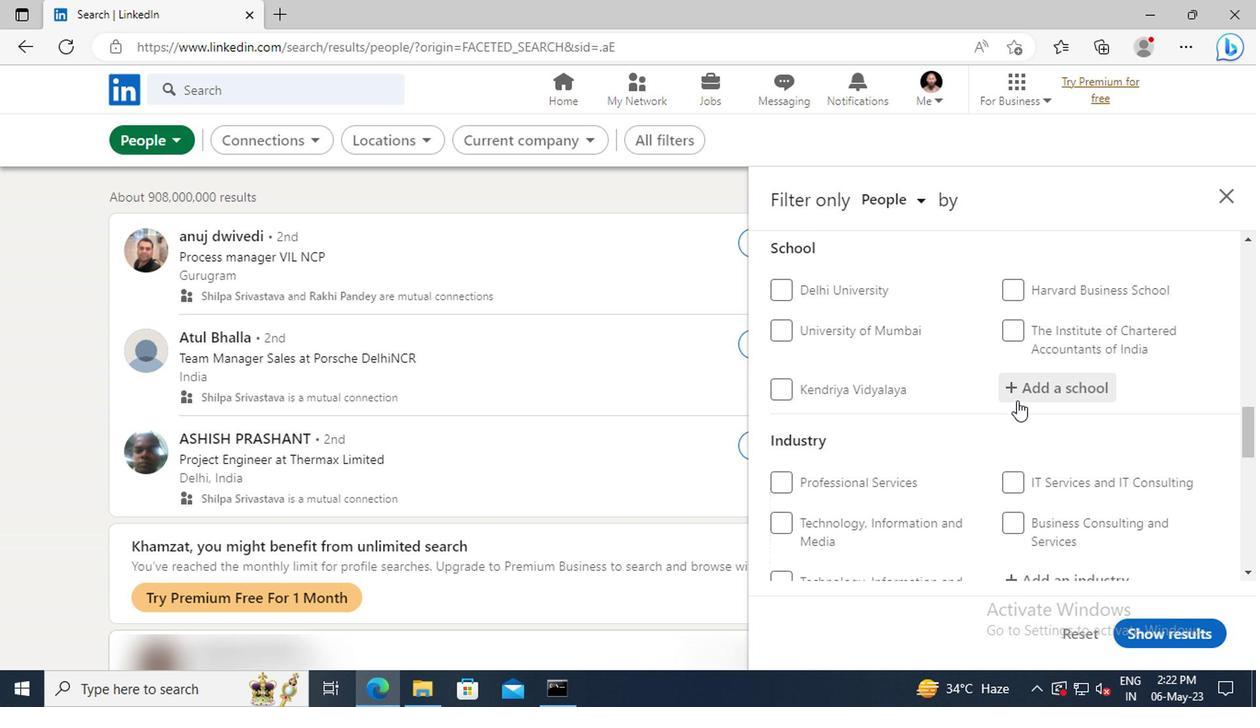 
Action: Mouse pressed left at (864, 418)
Screenshot: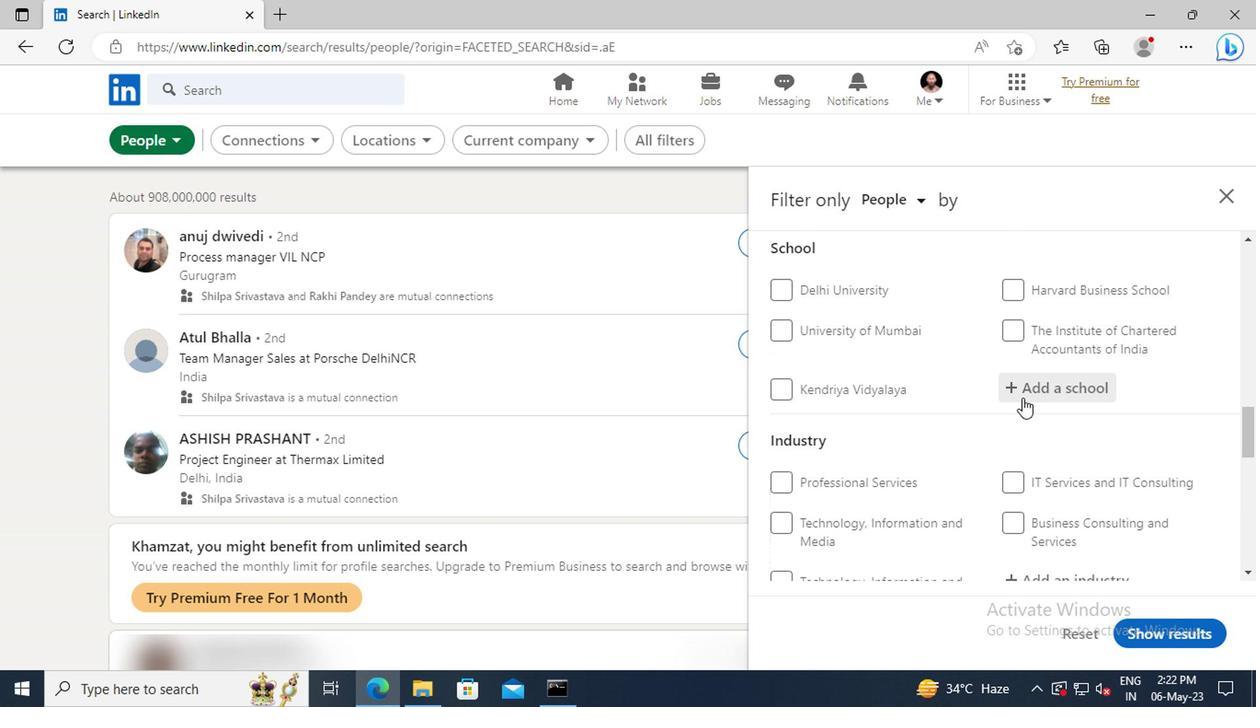 
Action: Key pressed <Key.shift>K.<Key.shift>RAMAKR
Screenshot: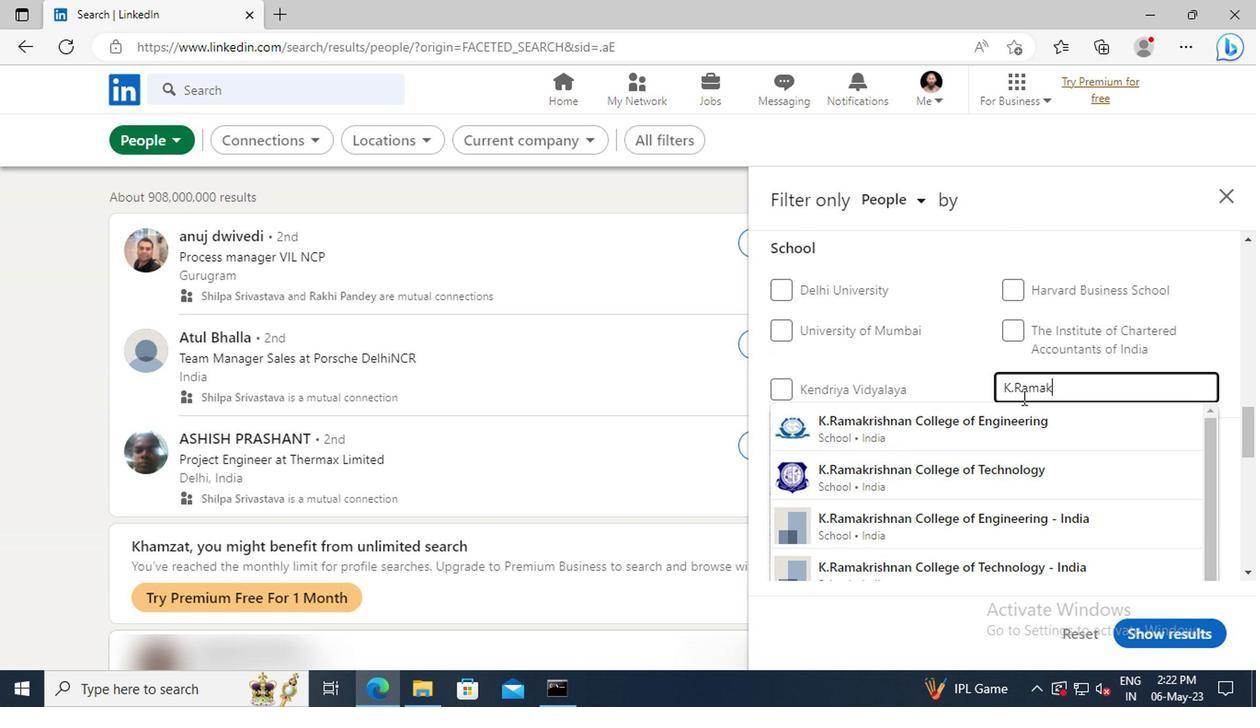 
Action: Mouse moved to (871, 465)
Screenshot: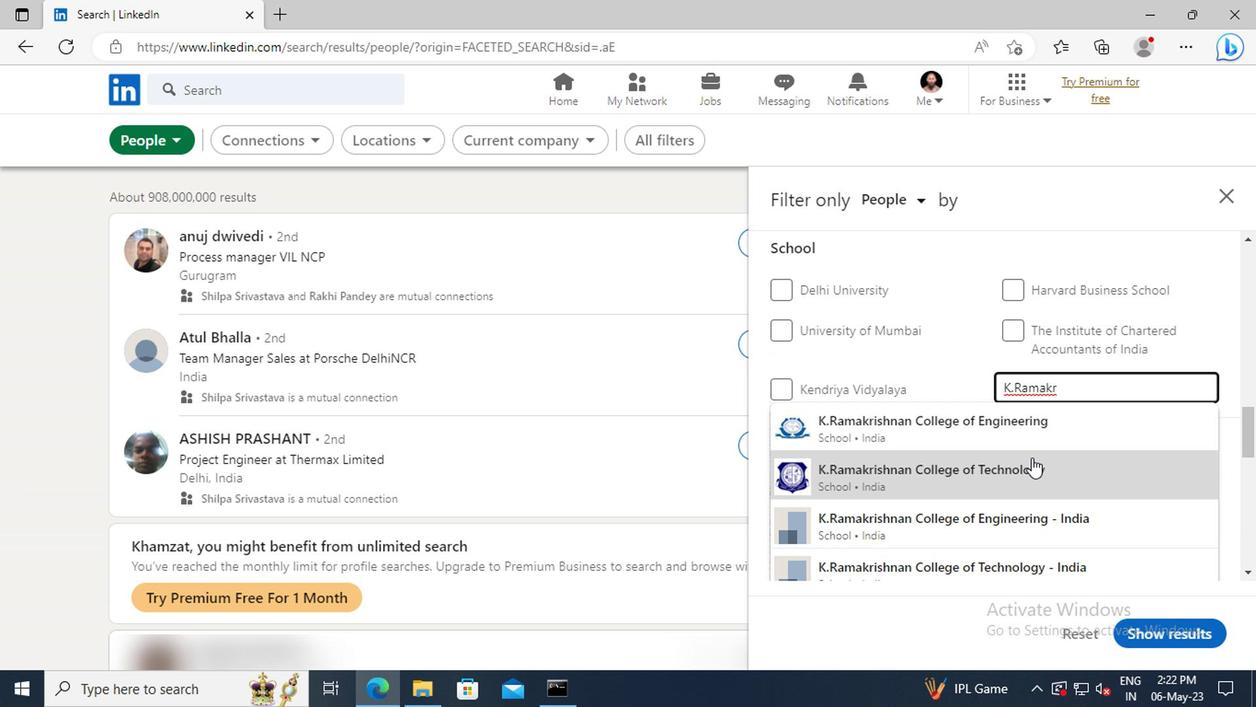 
Action: Mouse pressed left at (871, 465)
Screenshot: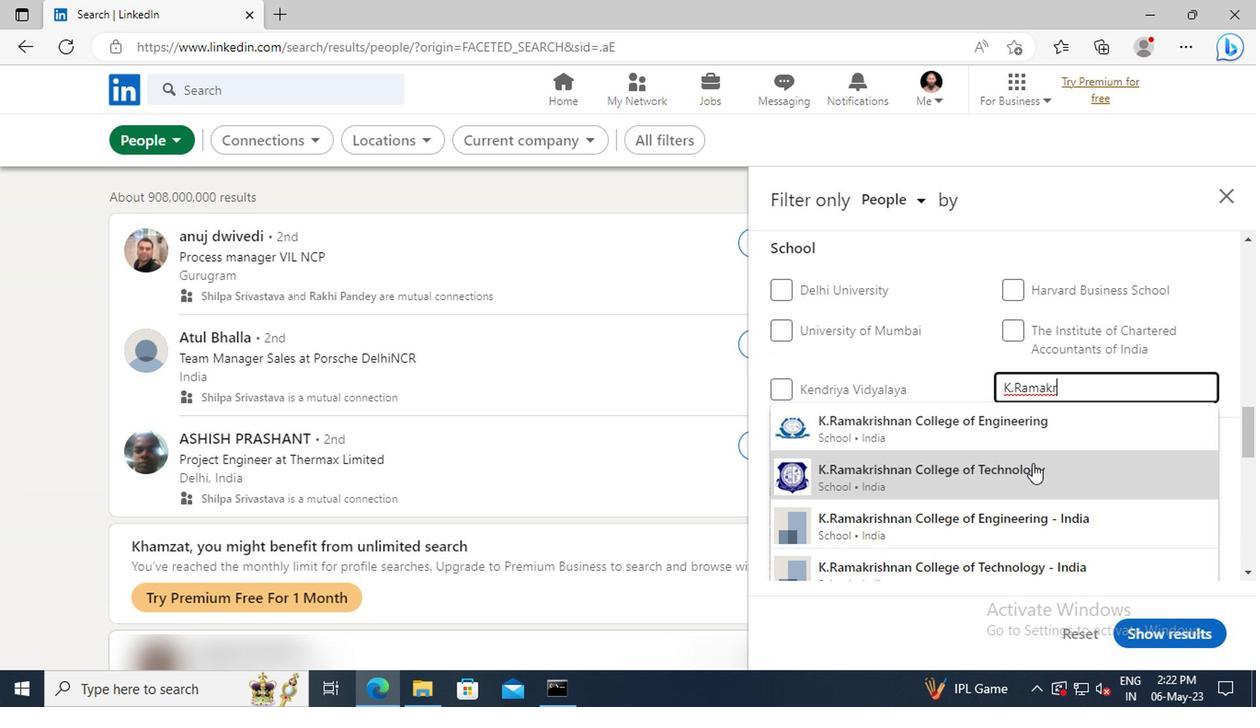 
Action: Mouse moved to (871, 463)
Screenshot: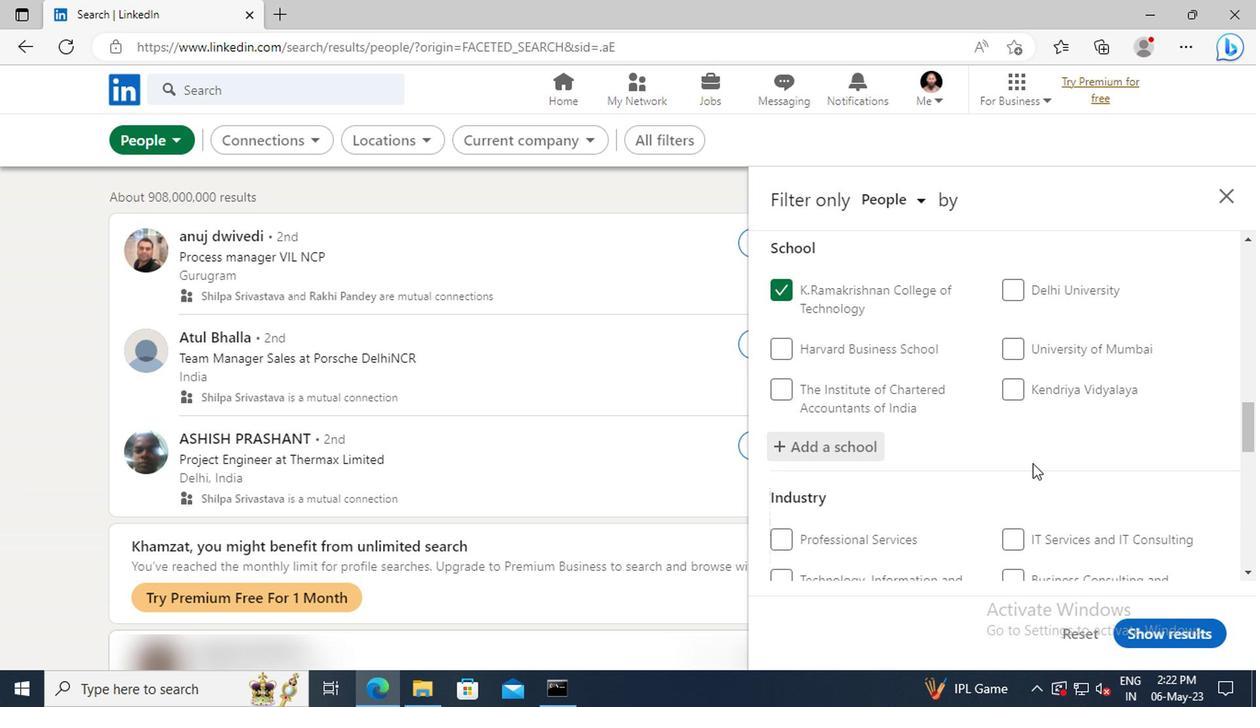 
Action: Mouse scrolled (871, 462) with delta (0, 0)
Screenshot: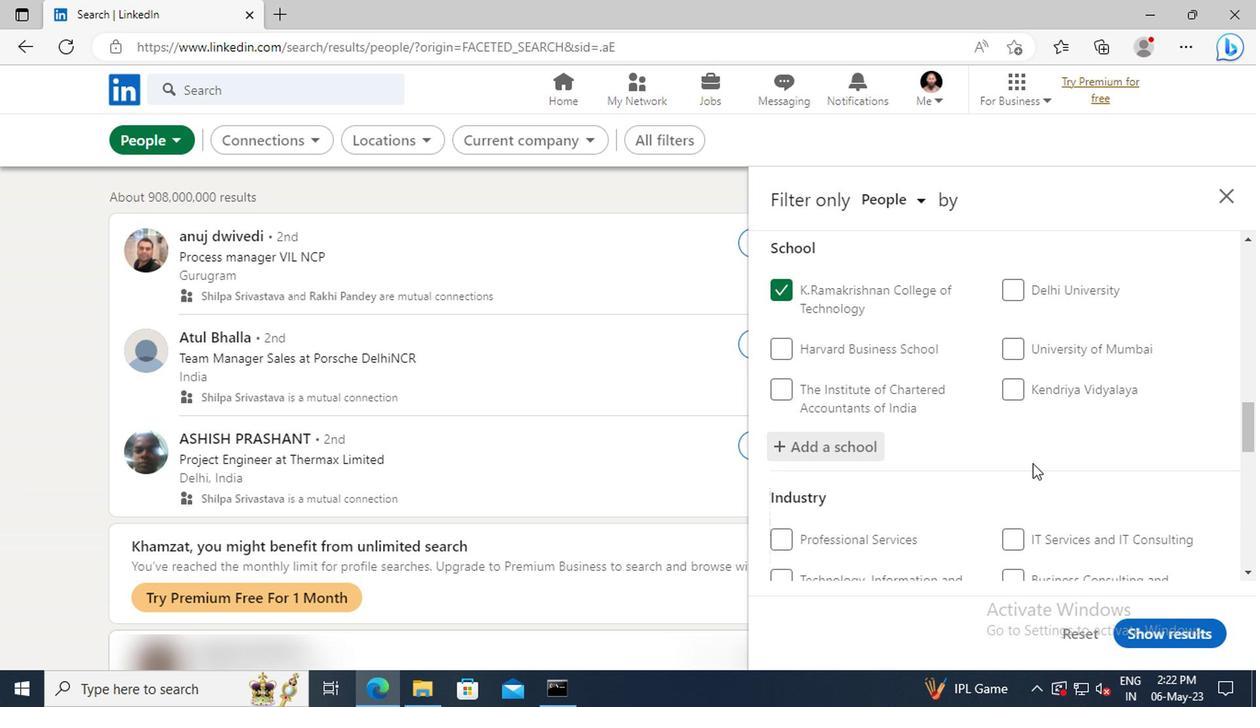 
Action: Mouse moved to (871, 457)
Screenshot: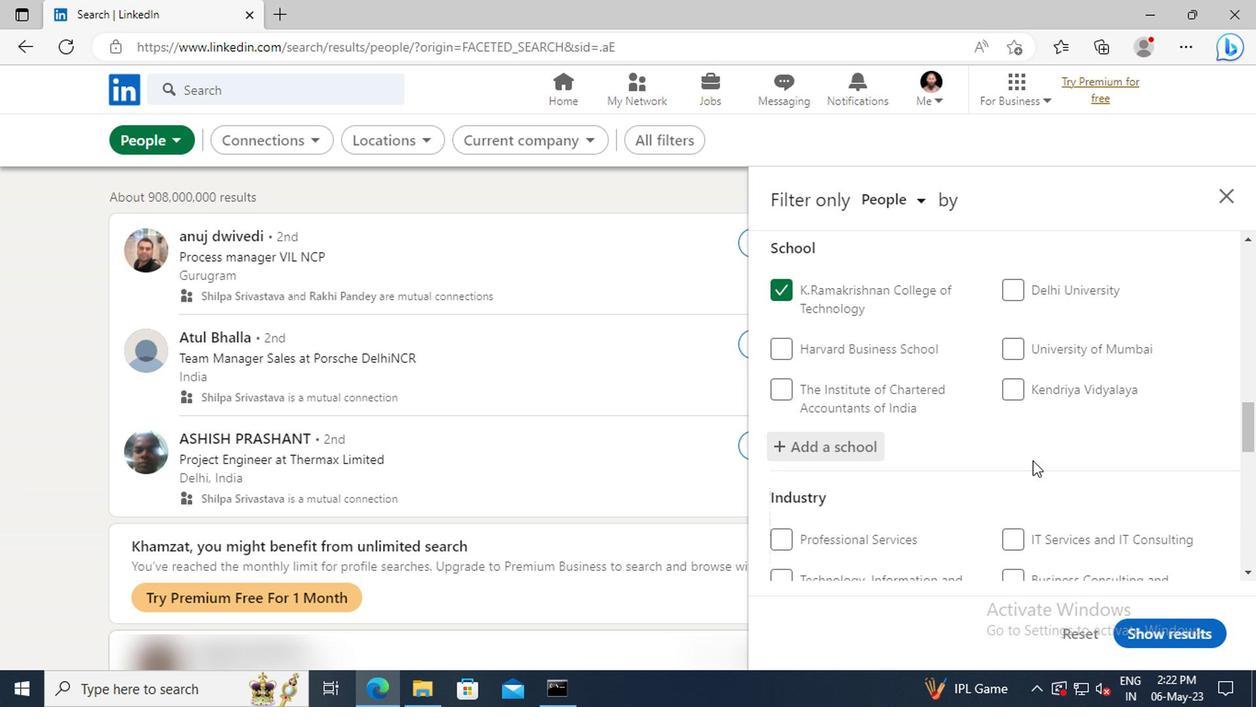 
Action: Mouse scrolled (871, 456) with delta (0, 0)
Screenshot: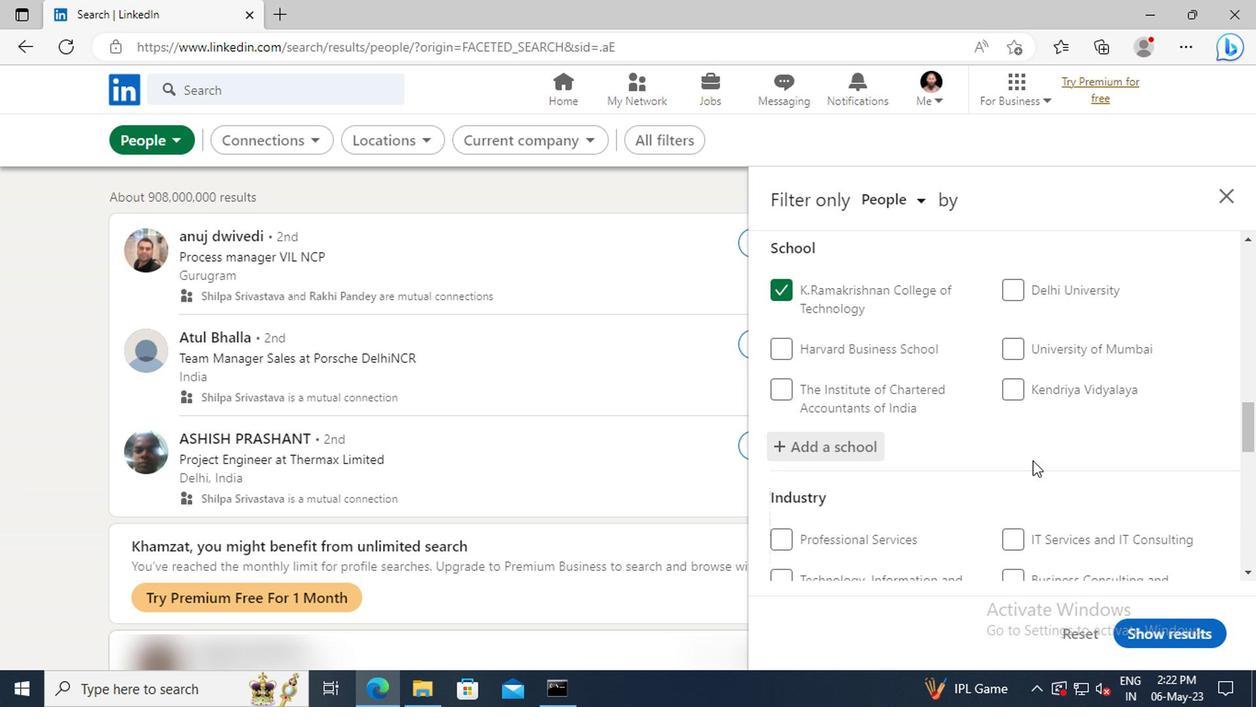 
Action: Mouse moved to (871, 450)
Screenshot: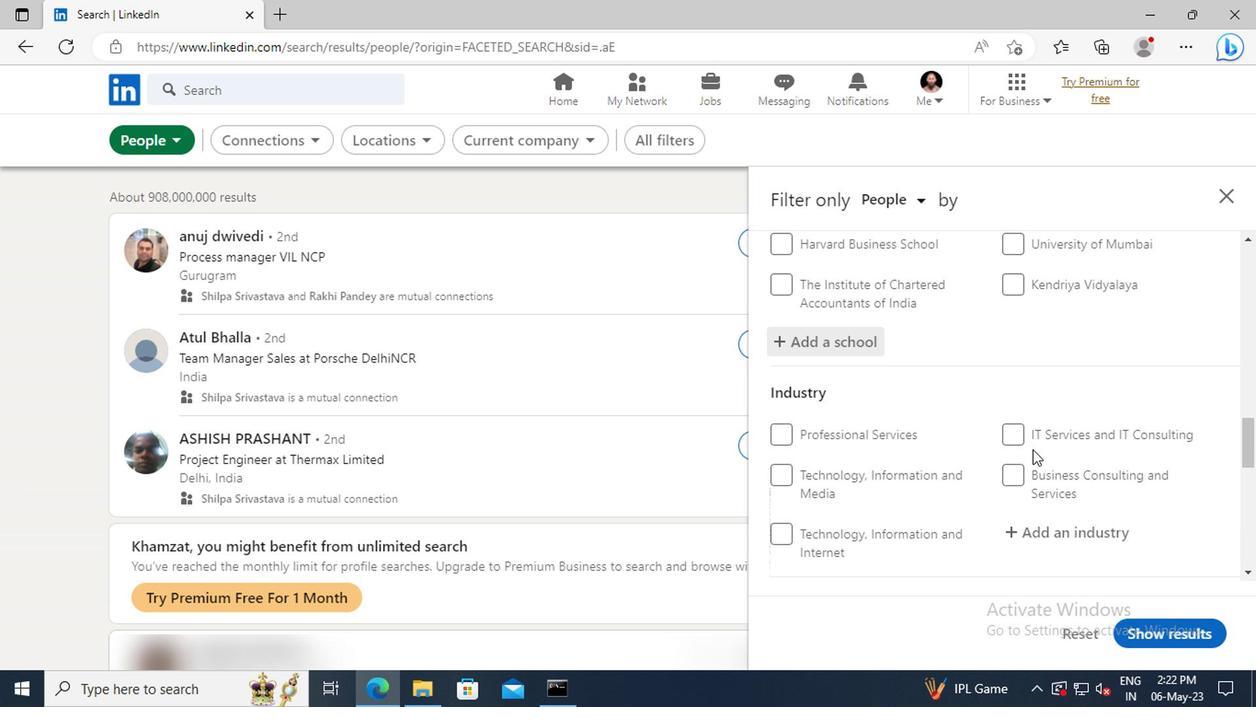 
Action: Mouse scrolled (871, 449) with delta (0, 0)
Screenshot: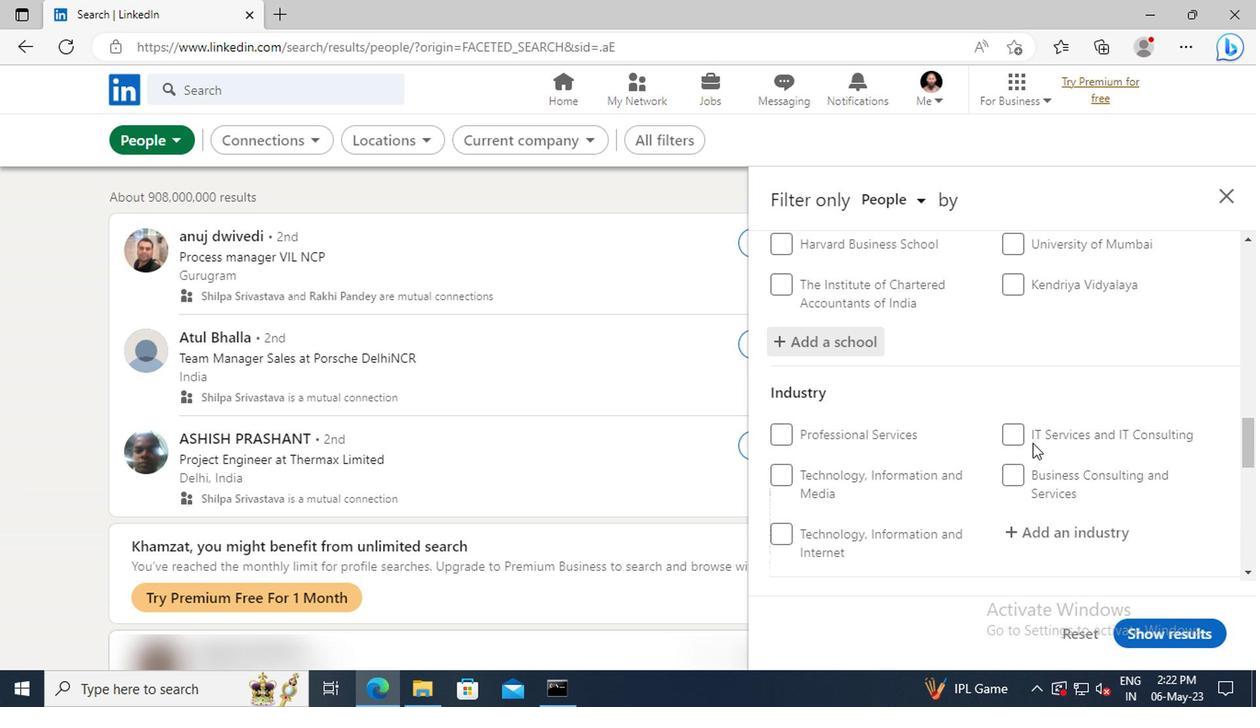 
Action: Mouse moved to (875, 474)
Screenshot: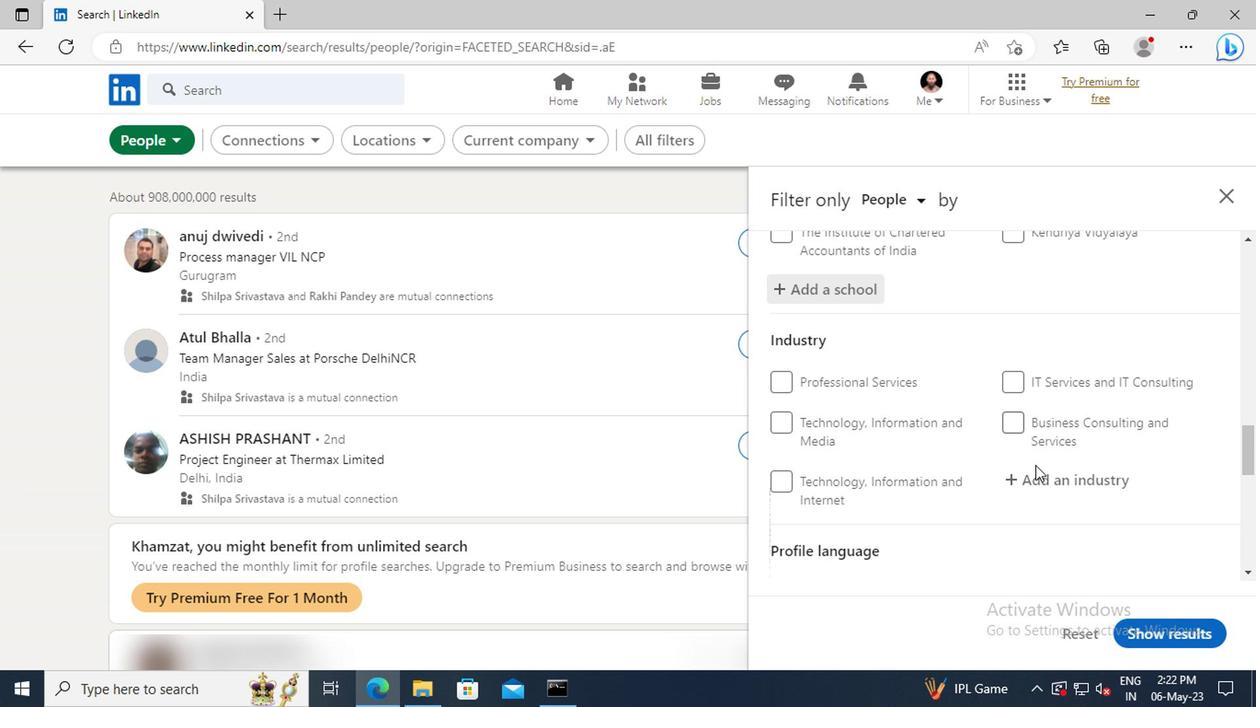
Action: Mouse pressed left at (875, 474)
Screenshot: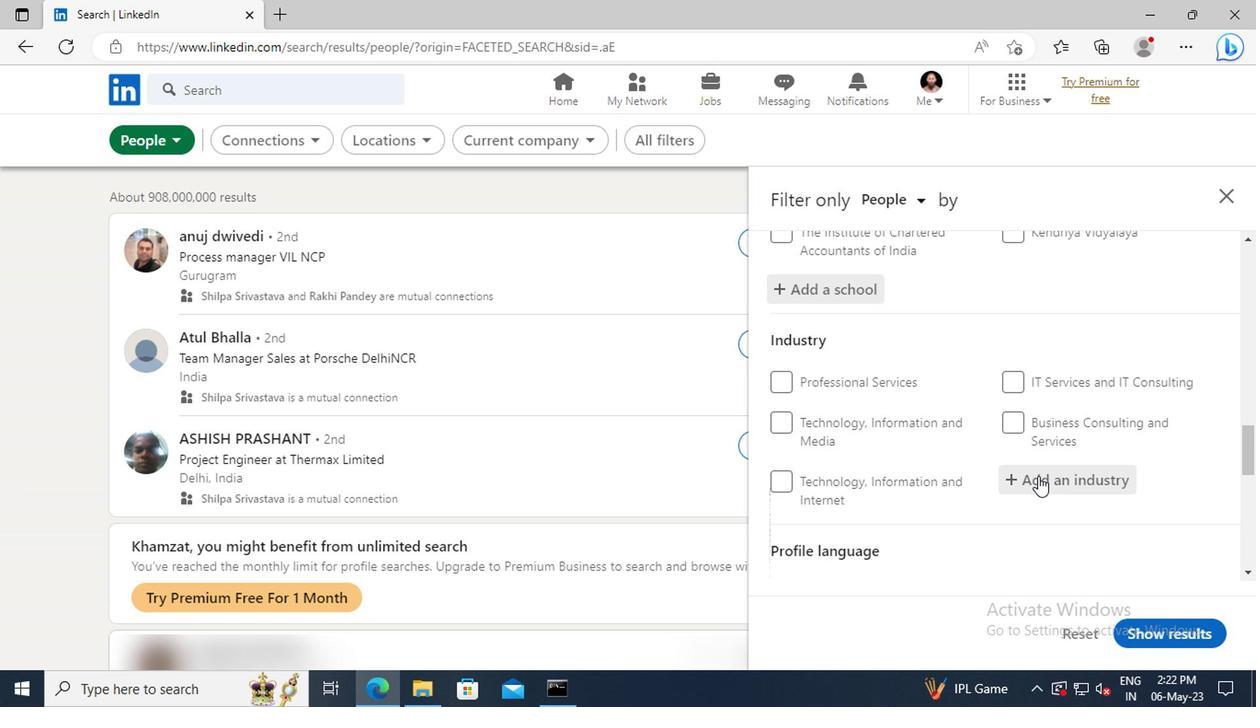 
Action: Key pressed <Key.shift>COMPUTERS<Key.space>A
Screenshot: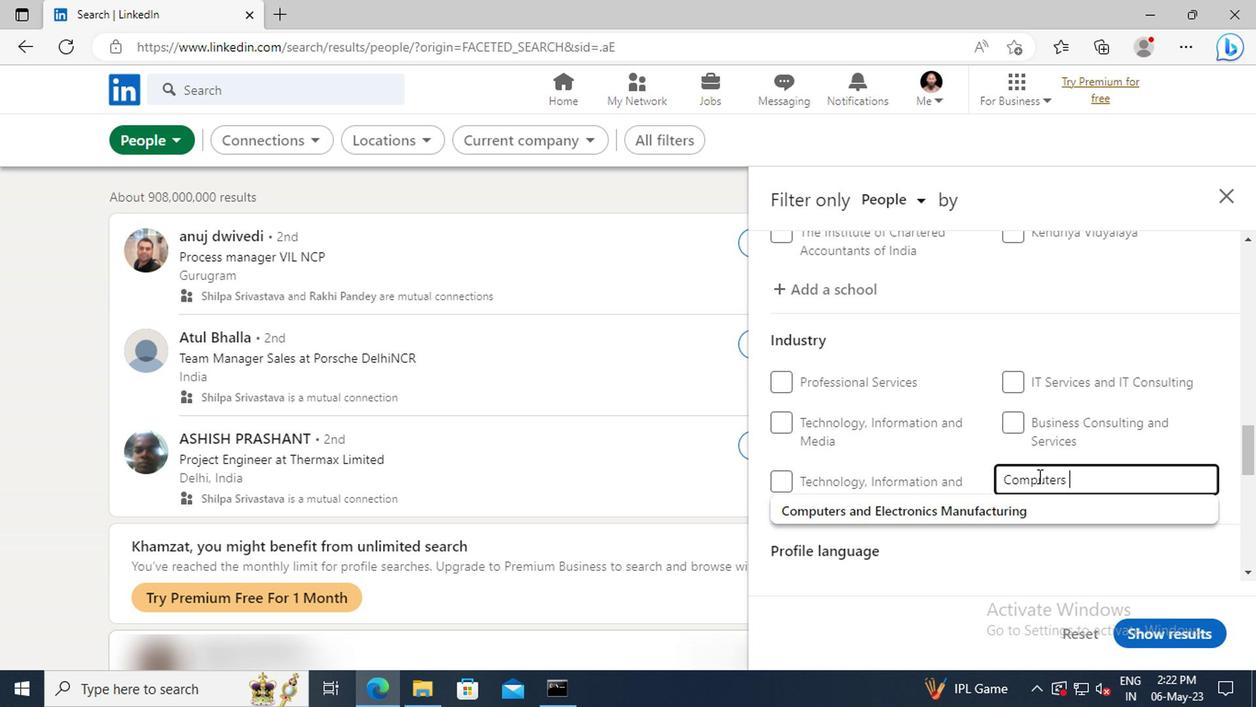 
Action: Mouse moved to (881, 490)
Screenshot: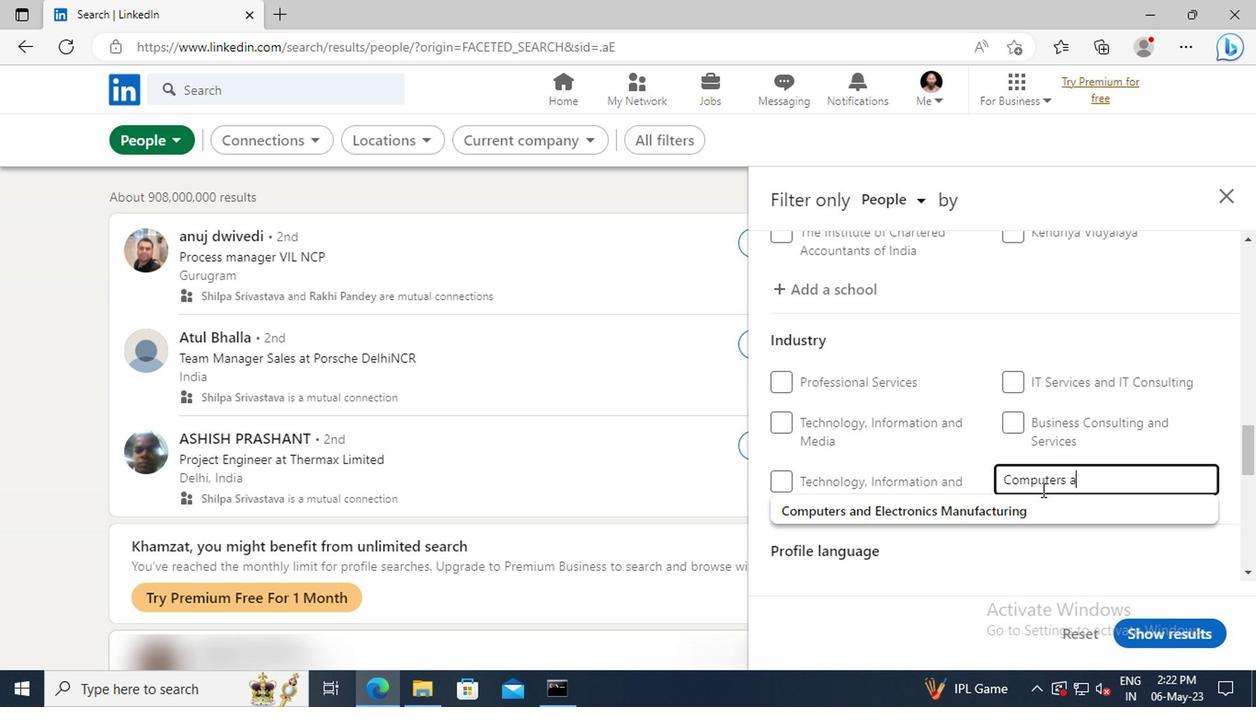 
Action: Mouse pressed left at (881, 490)
Screenshot: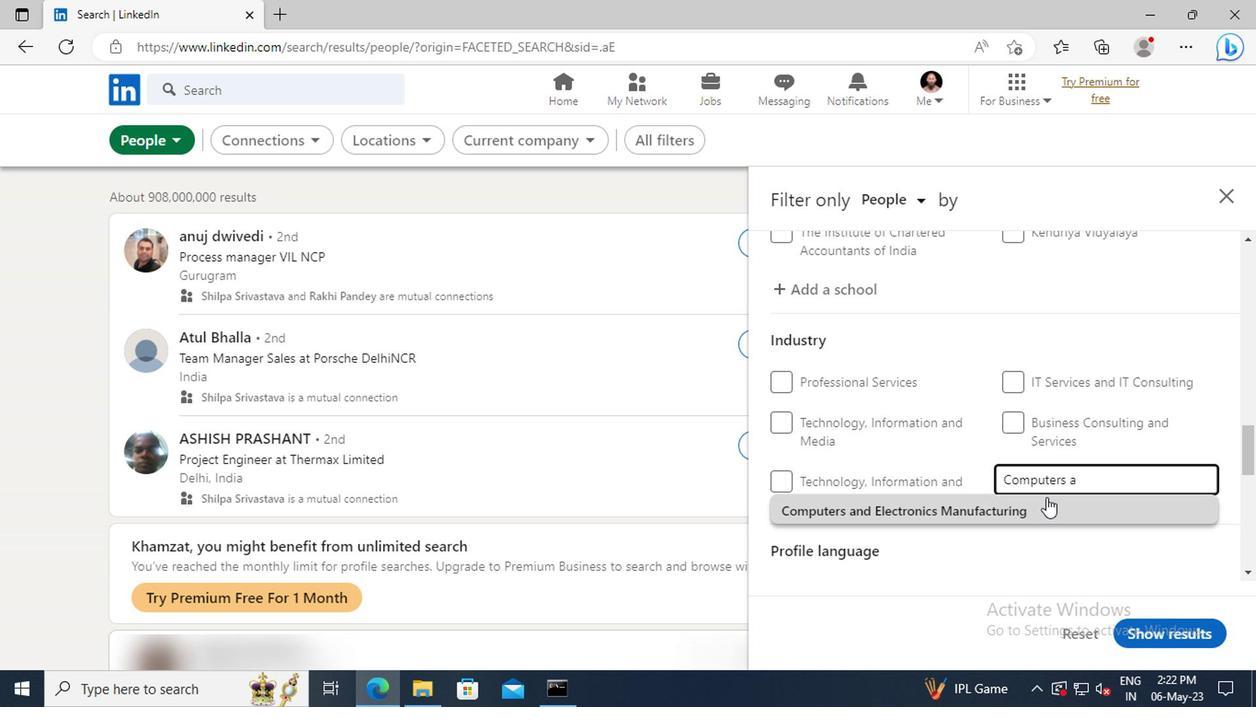 
Action: Mouse scrolled (881, 490) with delta (0, 0)
Screenshot: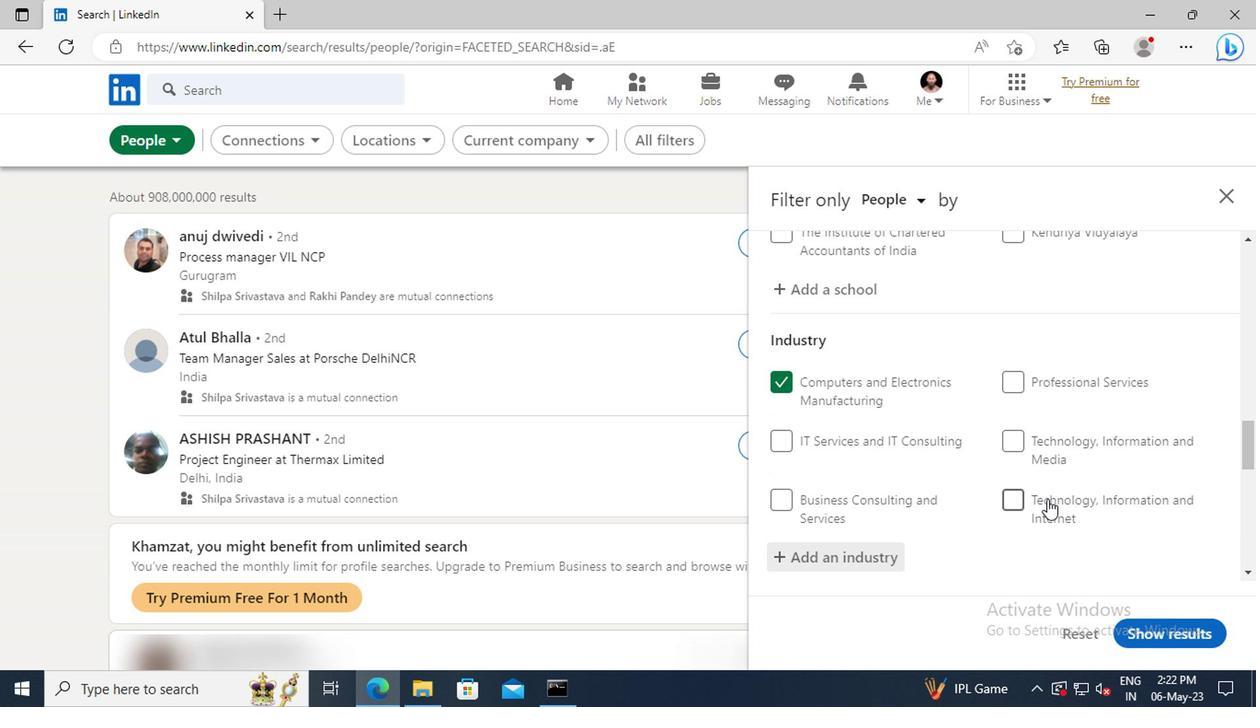 
Action: Mouse scrolled (881, 490) with delta (0, 0)
Screenshot: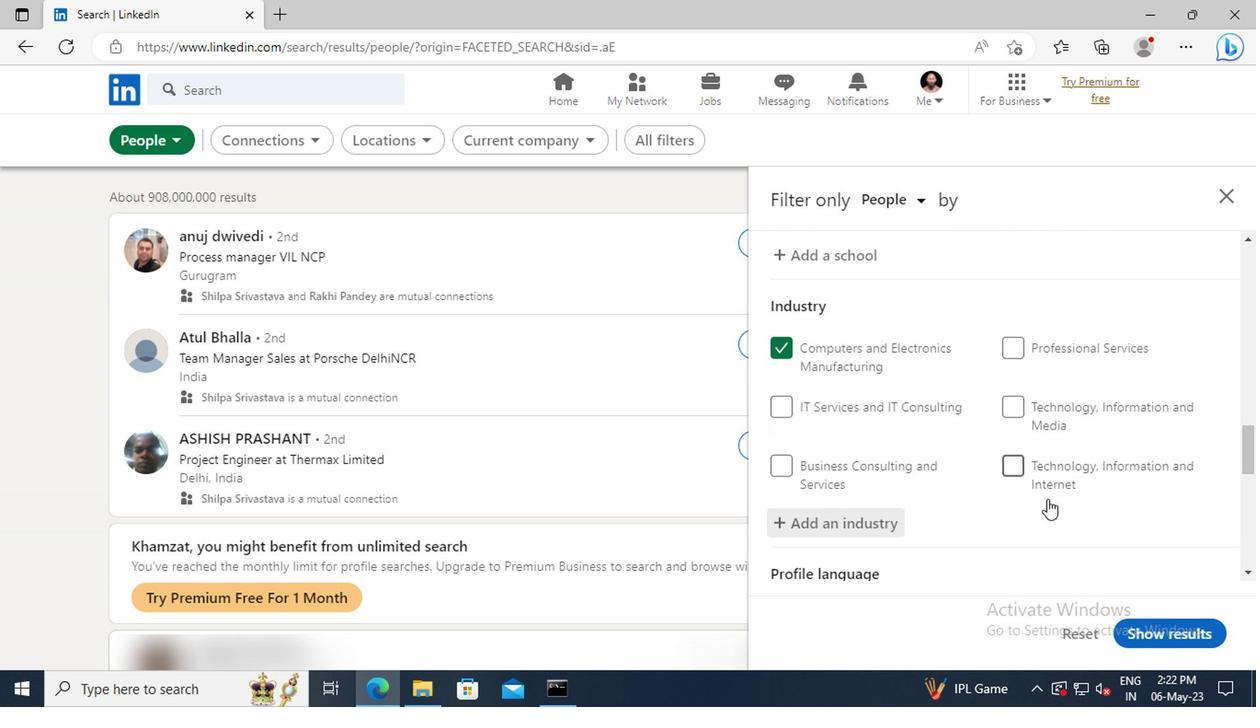 
Action: Mouse moved to (883, 475)
Screenshot: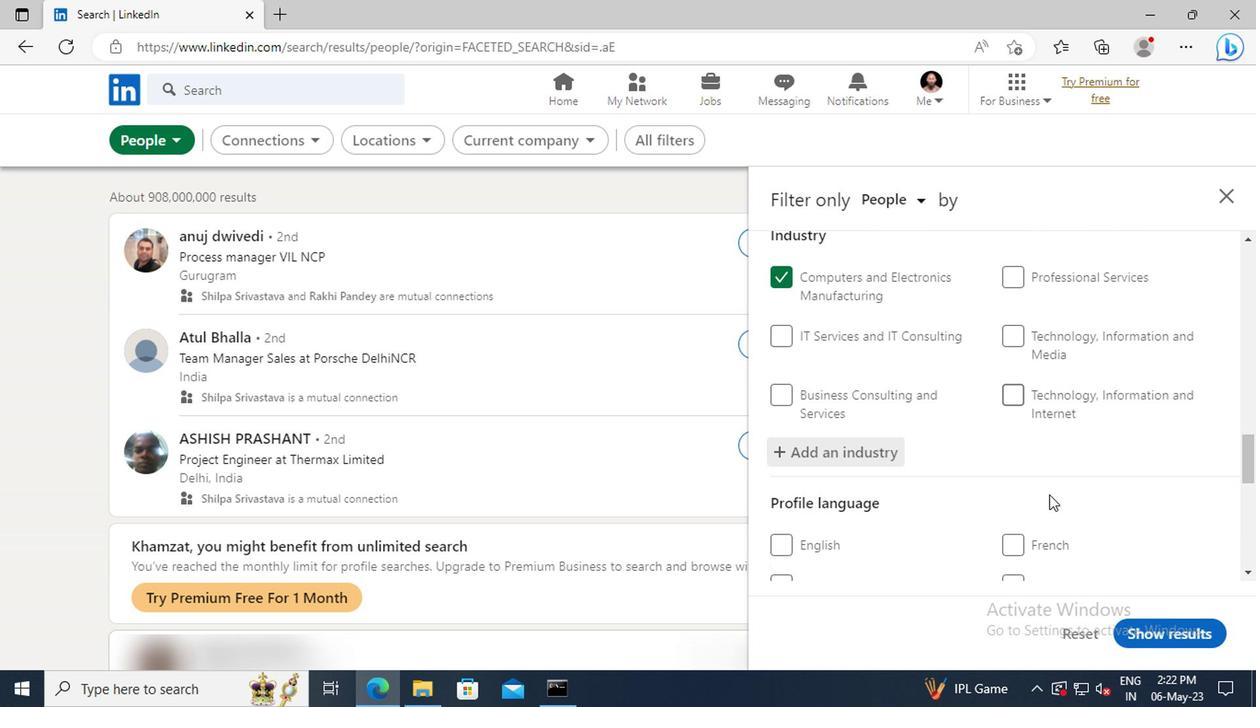 
Action: Mouse scrolled (883, 474) with delta (0, 0)
Screenshot: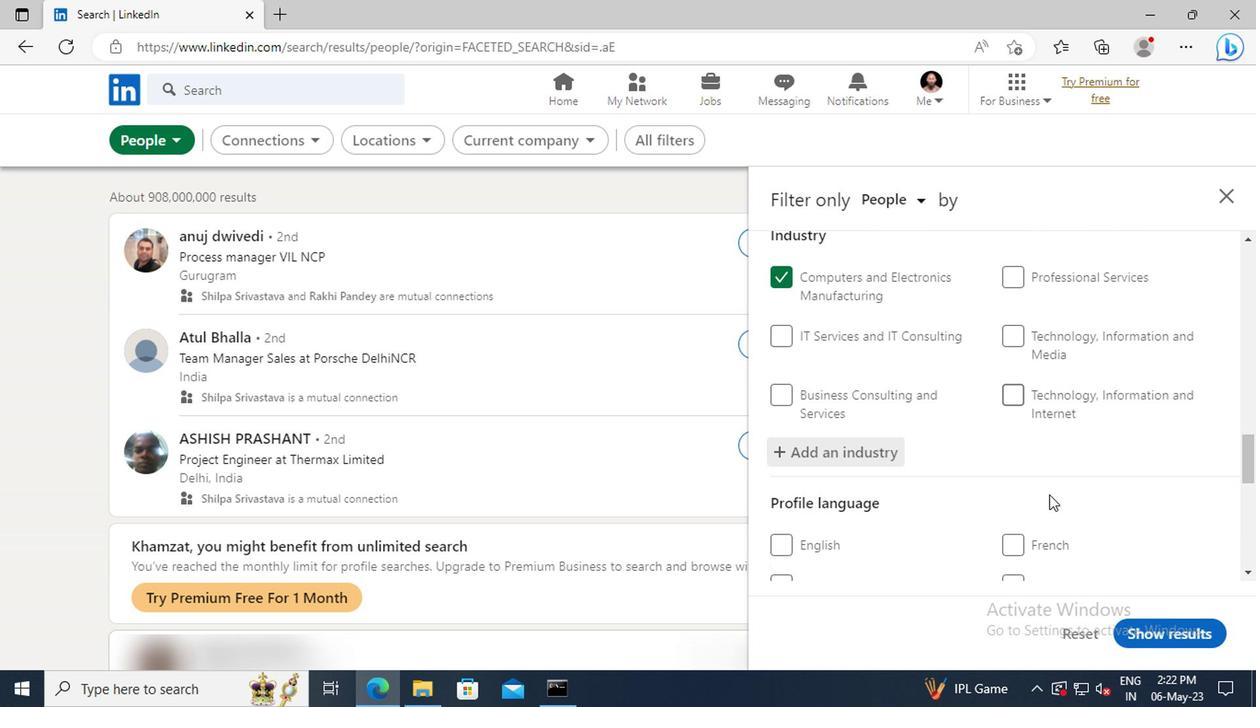 
Action: Mouse moved to (883, 470)
Screenshot: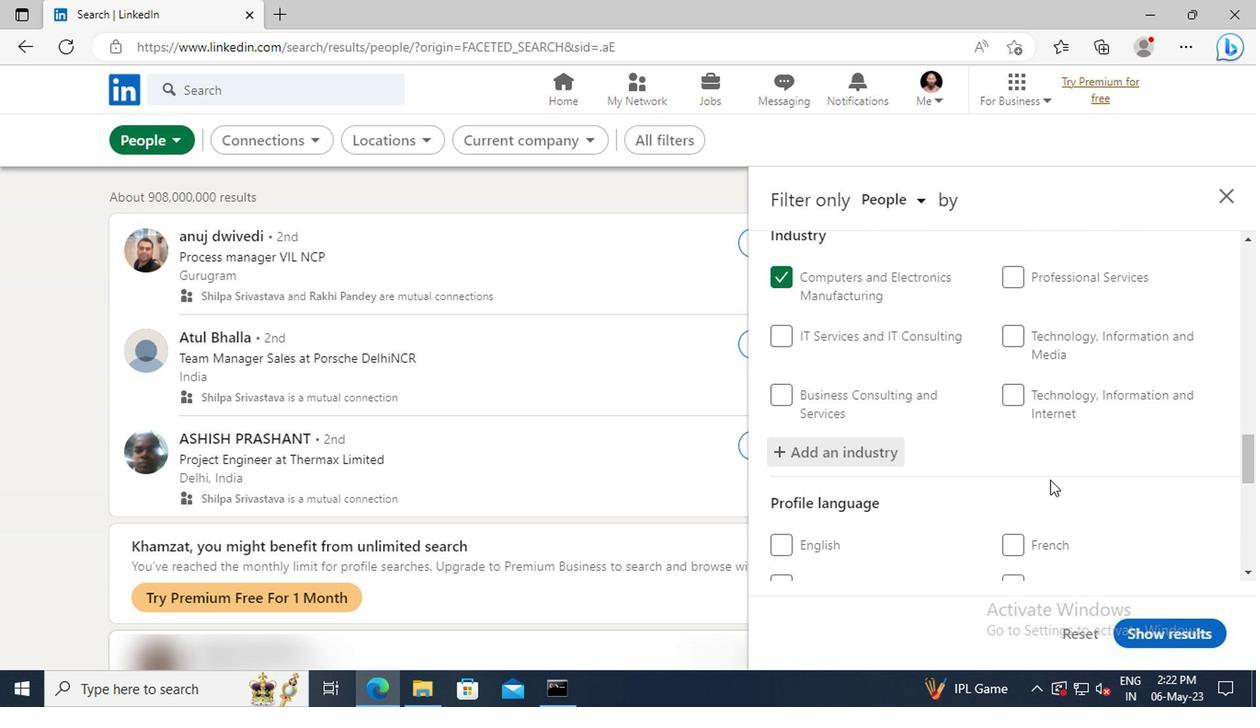 
Action: Mouse scrolled (883, 470) with delta (0, 0)
Screenshot: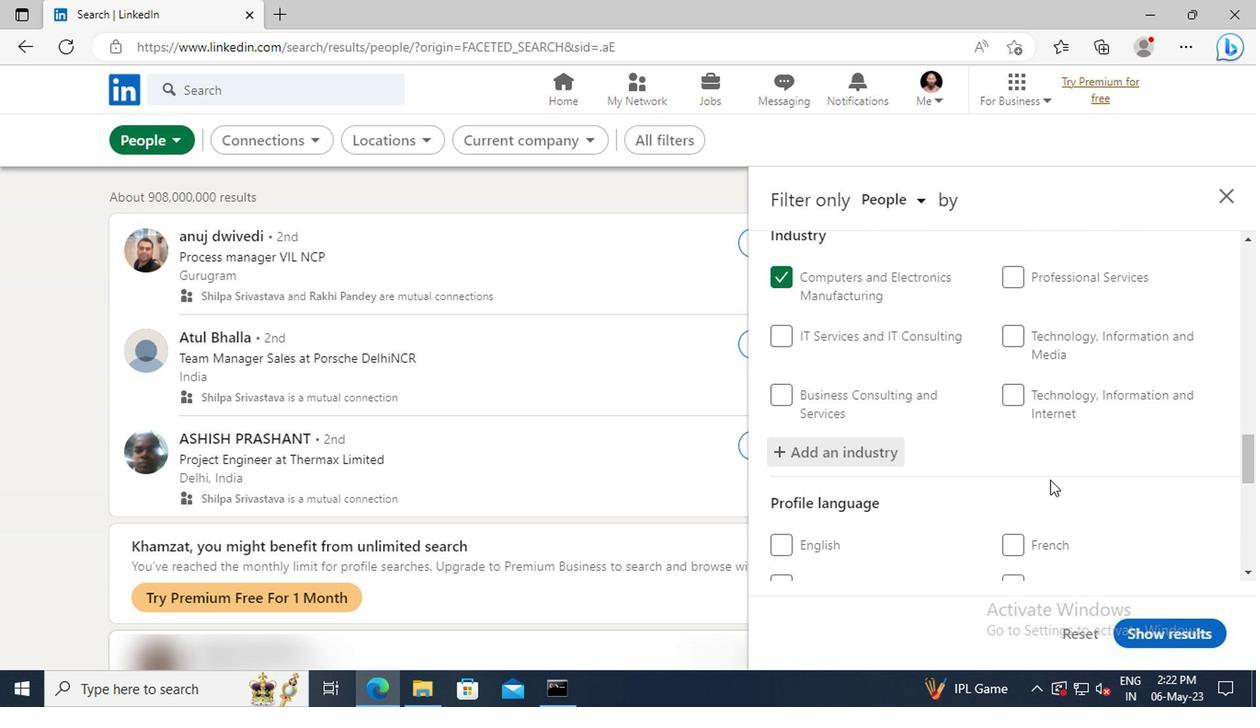 
Action: Mouse moved to (882, 451)
Screenshot: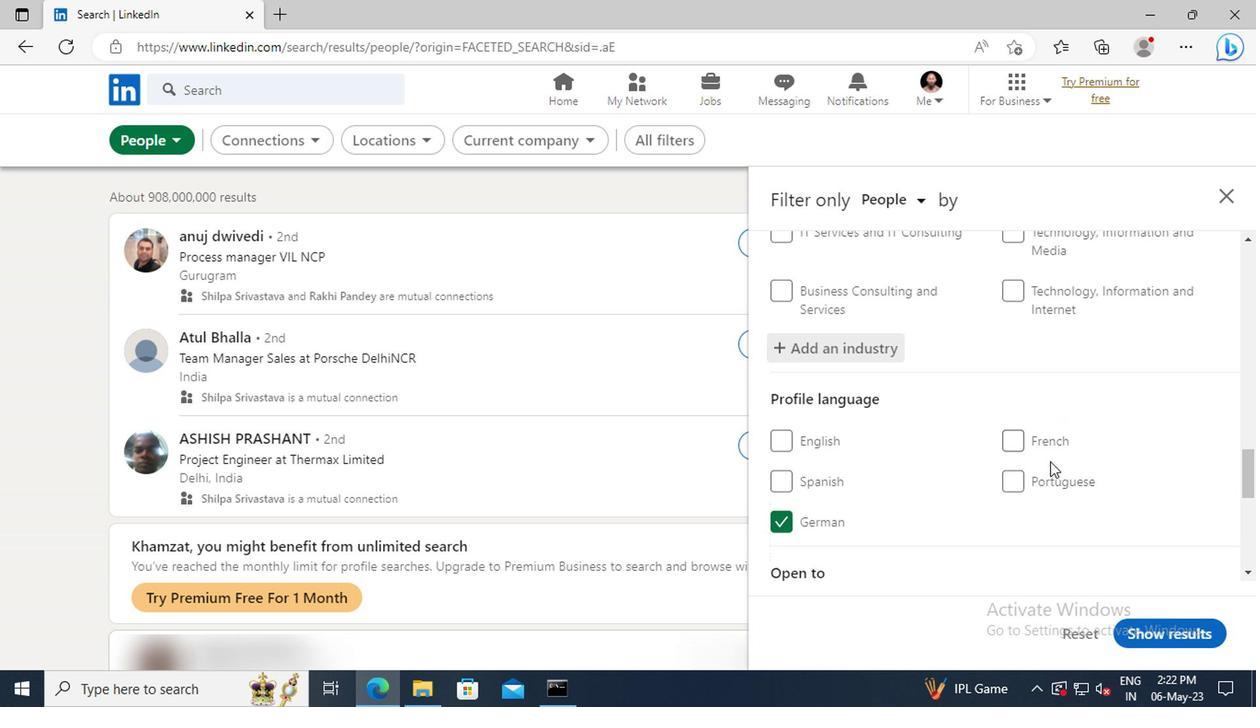 
Action: Mouse scrolled (882, 451) with delta (0, 0)
Screenshot: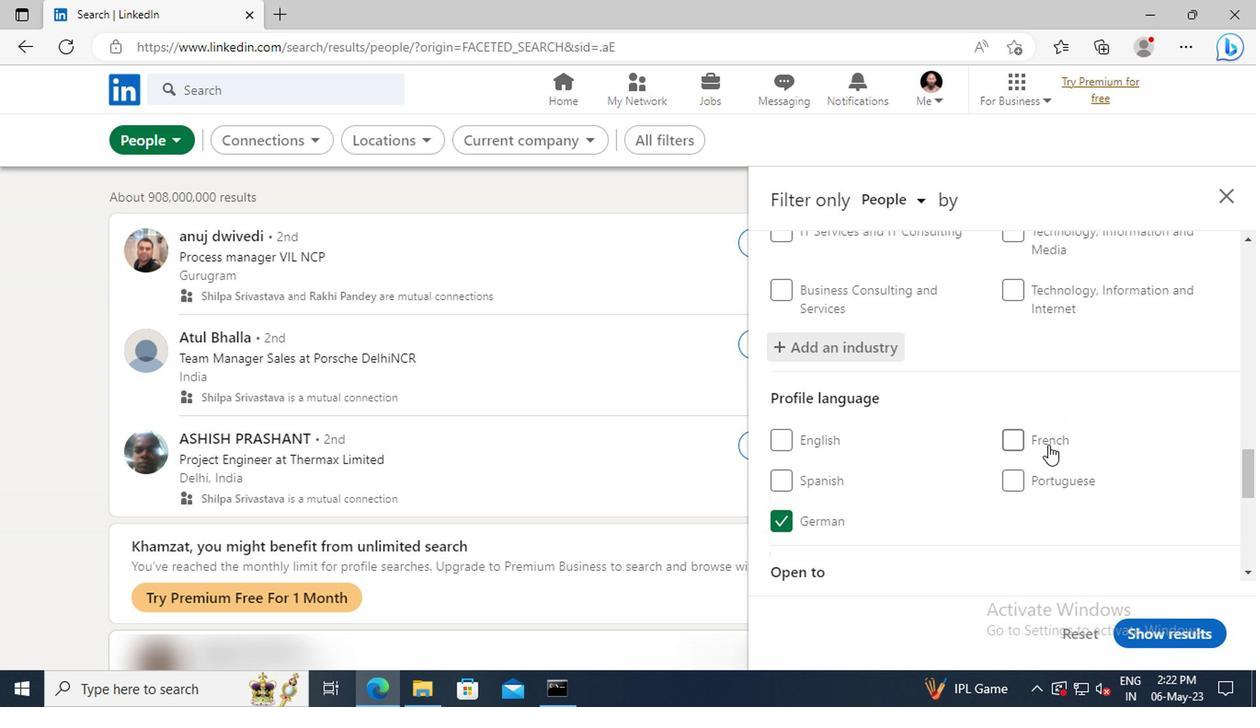 
Action: Mouse moved to (879, 442)
Screenshot: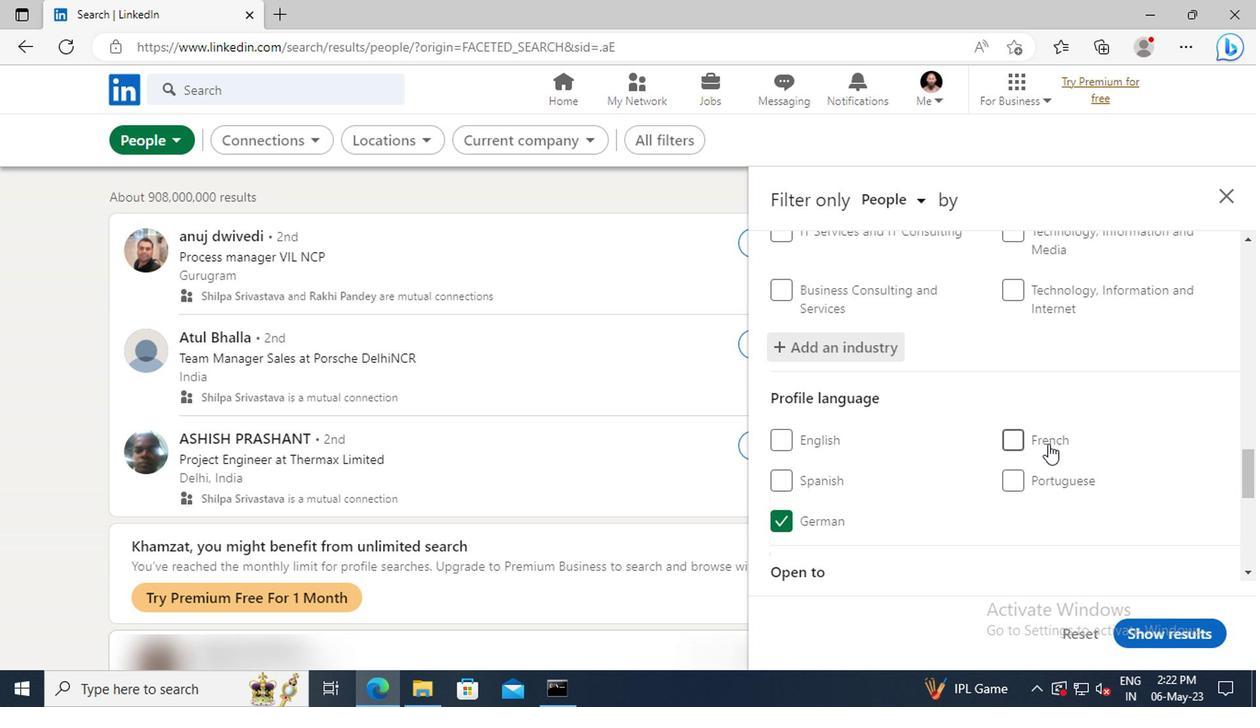 
Action: Mouse scrolled (879, 441) with delta (0, 0)
Screenshot: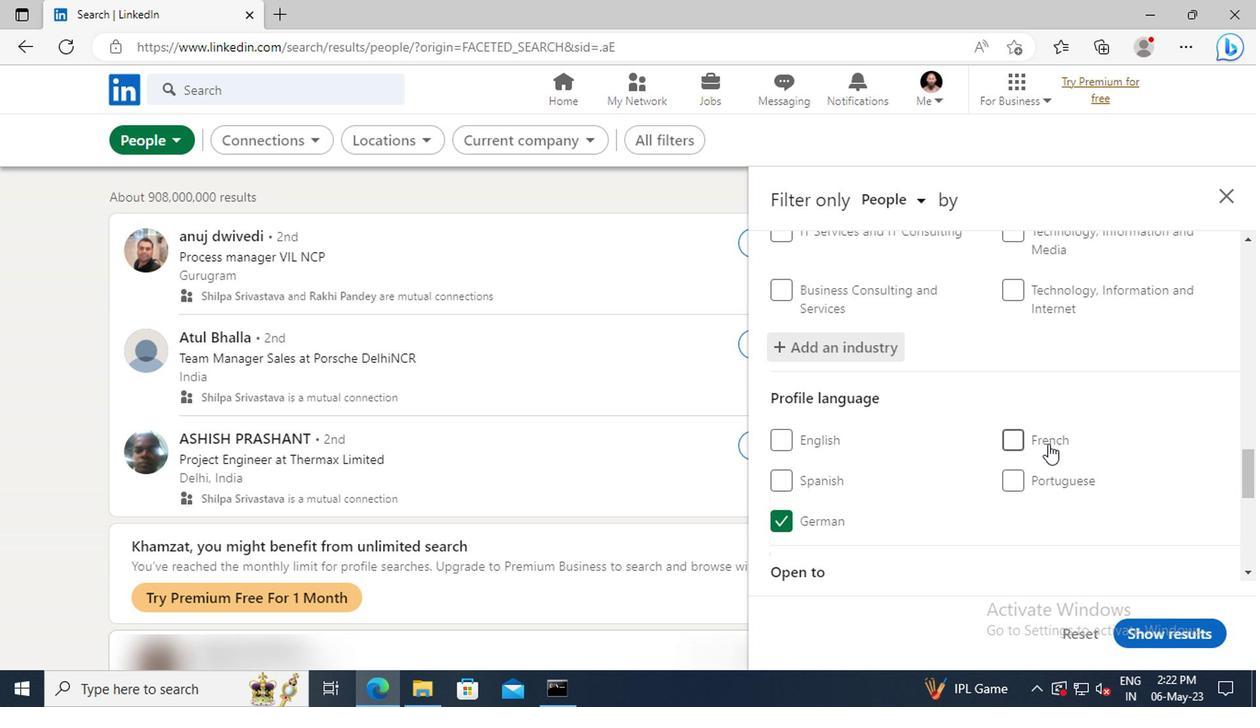 
Action: Mouse moved to (877, 432)
Screenshot: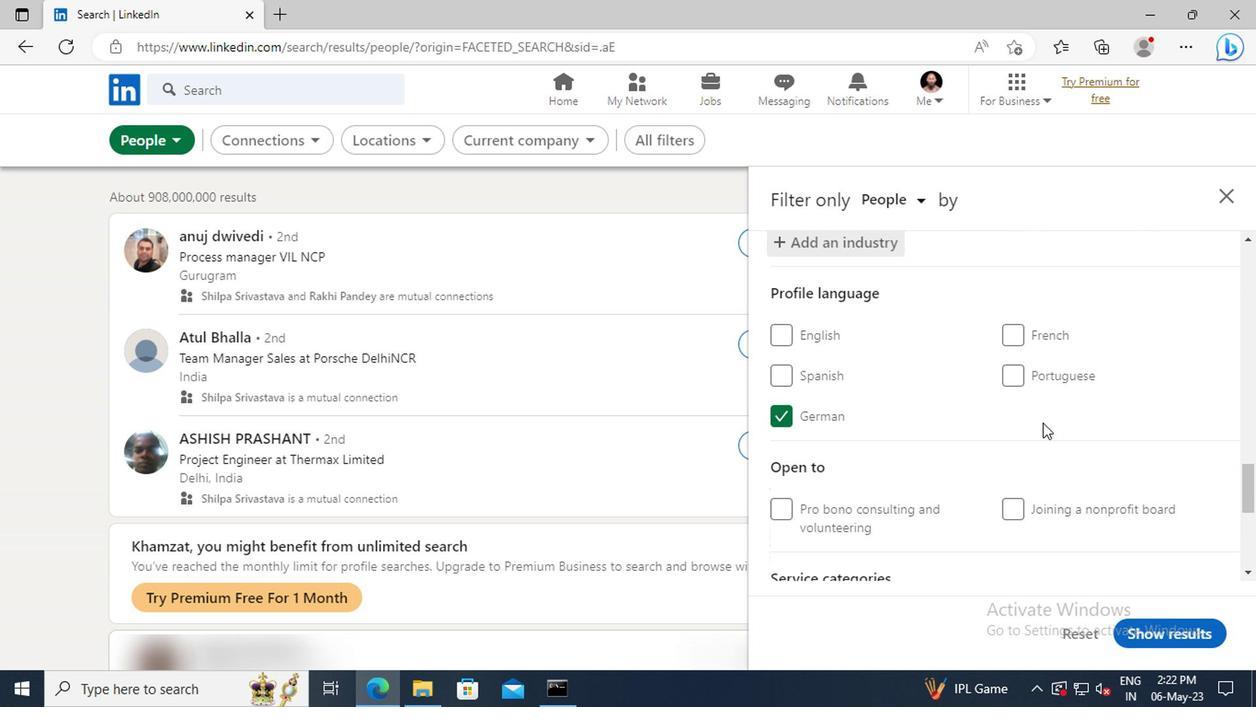 
Action: Mouse scrolled (877, 431) with delta (0, 0)
Screenshot: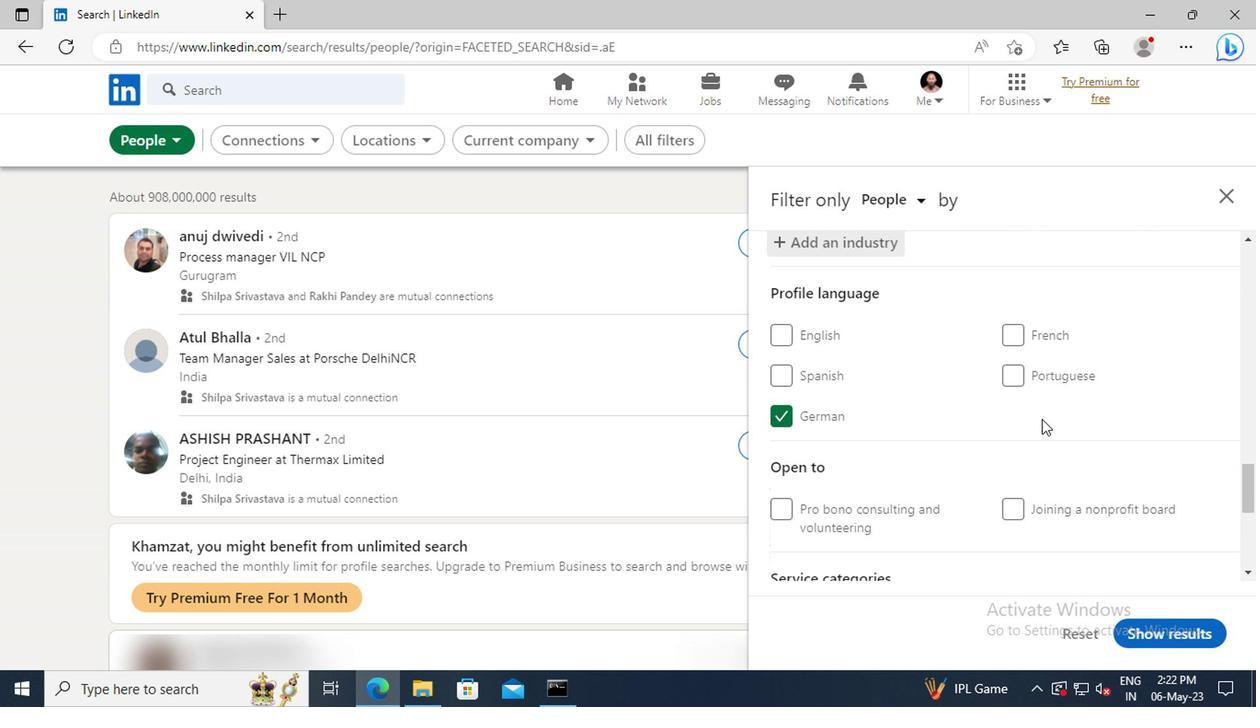 
Action: Mouse moved to (877, 427)
Screenshot: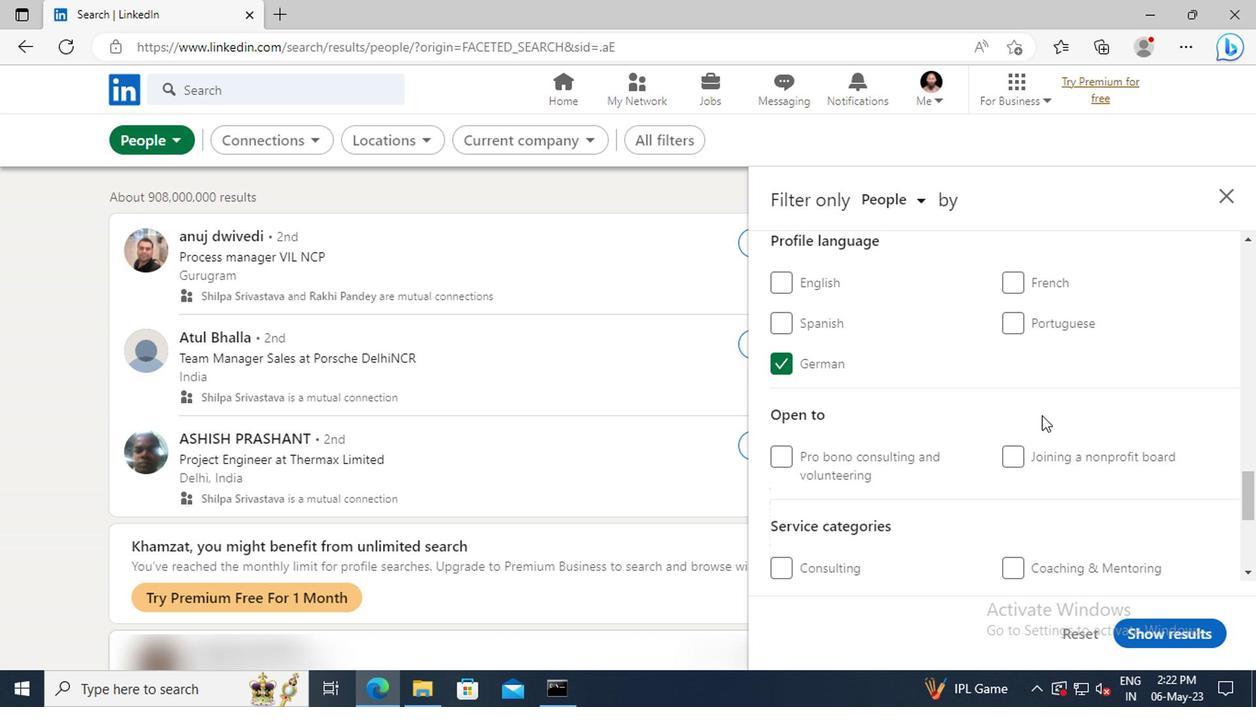 
Action: Mouse scrolled (877, 426) with delta (0, 0)
Screenshot: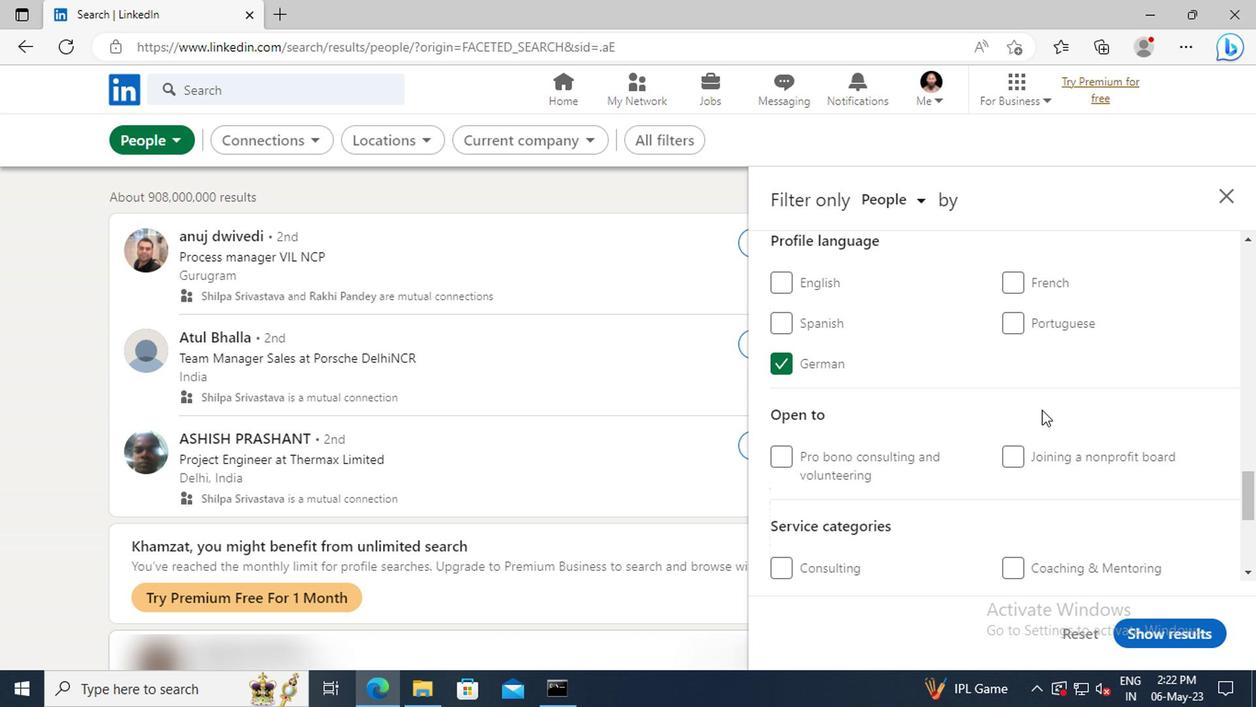 
Action: Mouse scrolled (877, 426) with delta (0, 0)
Screenshot: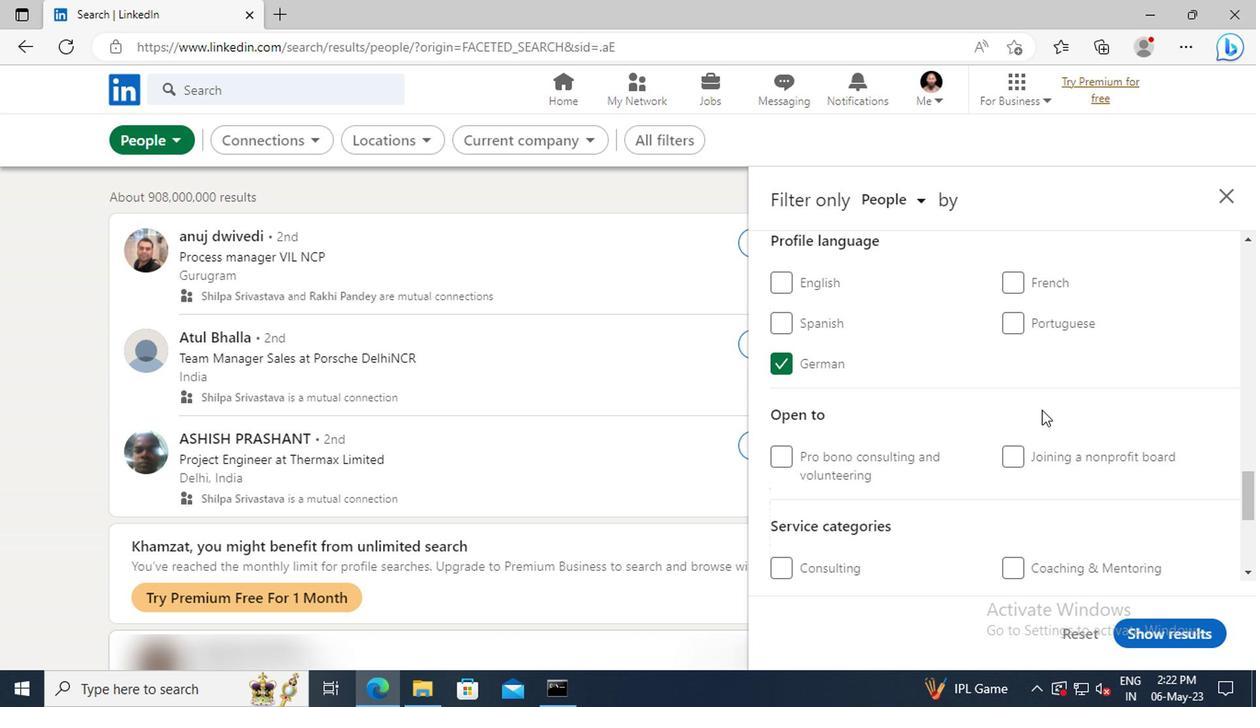 
Action: Mouse moved to (877, 427)
Screenshot: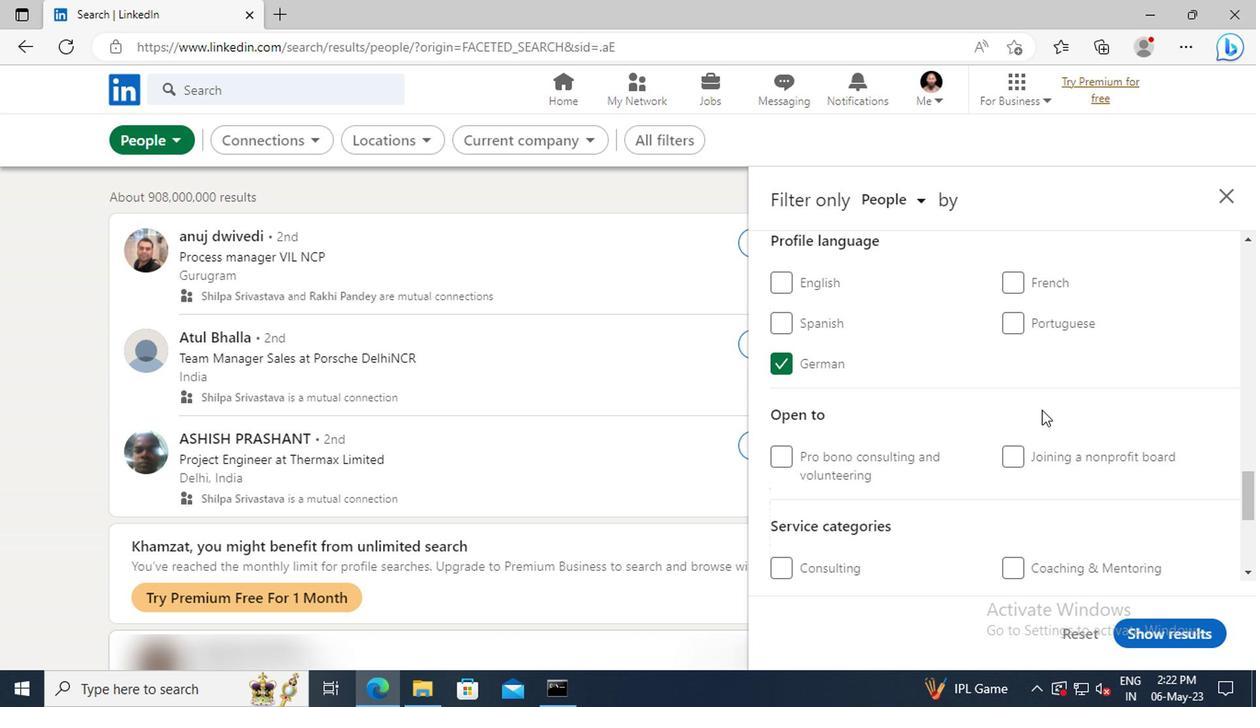 
Action: Mouse scrolled (877, 426) with delta (0, 0)
Screenshot: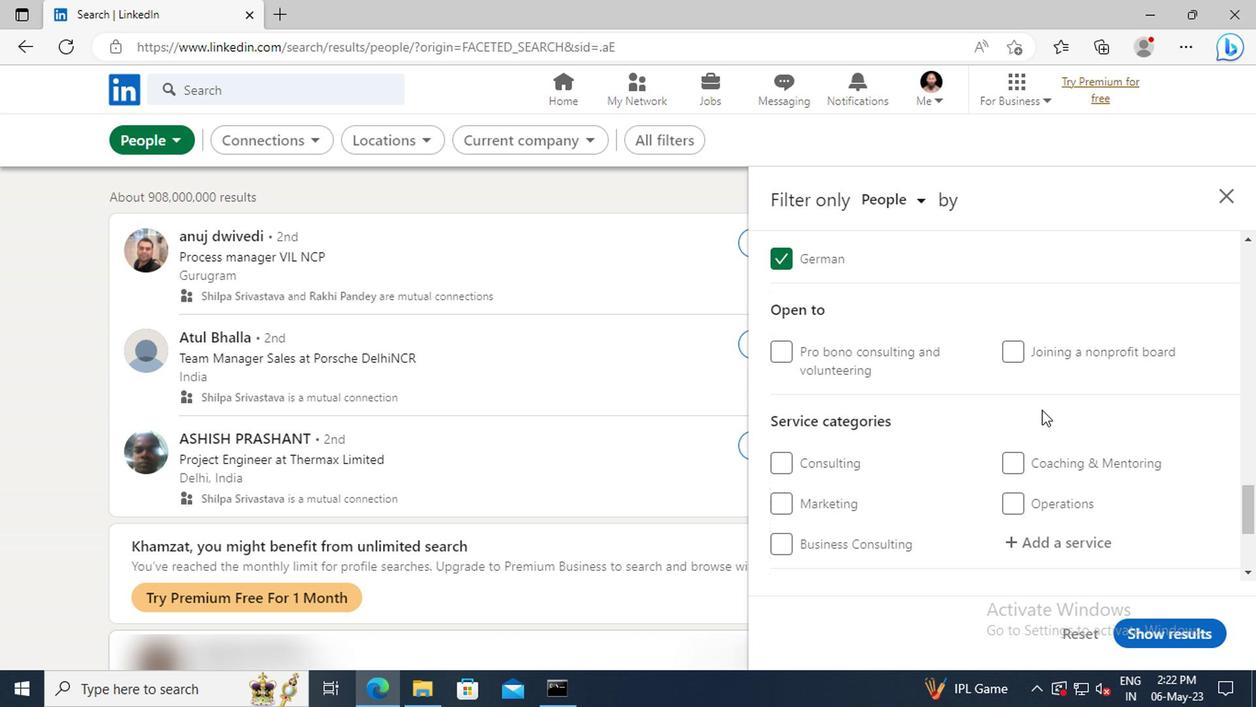 
Action: Mouse scrolled (877, 426) with delta (0, 0)
Screenshot: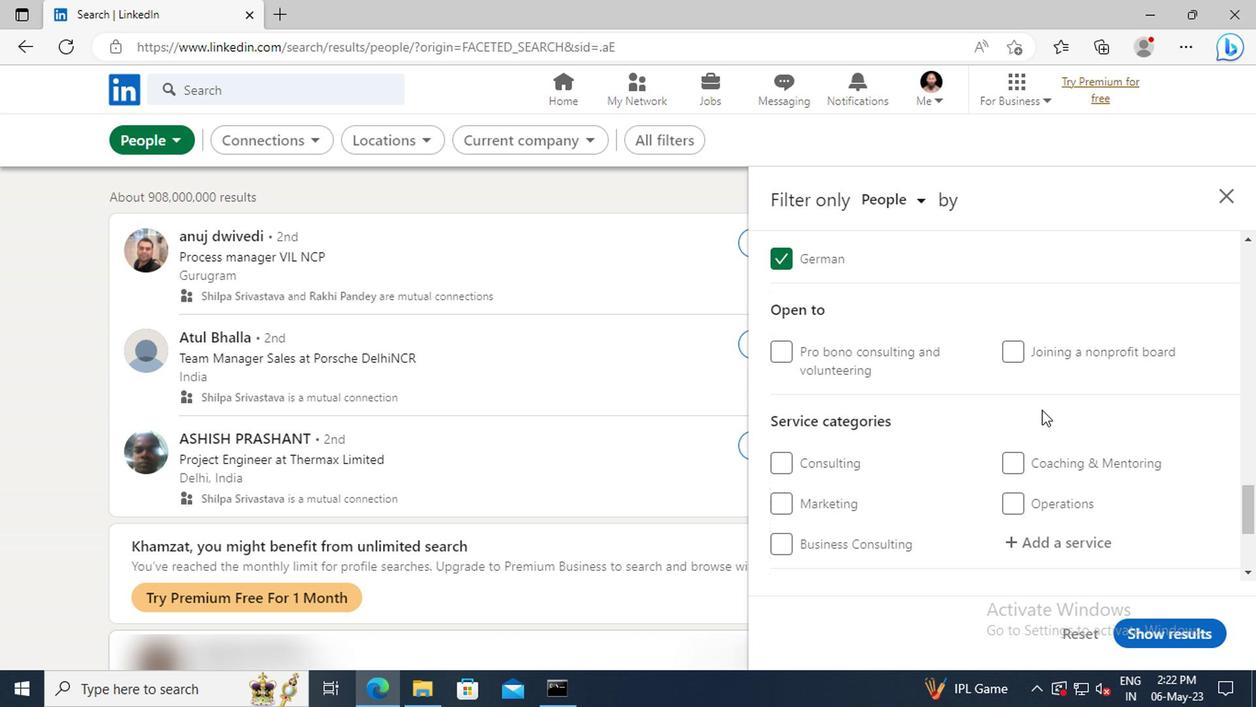 
Action: Mouse moved to (875, 446)
Screenshot: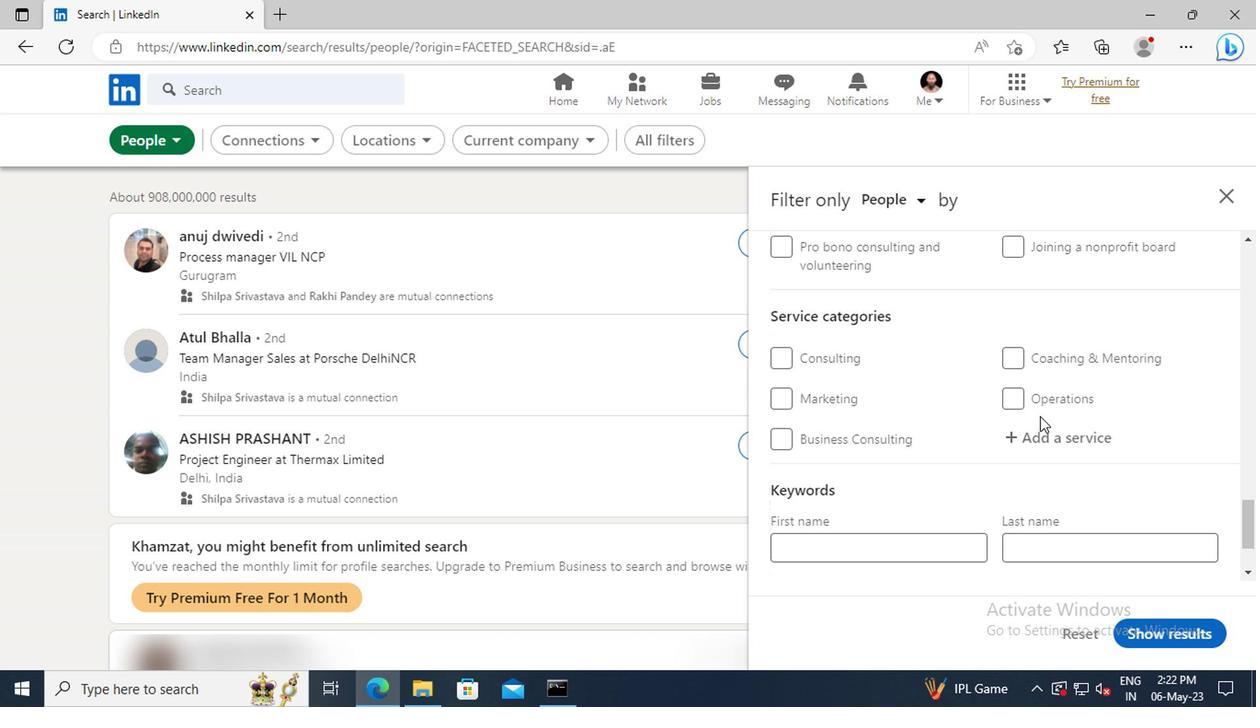 
Action: Mouse pressed left at (875, 446)
Screenshot: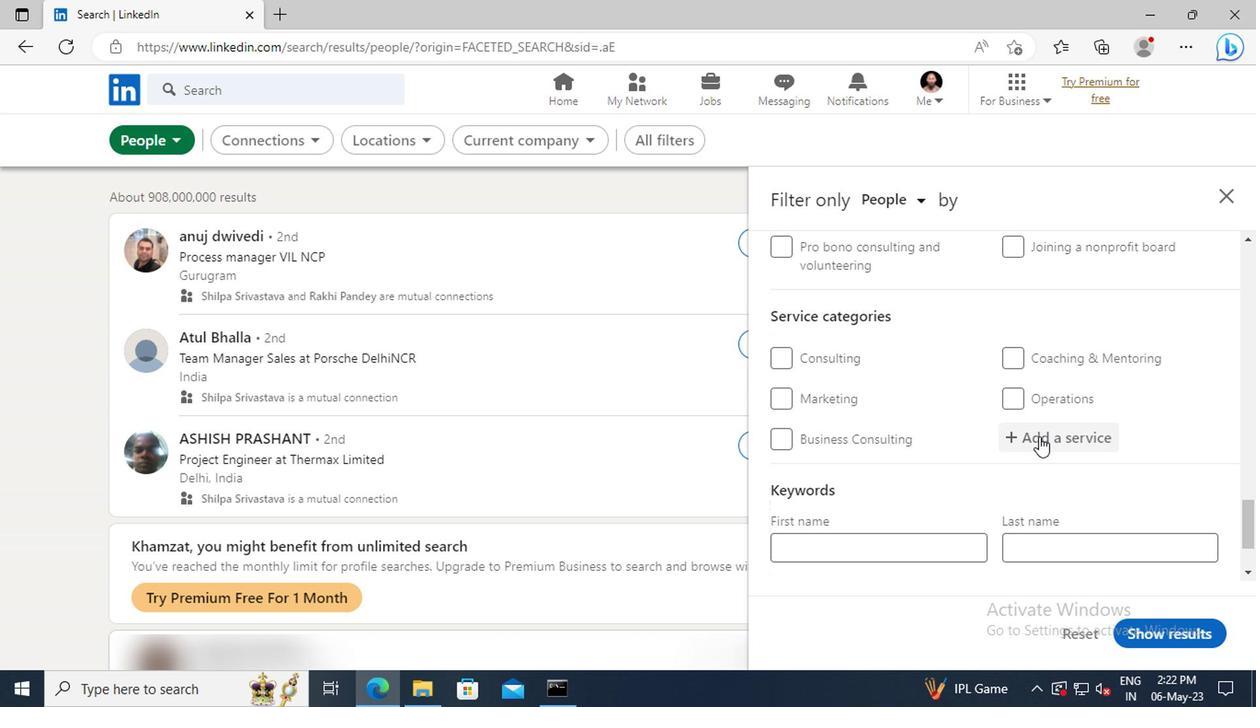 
Action: Key pressed <Key.shift><Key.shift><Key.shift><Key.shift><Key.shift><Key.shift><Key.shift><Key.shift>WEDDING<Key.space><Key.shift>PL
Screenshot: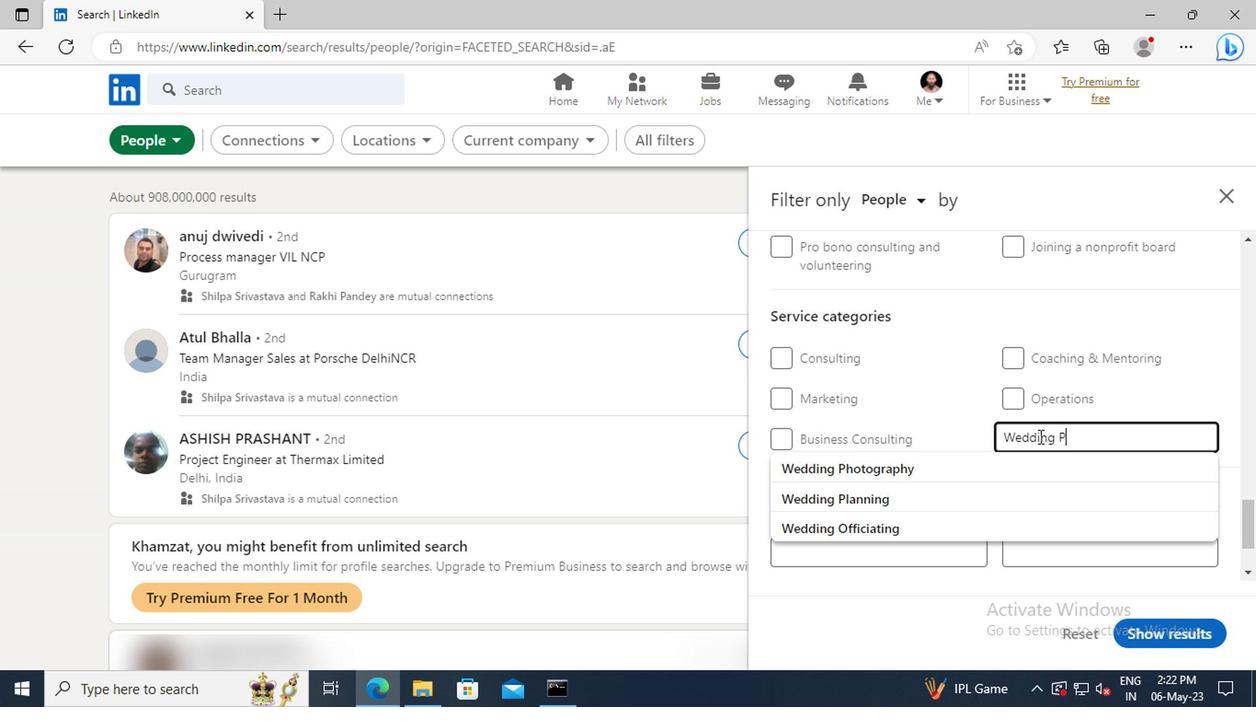
Action: Mouse moved to (875, 466)
Screenshot: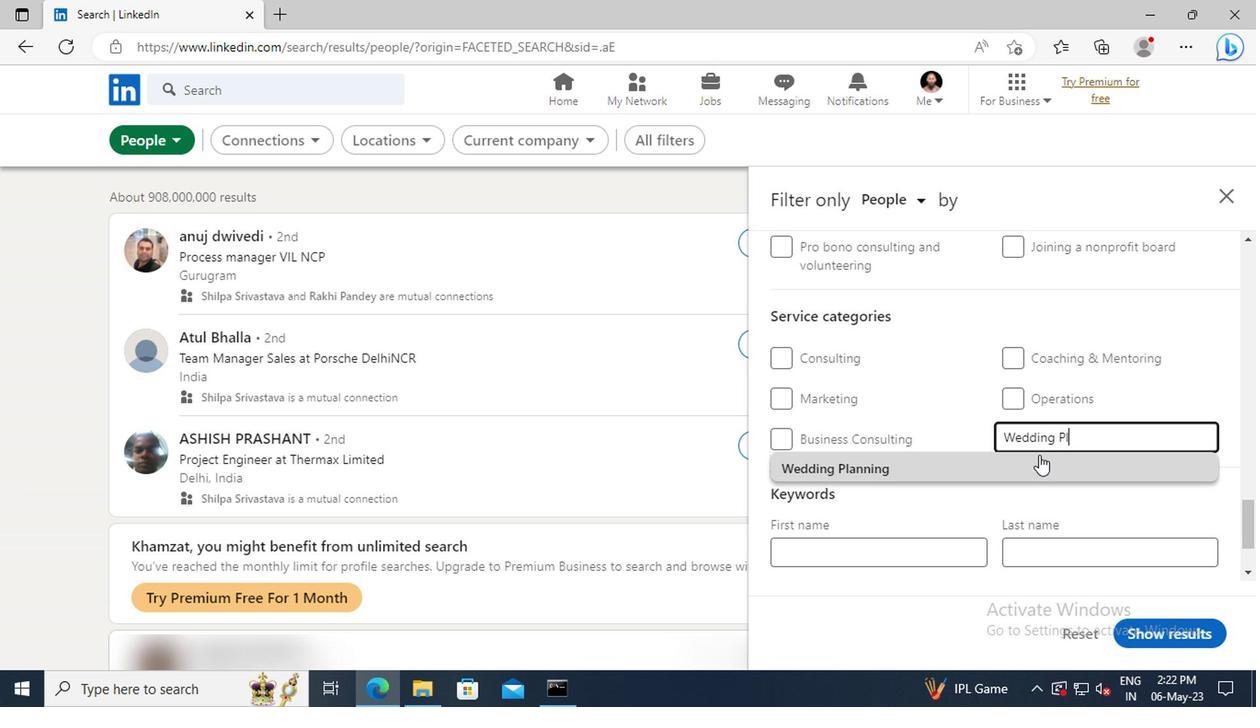 
Action: Mouse pressed left at (875, 466)
Screenshot: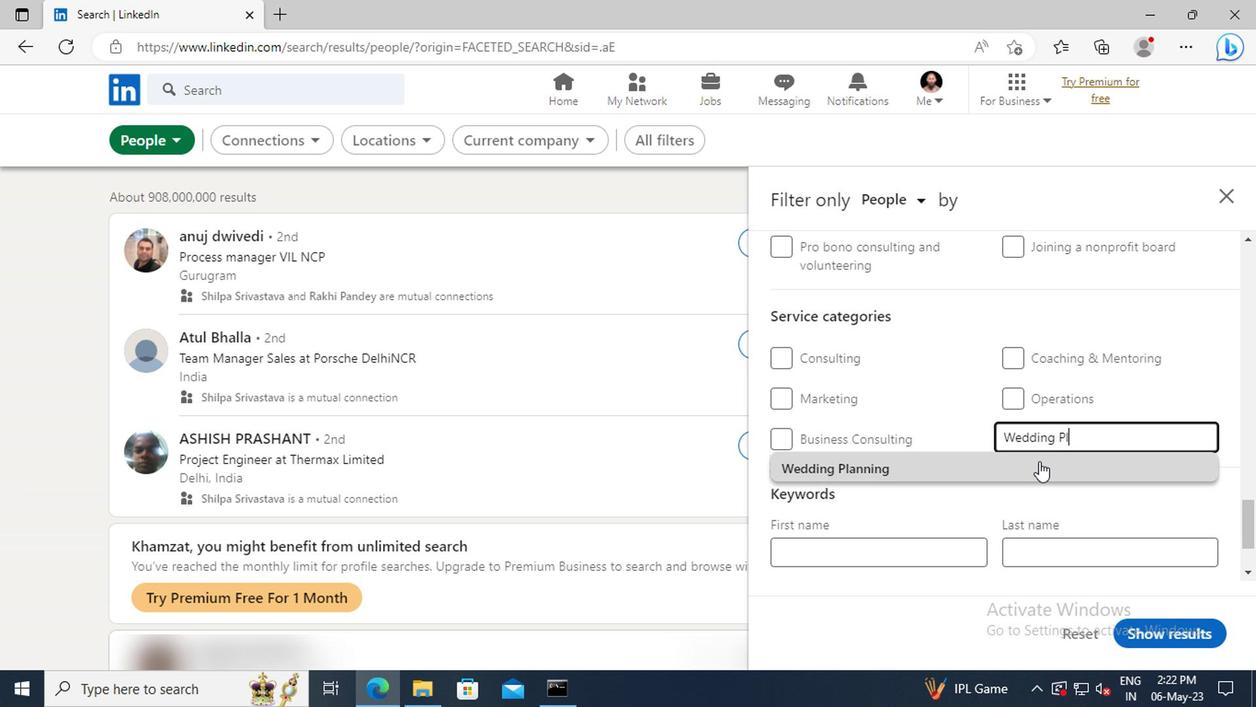 
Action: Mouse scrolled (875, 466) with delta (0, 0)
Screenshot: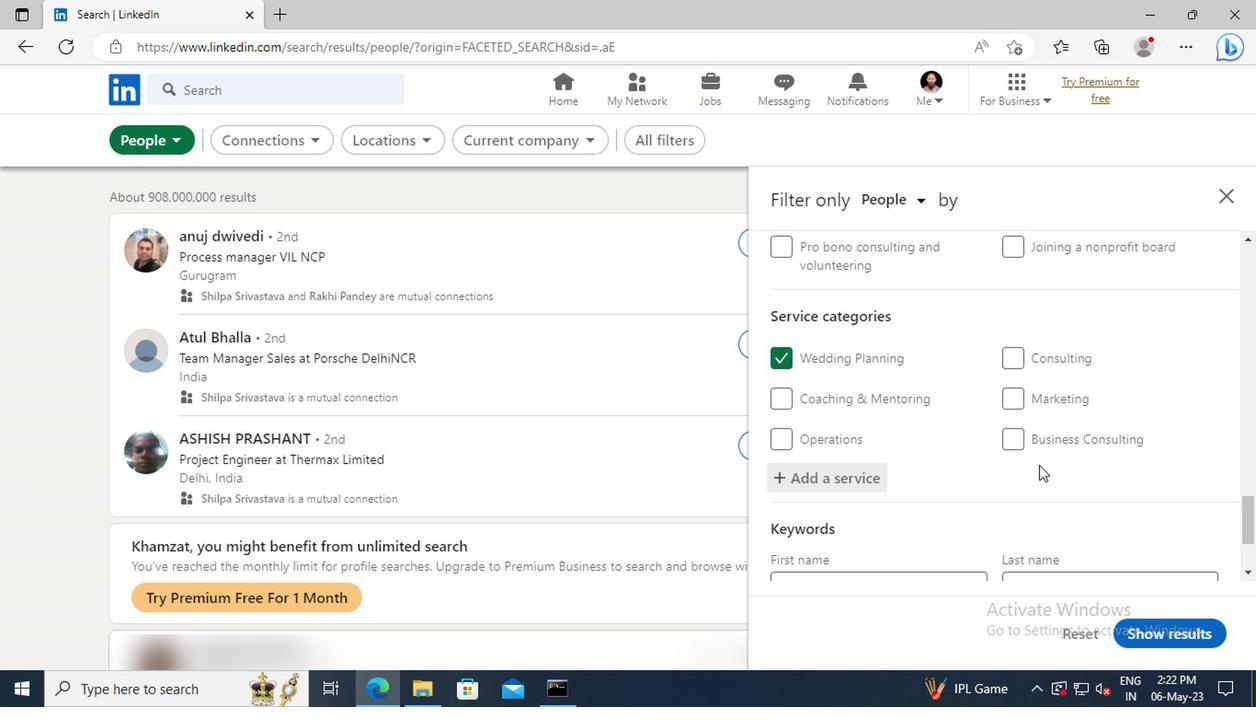 
Action: Mouse scrolled (875, 466) with delta (0, 0)
Screenshot: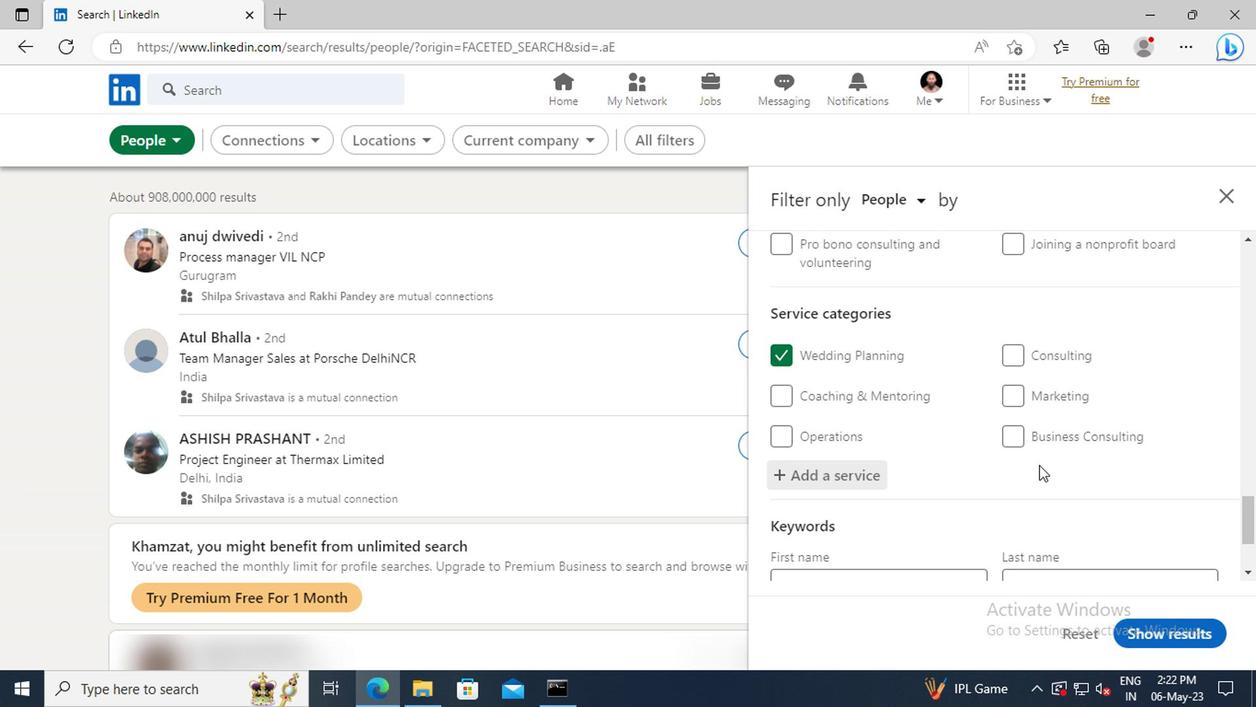 
Action: Mouse scrolled (875, 466) with delta (0, 0)
Screenshot: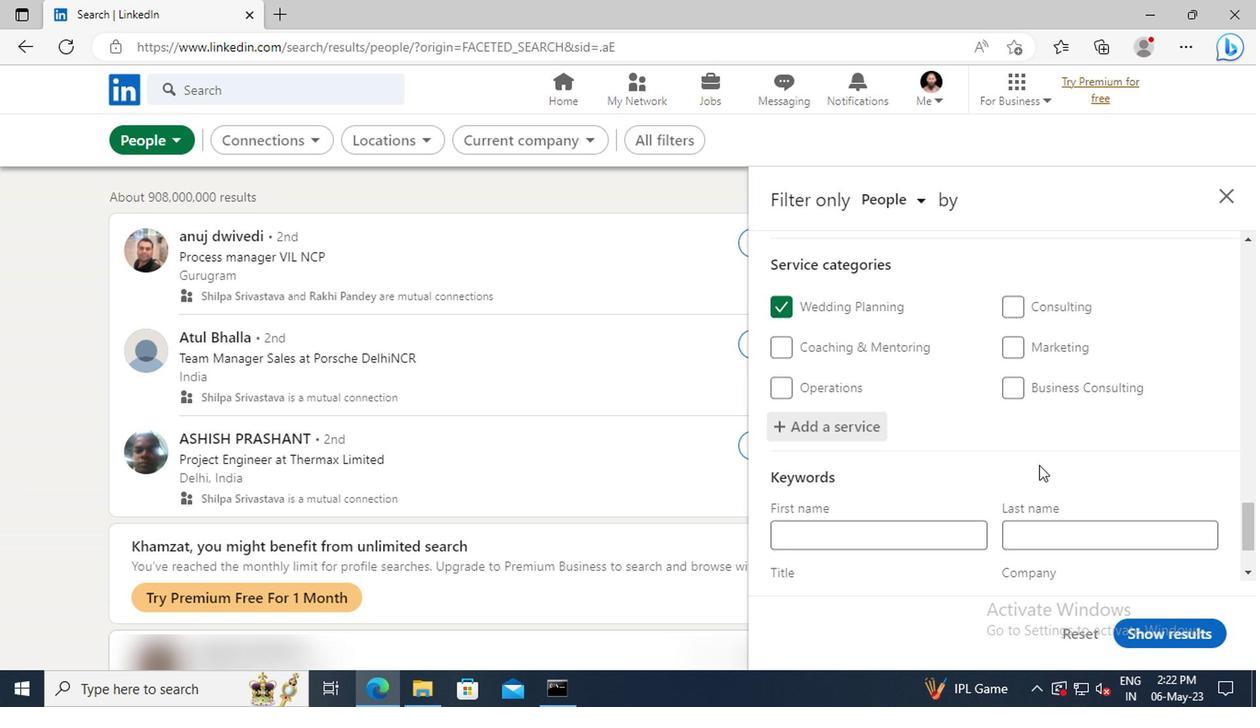 
Action: Mouse scrolled (875, 466) with delta (0, 0)
Screenshot: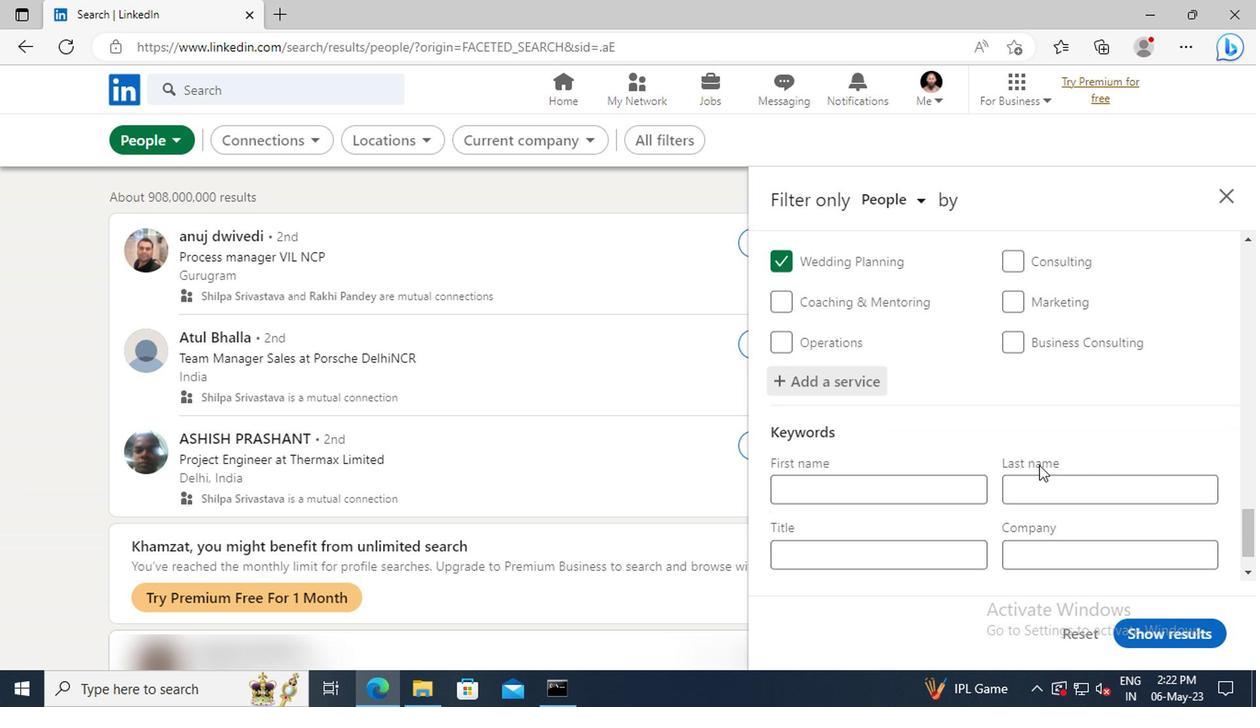
Action: Mouse moved to (795, 494)
Screenshot: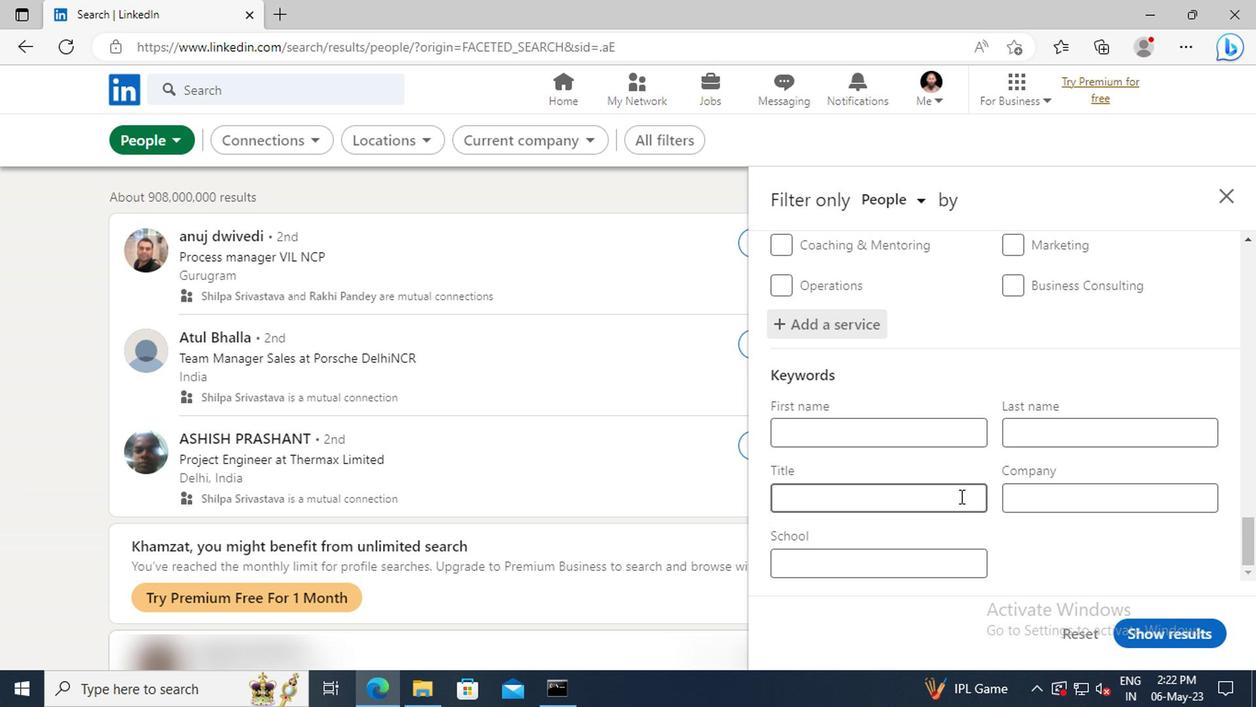 
Action: Mouse pressed left at (795, 494)
Screenshot: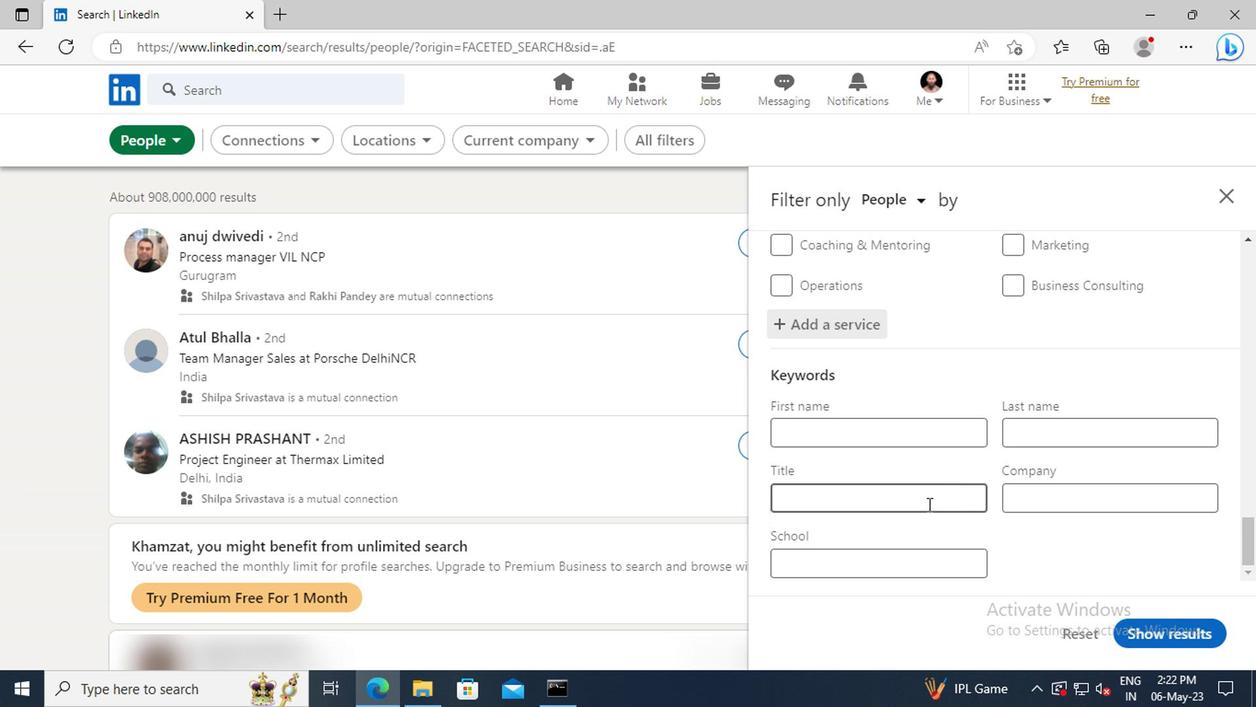 
Action: Key pressed <Key.shift>PRESIDENT<Key.enter>
Screenshot: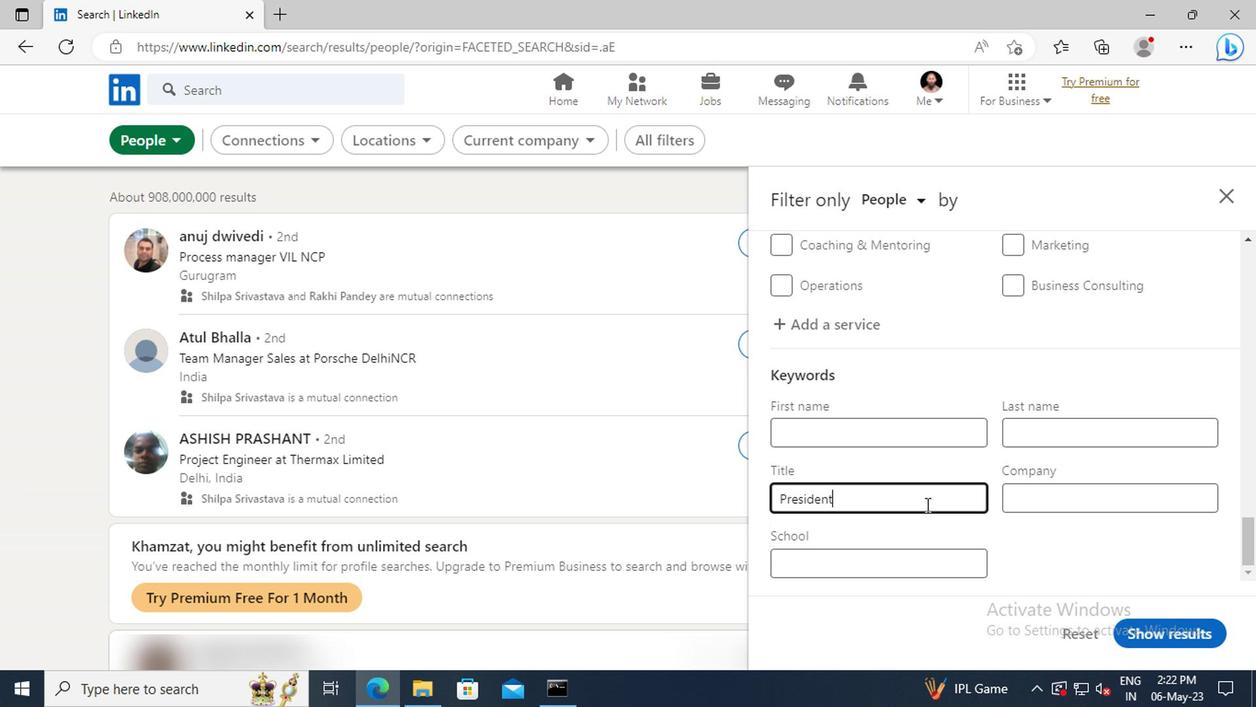 
Action: Mouse moved to (955, 580)
Screenshot: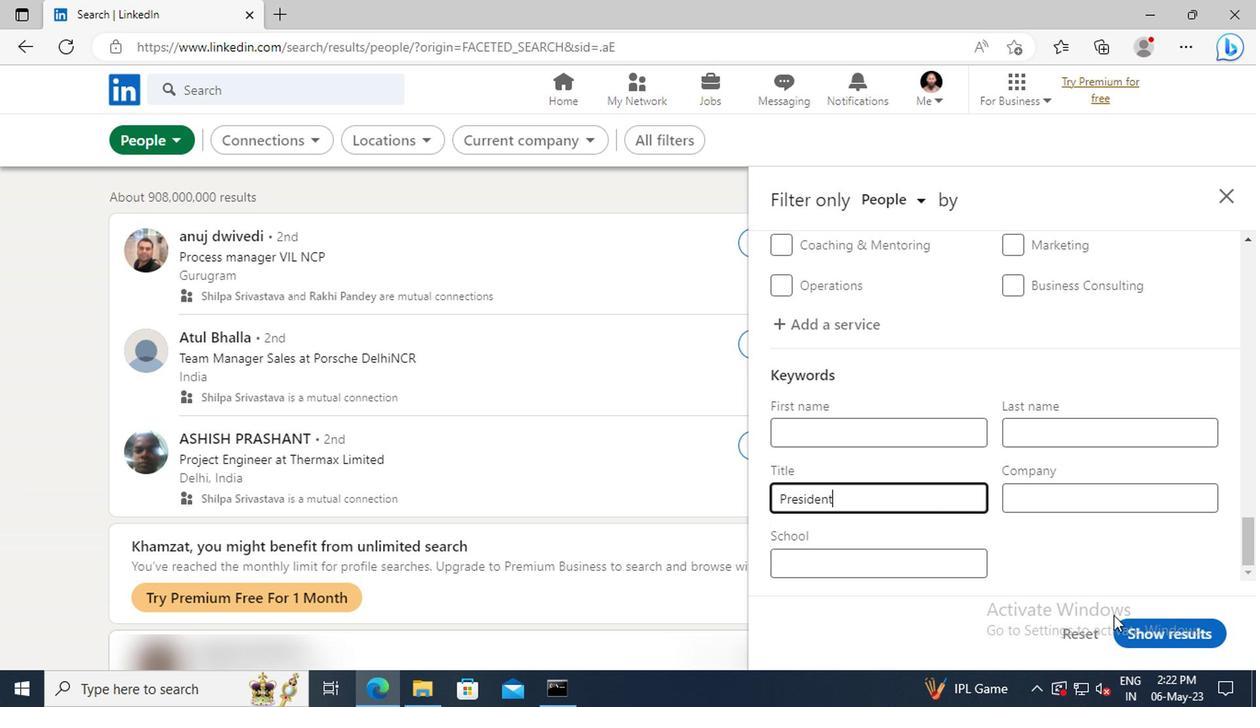 
Action: Mouse pressed left at (955, 580)
Screenshot: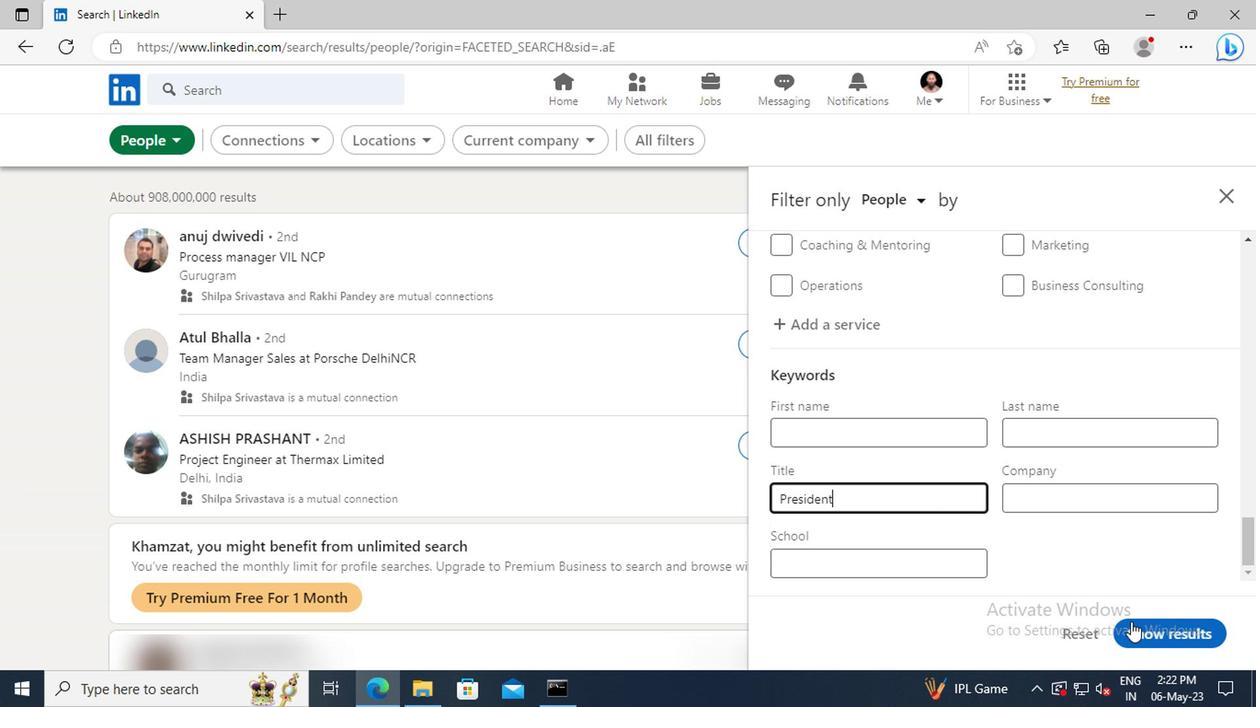 
